 Task: Search one way flight ticket for 4 adults, 2 children, 2 infants in seat and 1 infant on lap in economy from Riverton: Central Wyoming Regional Airport (was Riverton Regional) to Springfield: Abraham Lincoln Capital Airport on 5-2-2023. Choice of flights is Alaska. Number of bags: 10 checked bags. Price is upto 100000. Outbound departure time preference is 20:15.
Action: Mouse moved to (383, 327)
Screenshot: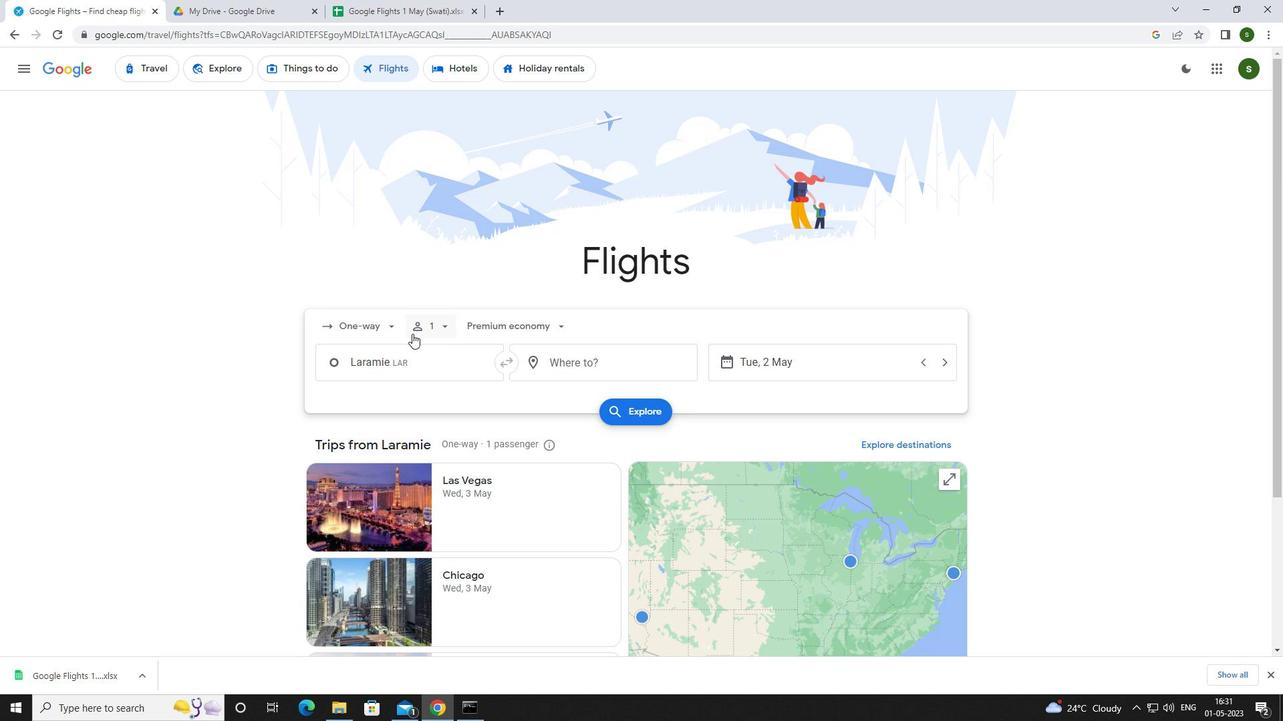 
Action: Mouse pressed left at (383, 327)
Screenshot: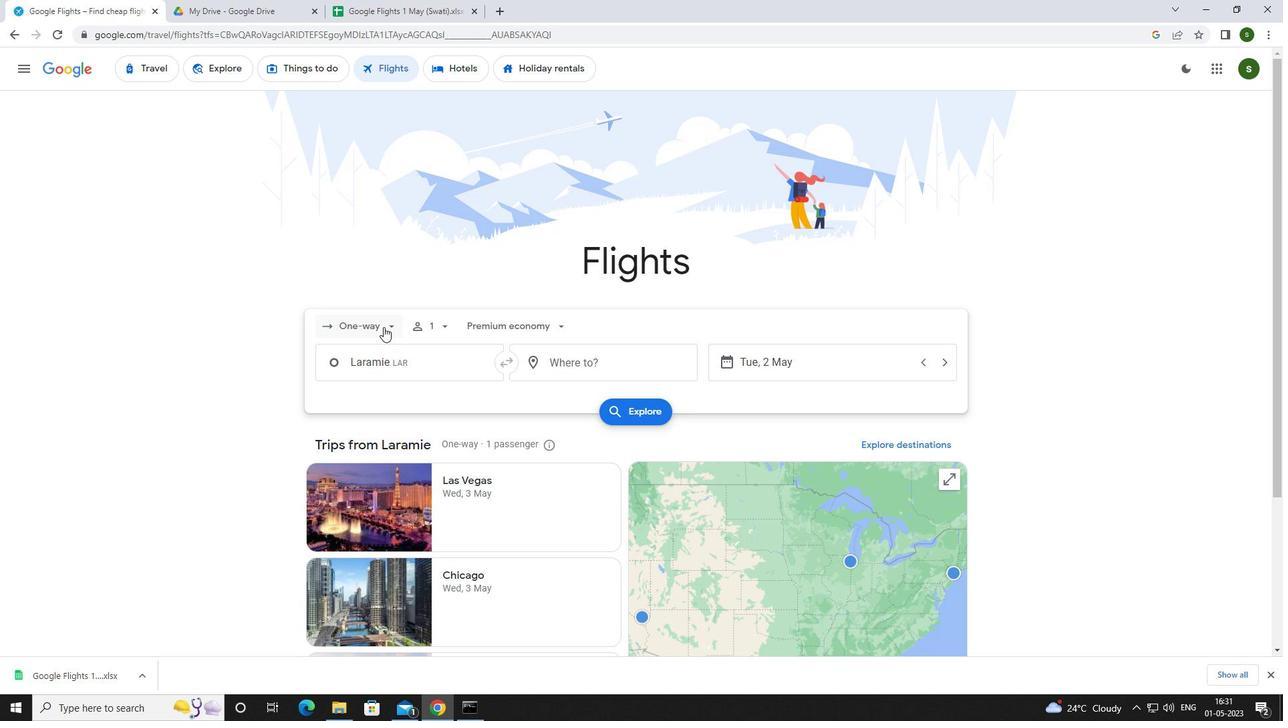 
Action: Mouse moved to (384, 390)
Screenshot: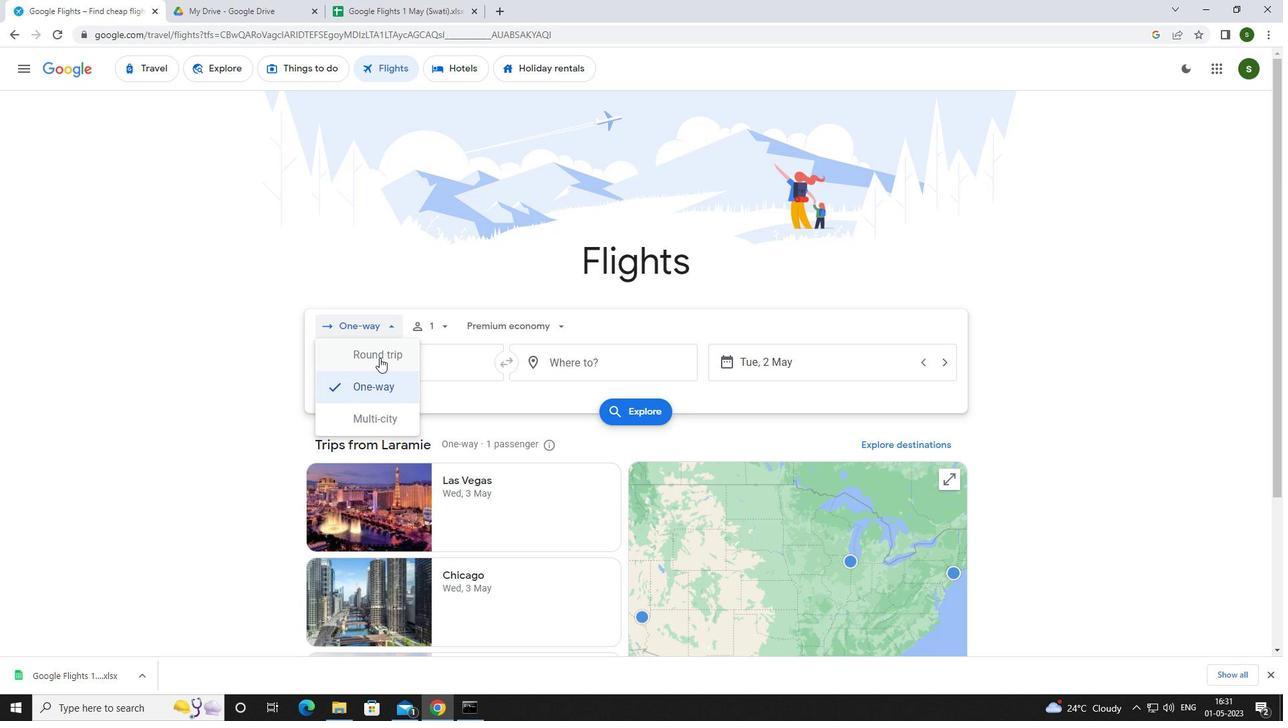 
Action: Mouse pressed left at (384, 390)
Screenshot: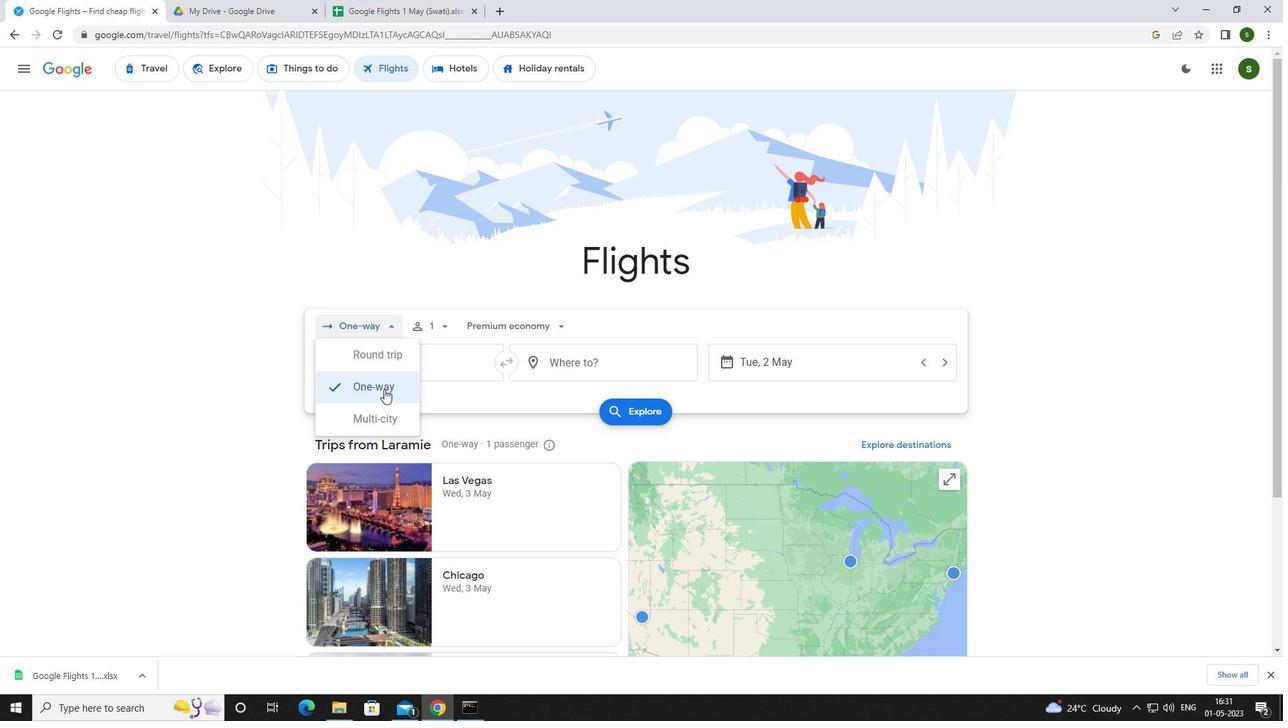 
Action: Mouse moved to (439, 320)
Screenshot: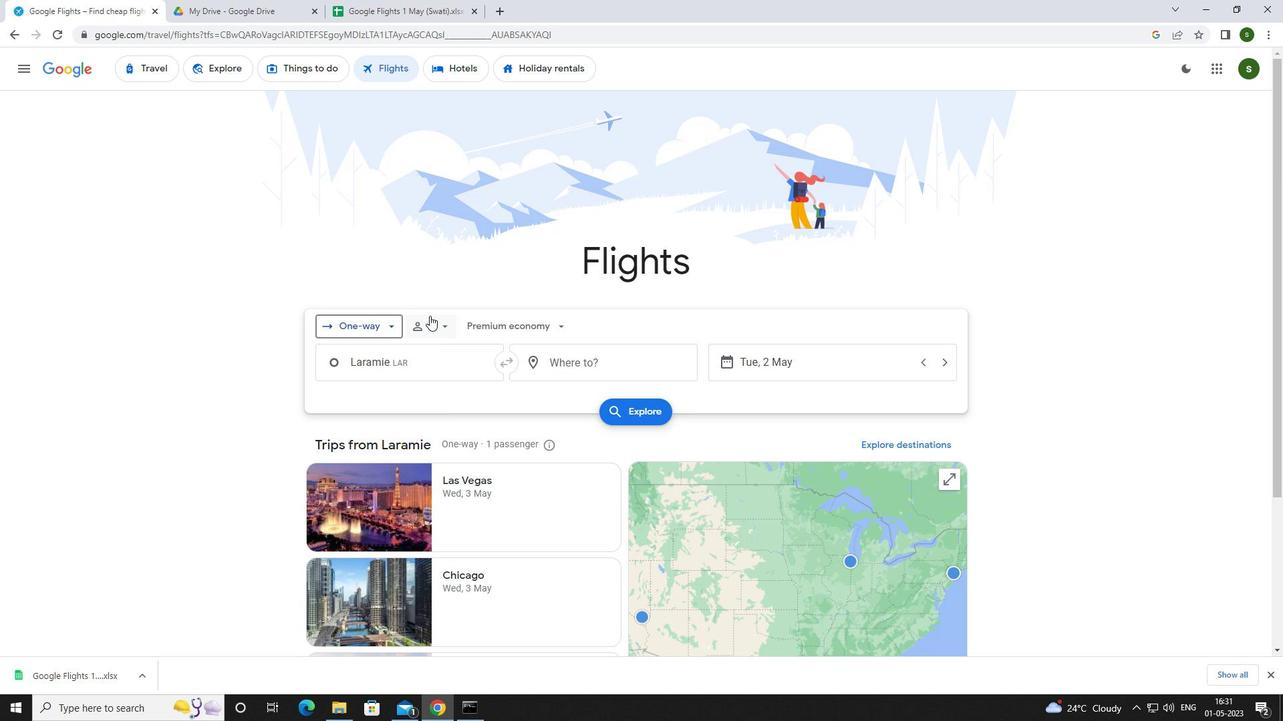 
Action: Mouse pressed left at (439, 320)
Screenshot: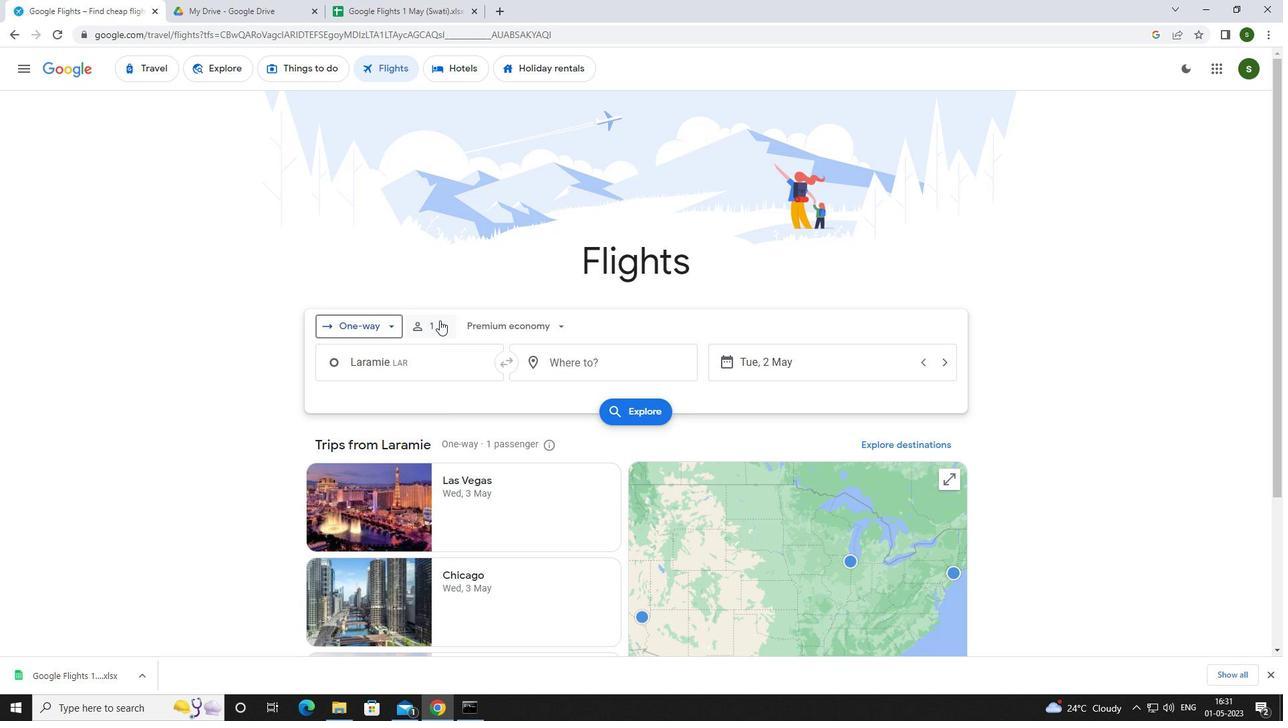 
Action: Mouse moved to (541, 355)
Screenshot: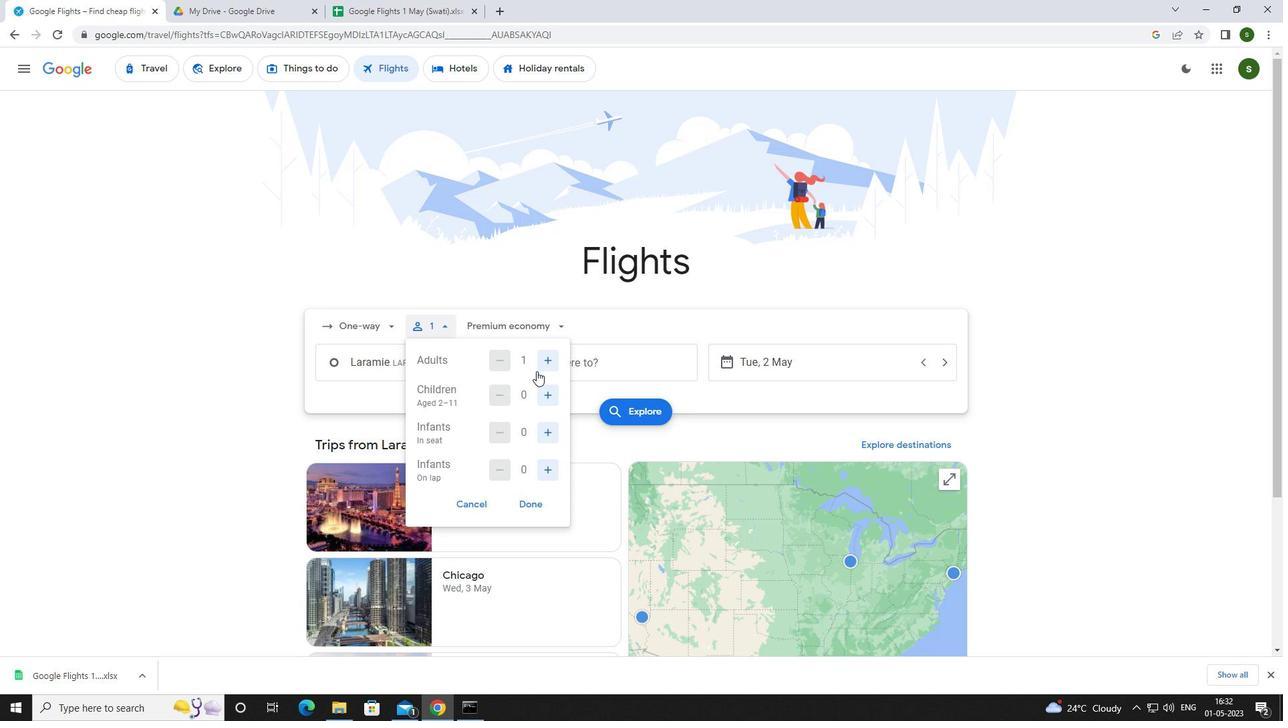 
Action: Mouse pressed left at (541, 355)
Screenshot: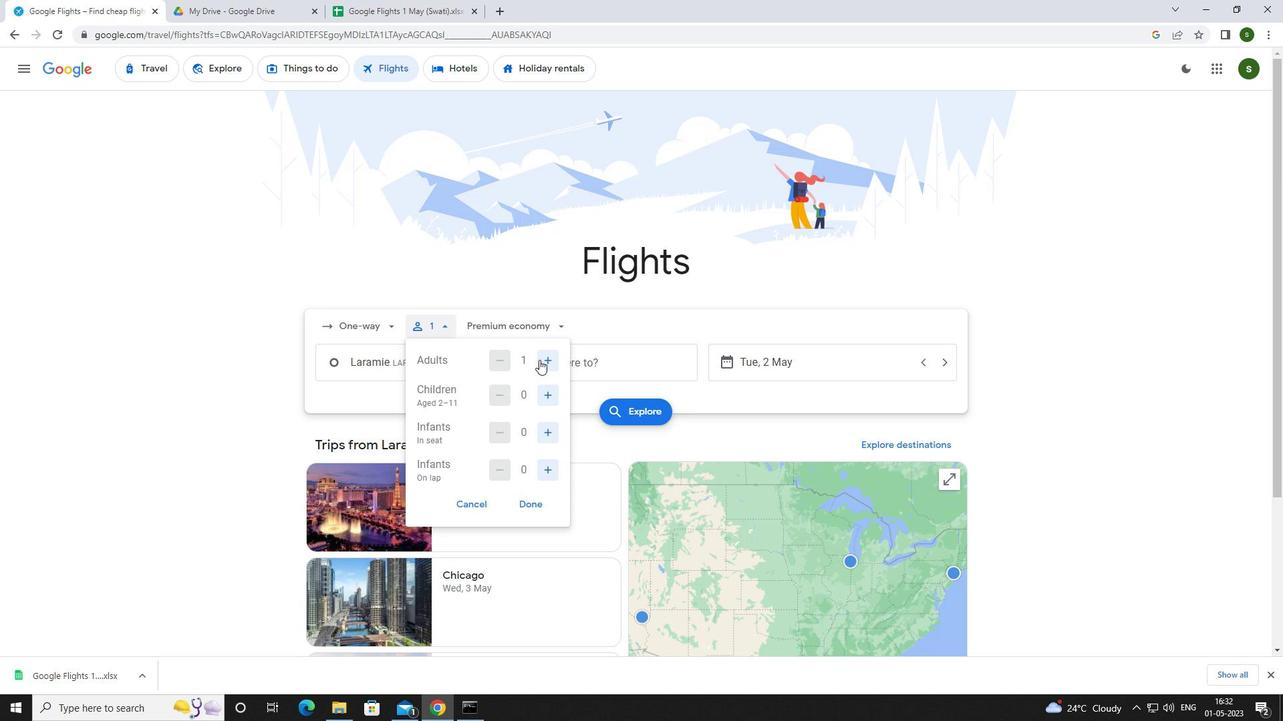 
Action: Mouse pressed left at (541, 355)
Screenshot: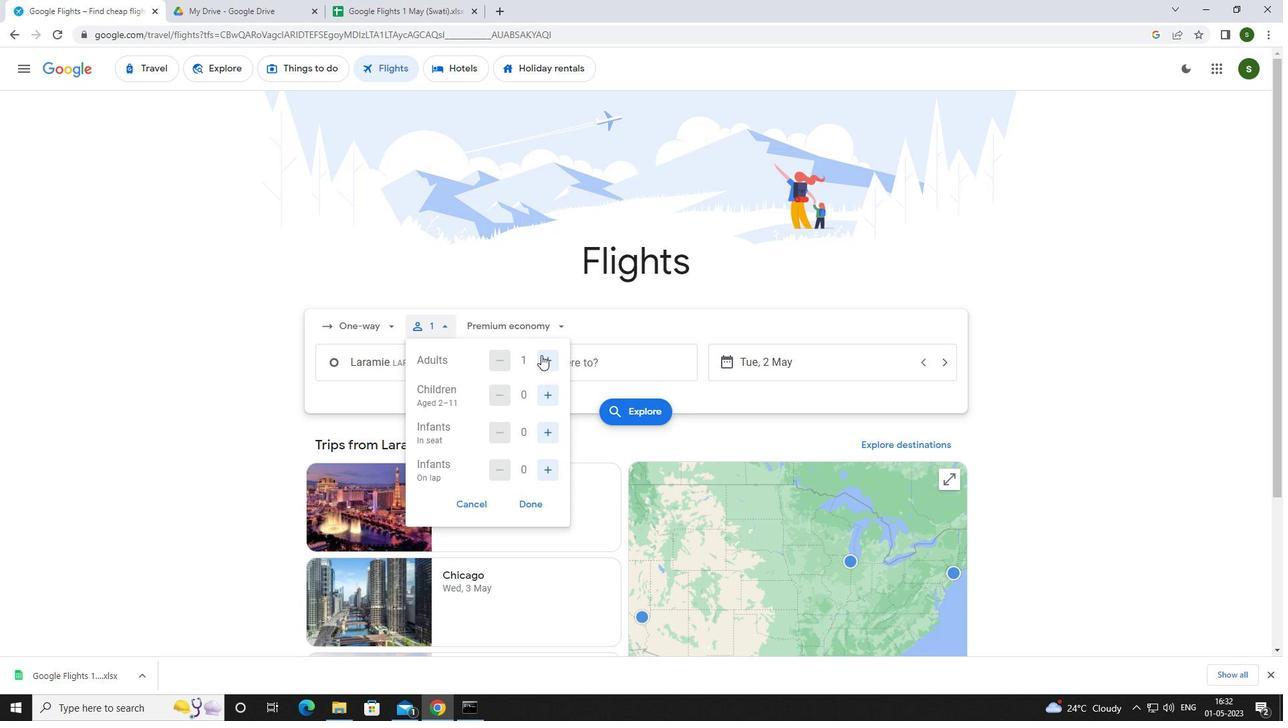
Action: Mouse moved to (543, 354)
Screenshot: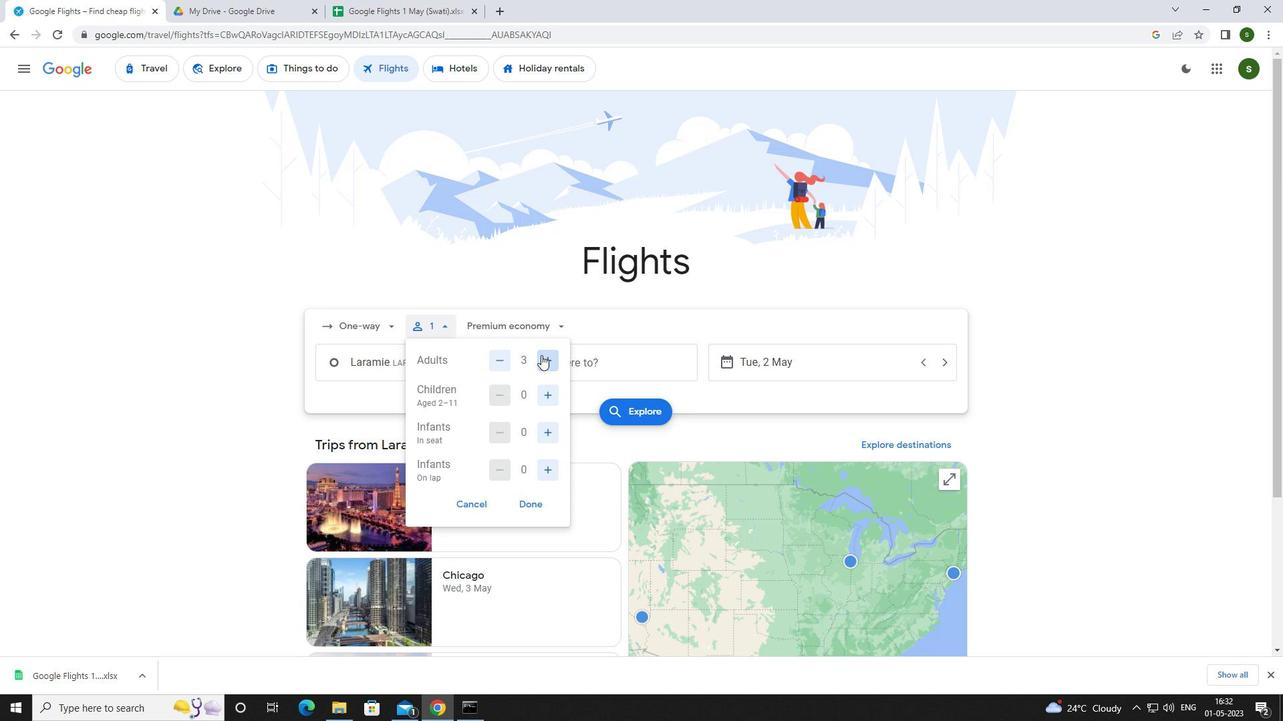 
Action: Mouse pressed left at (543, 354)
Screenshot: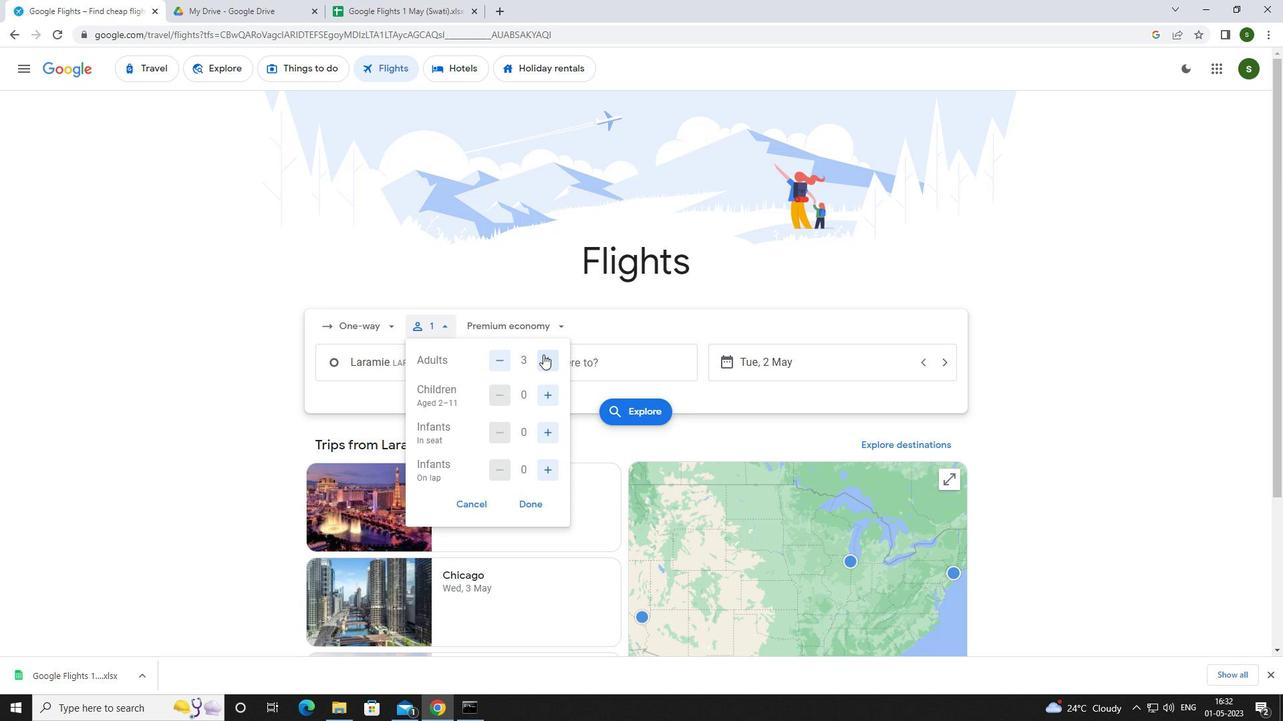 
Action: Mouse moved to (543, 402)
Screenshot: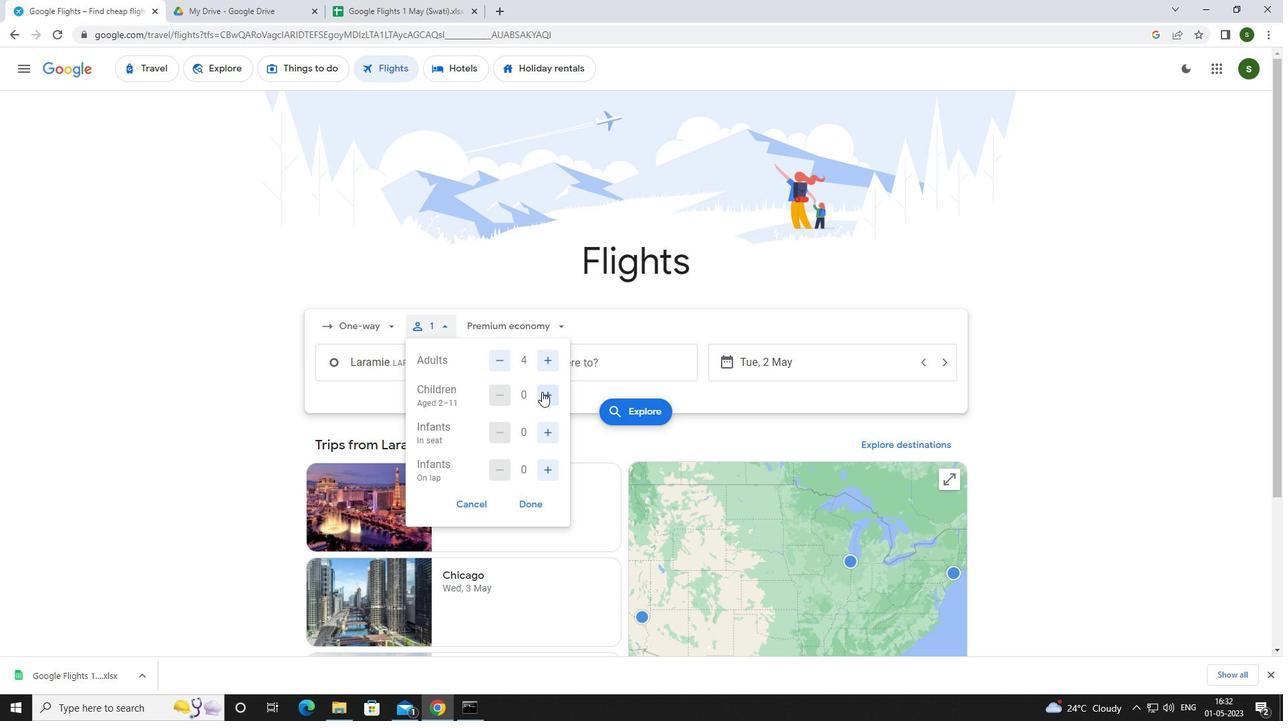 
Action: Mouse pressed left at (543, 402)
Screenshot: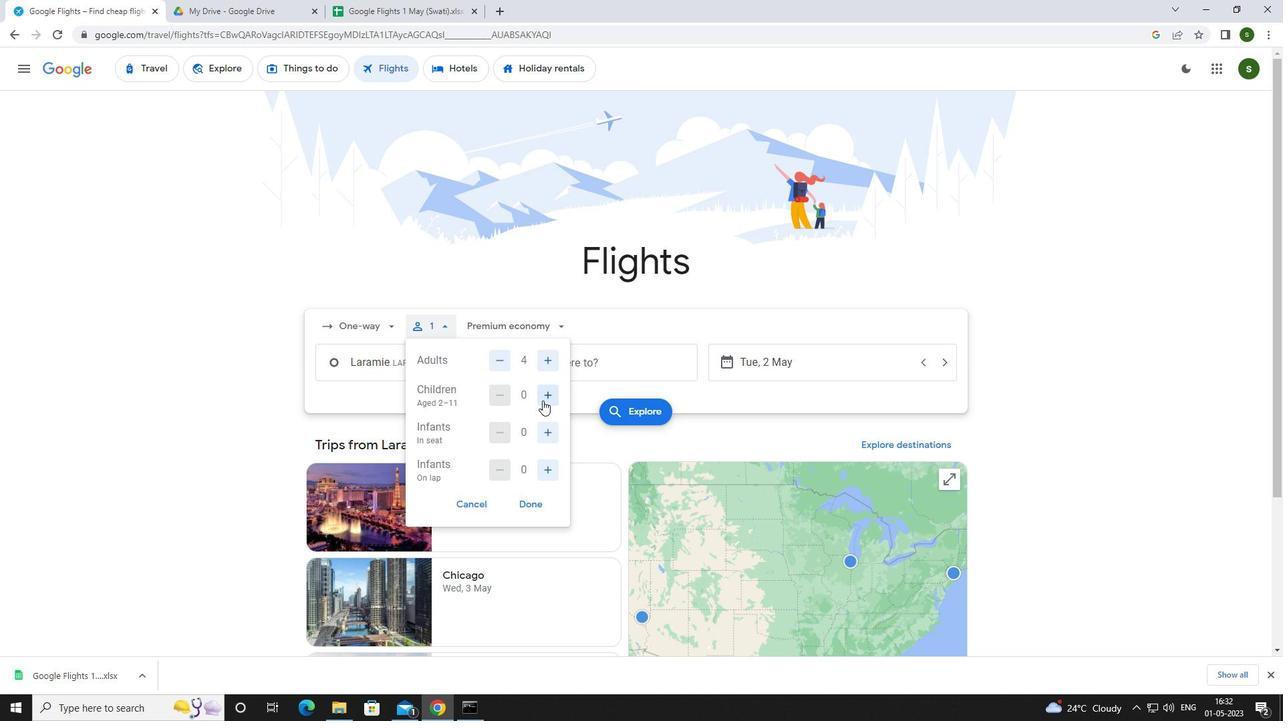 
Action: Mouse pressed left at (543, 402)
Screenshot: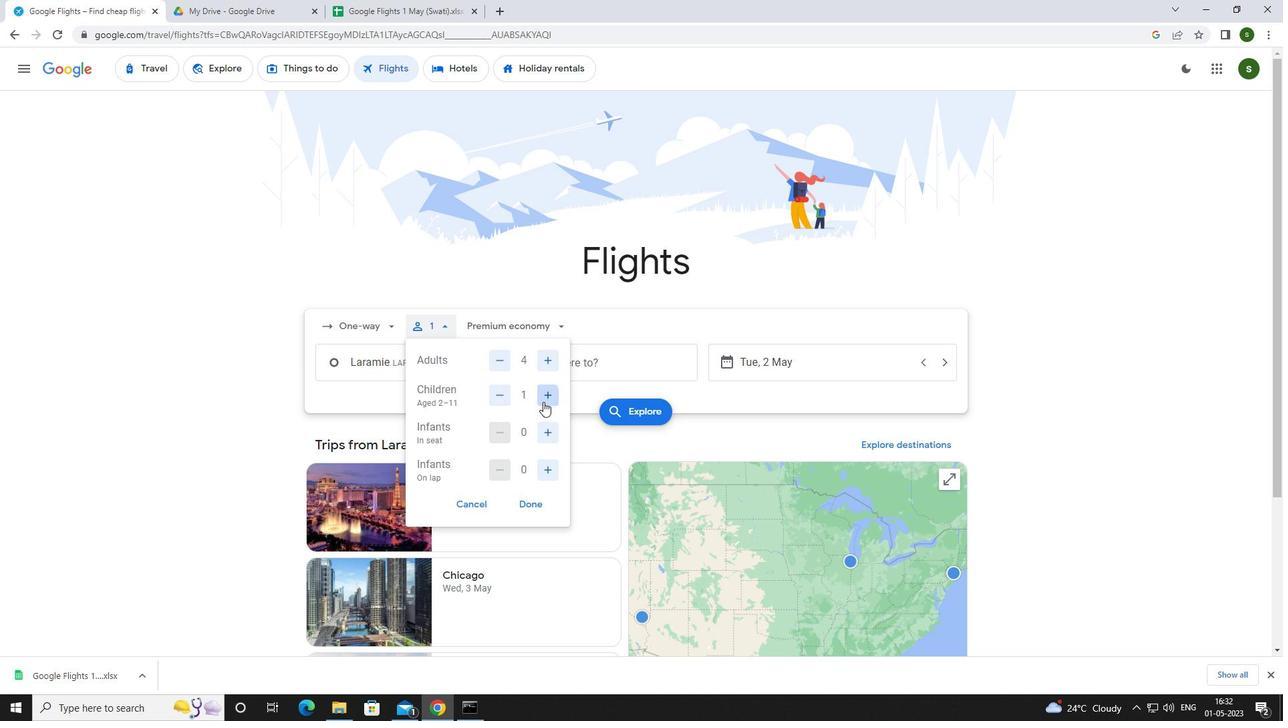 
Action: Mouse moved to (548, 424)
Screenshot: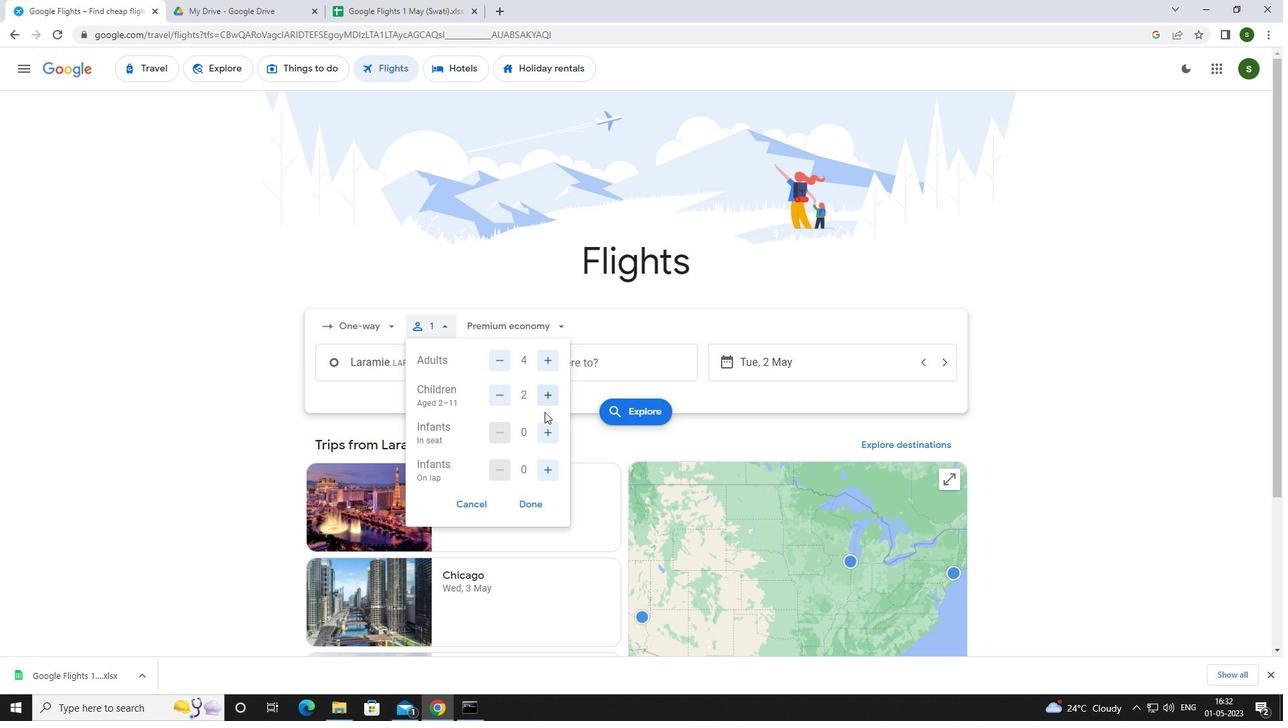 
Action: Mouse pressed left at (548, 424)
Screenshot: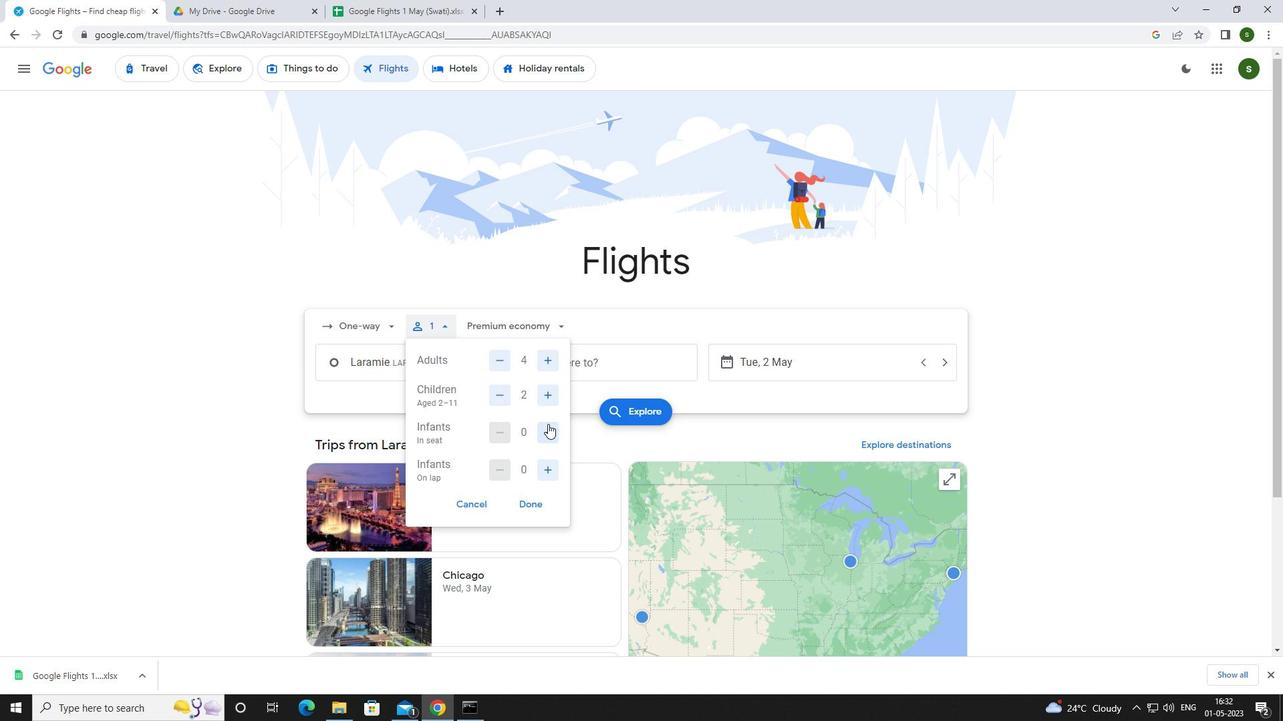 
Action: Mouse pressed left at (548, 424)
Screenshot: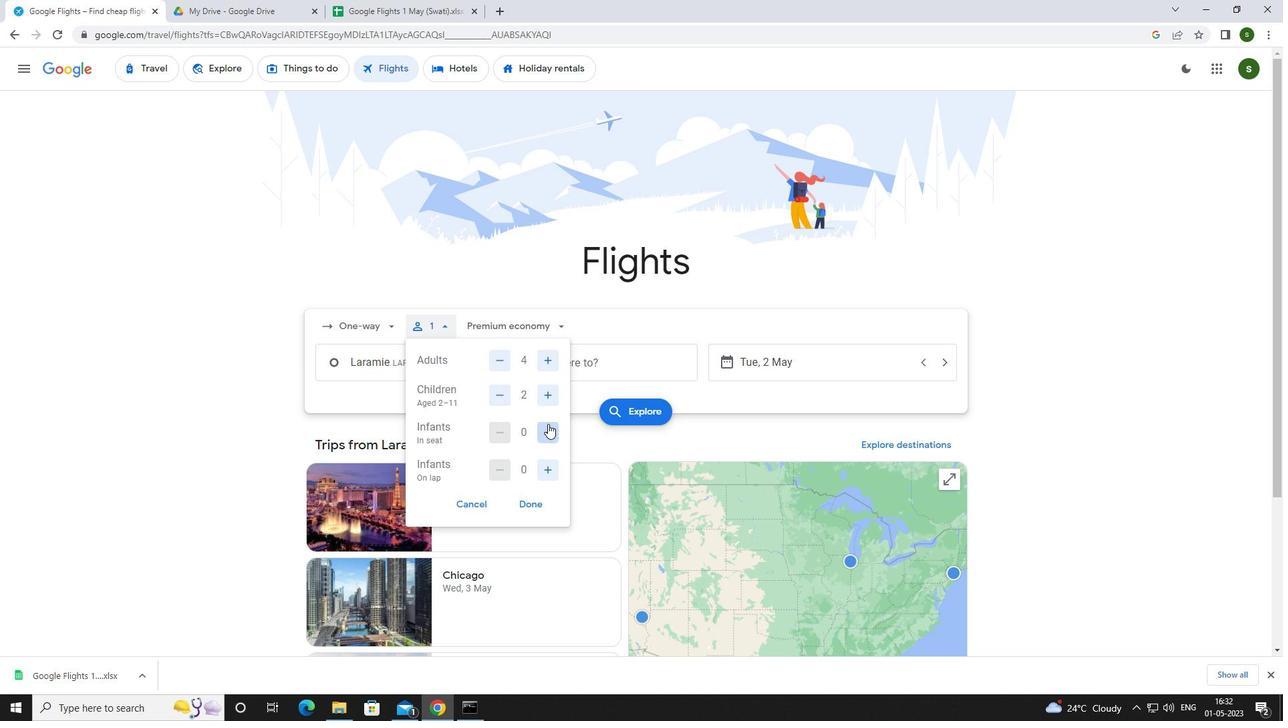 
Action: Mouse moved to (549, 469)
Screenshot: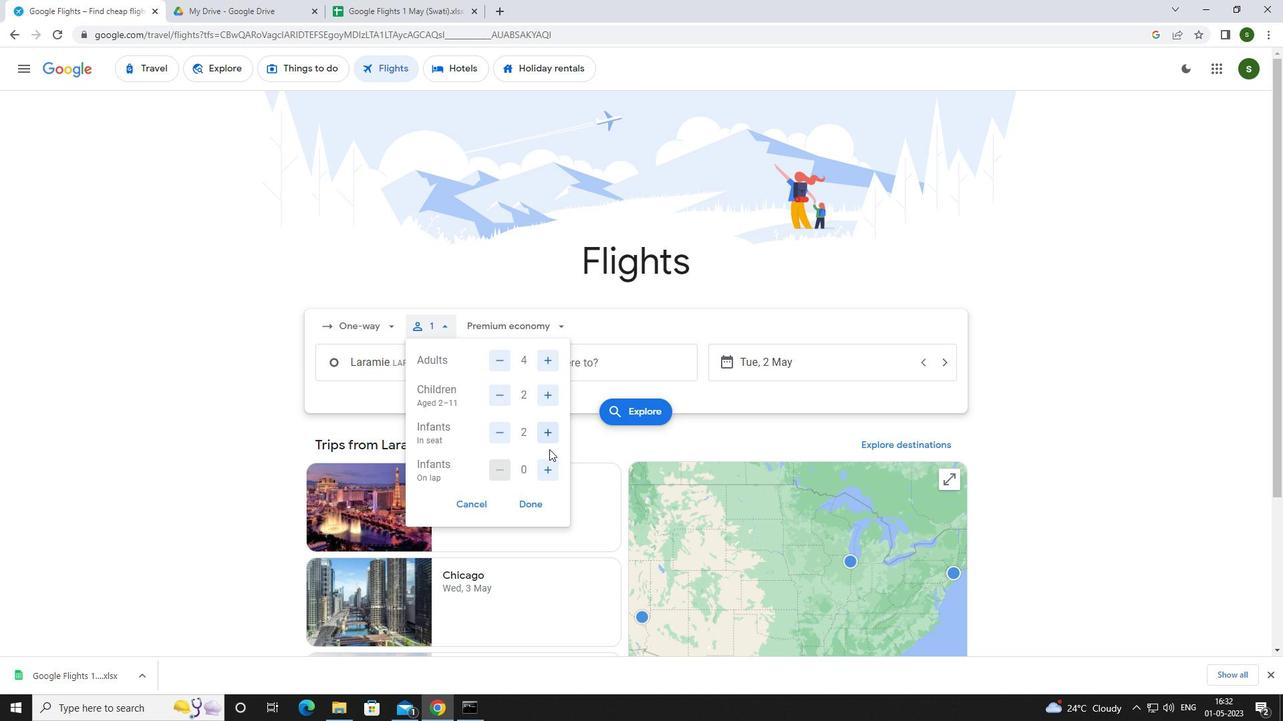 
Action: Mouse pressed left at (549, 469)
Screenshot: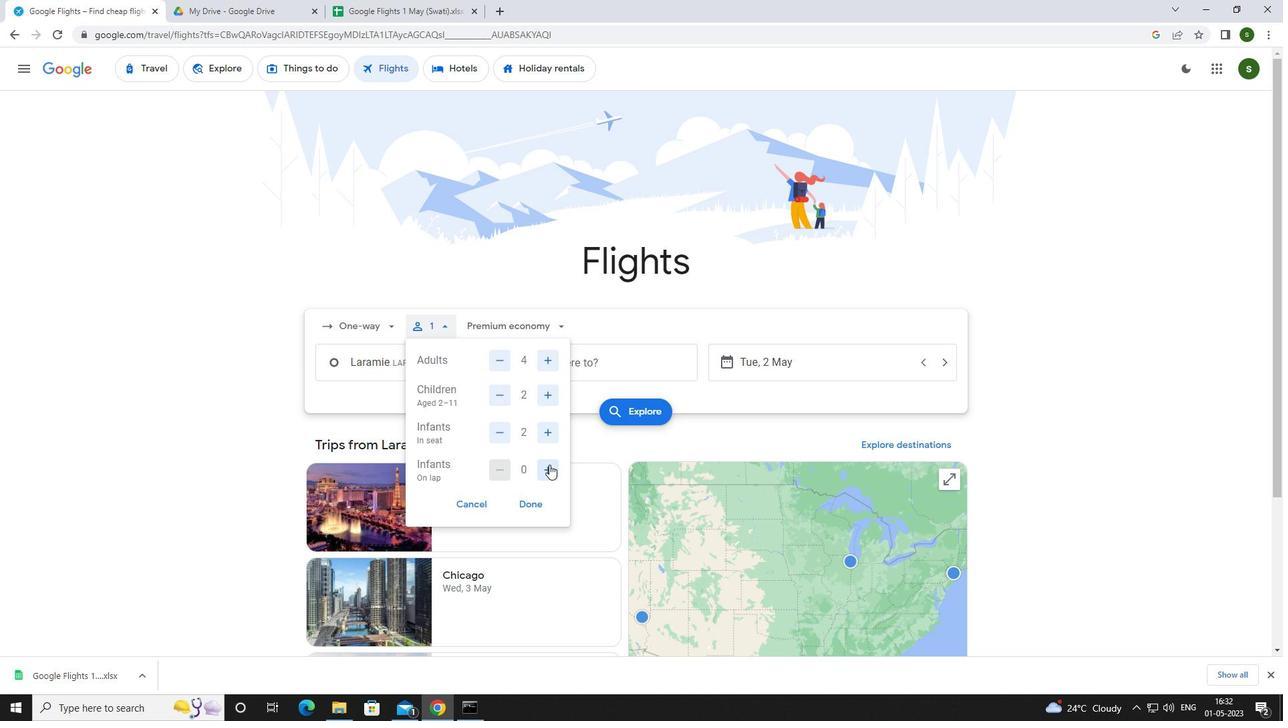 
Action: Mouse moved to (528, 327)
Screenshot: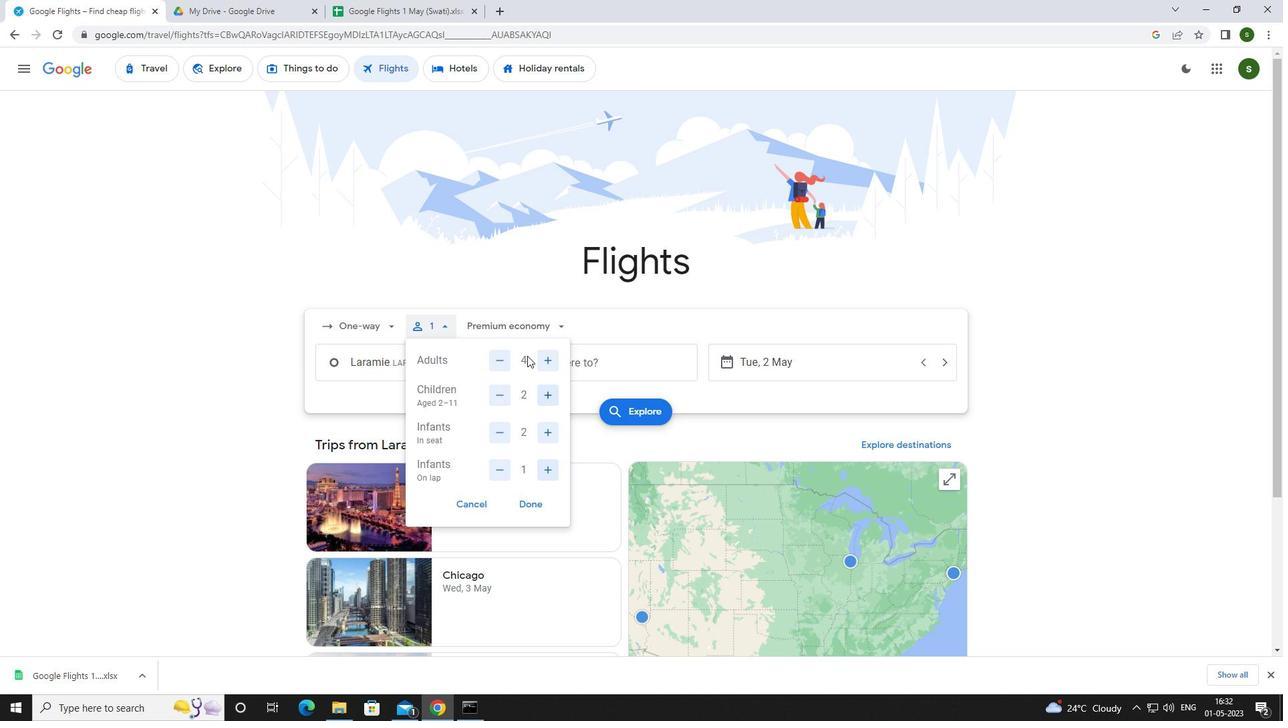 
Action: Mouse pressed left at (528, 327)
Screenshot: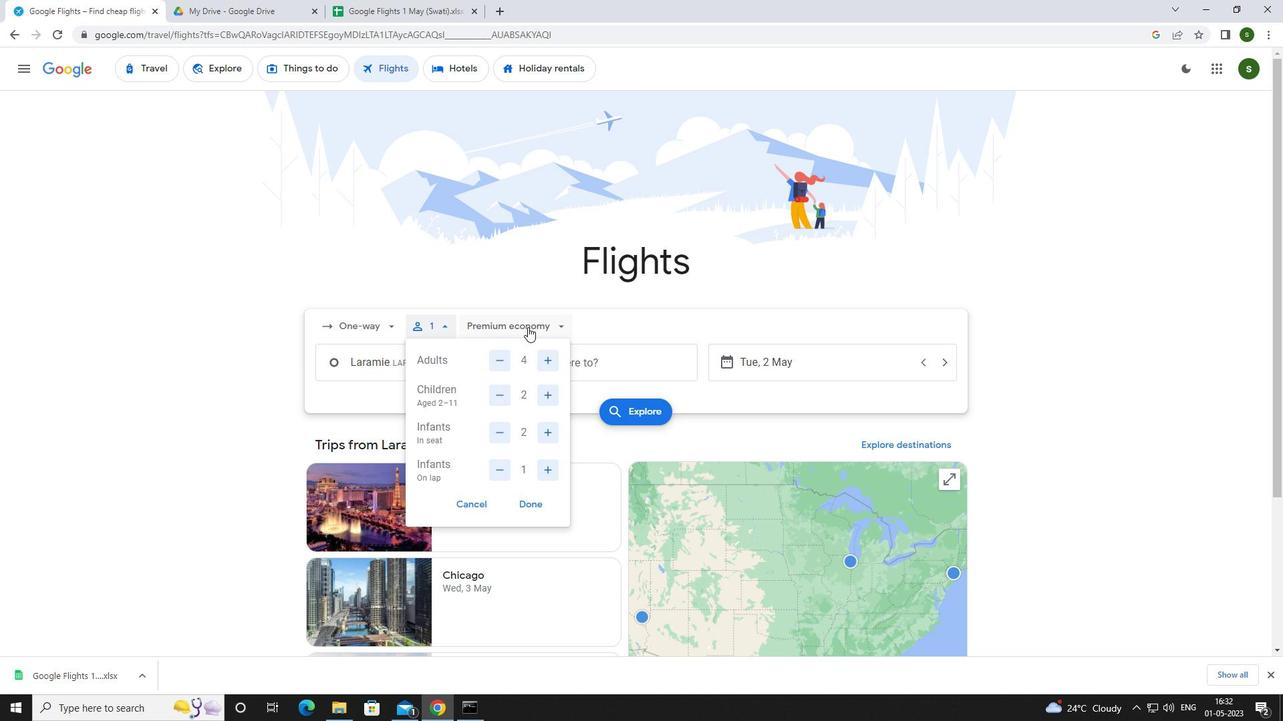 
Action: Mouse moved to (530, 352)
Screenshot: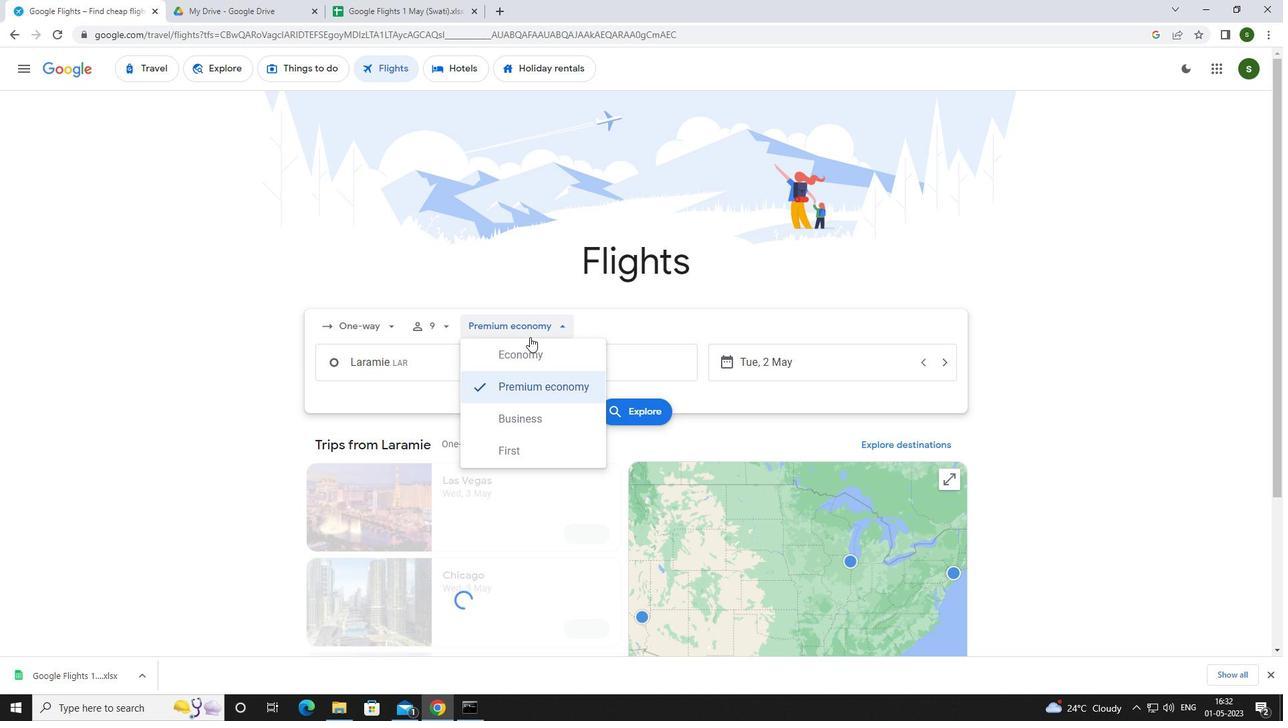 
Action: Mouse pressed left at (530, 352)
Screenshot: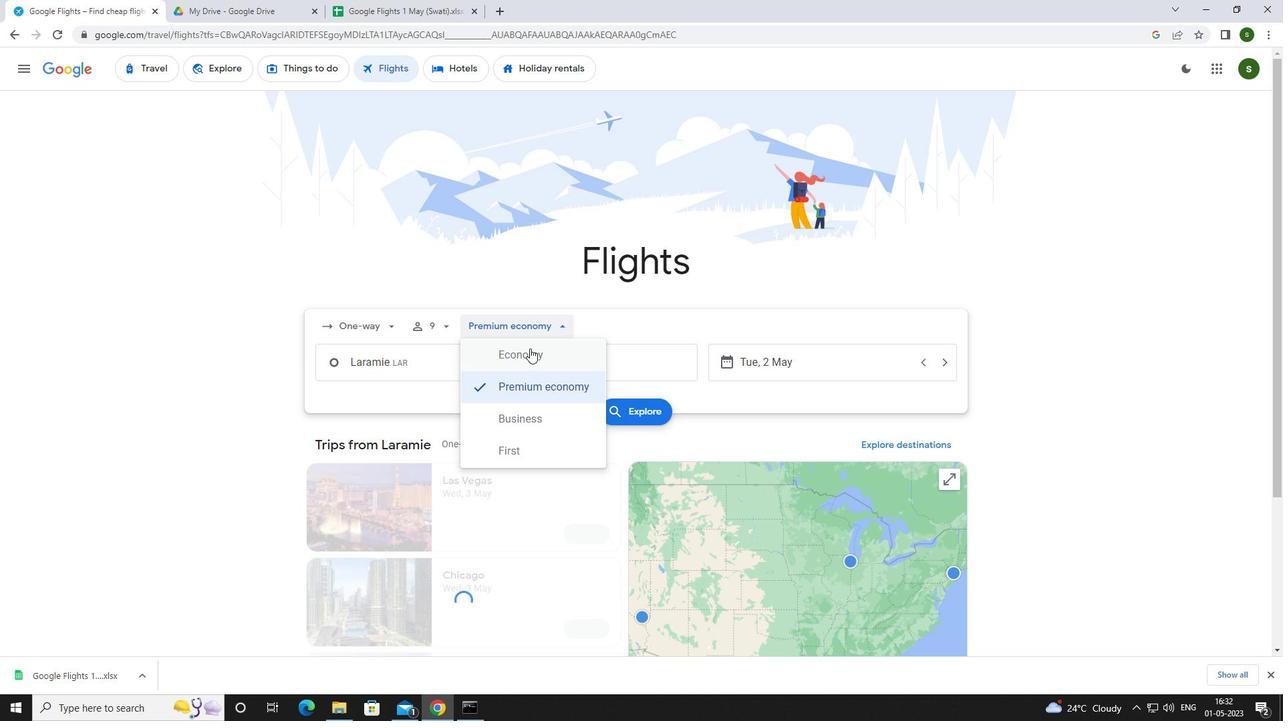 
Action: Mouse moved to (449, 368)
Screenshot: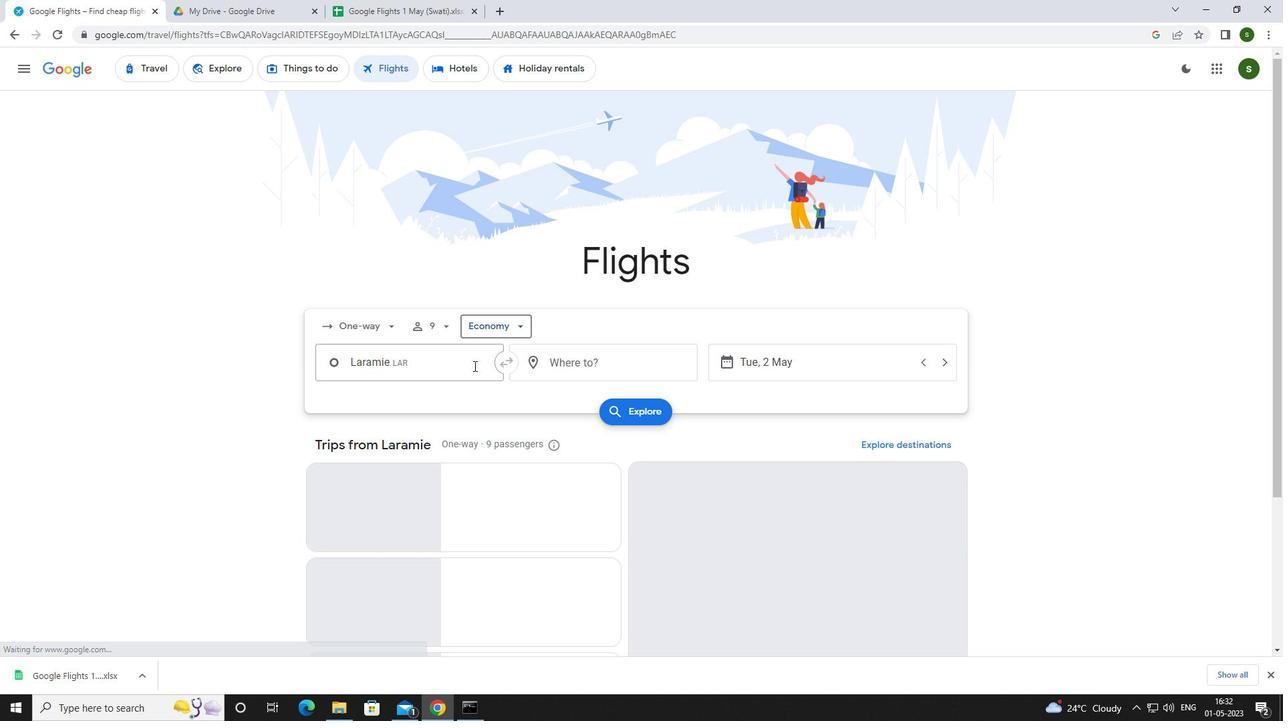 
Action: Mouse pressed left at (449, 368)
Screenshot: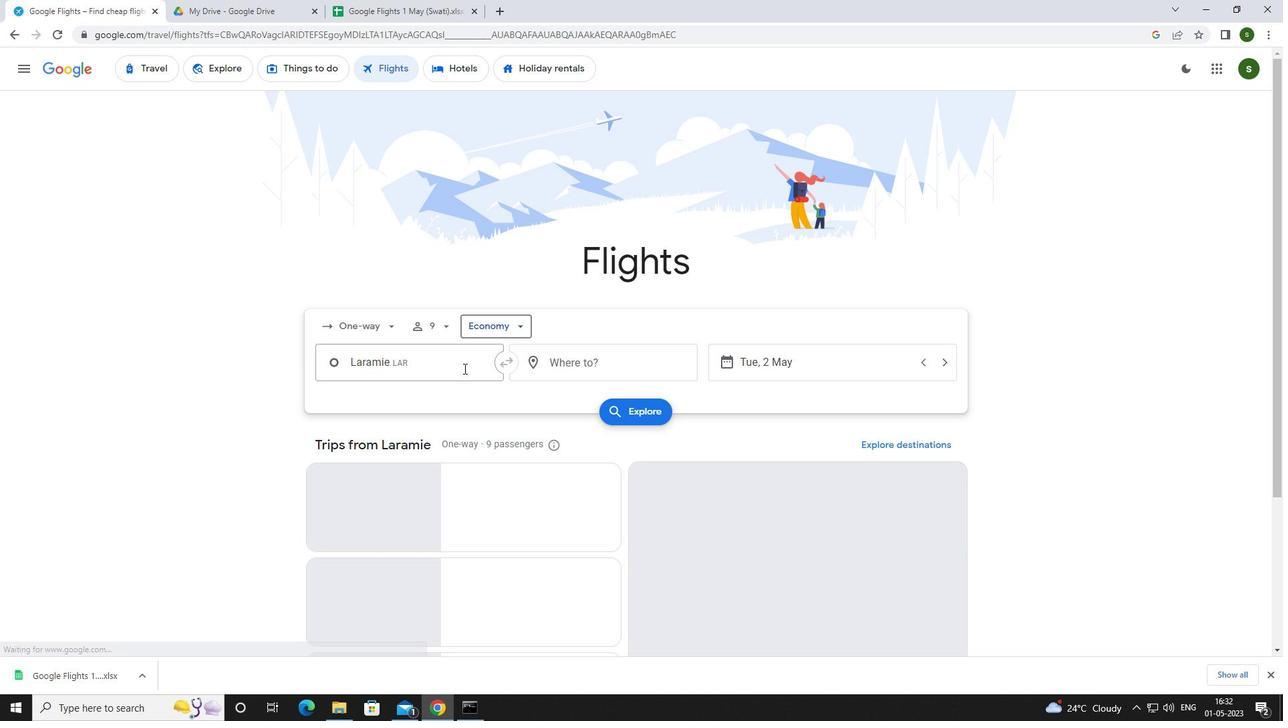 
Action: Mouse moved to (448, 368)
Screenshot: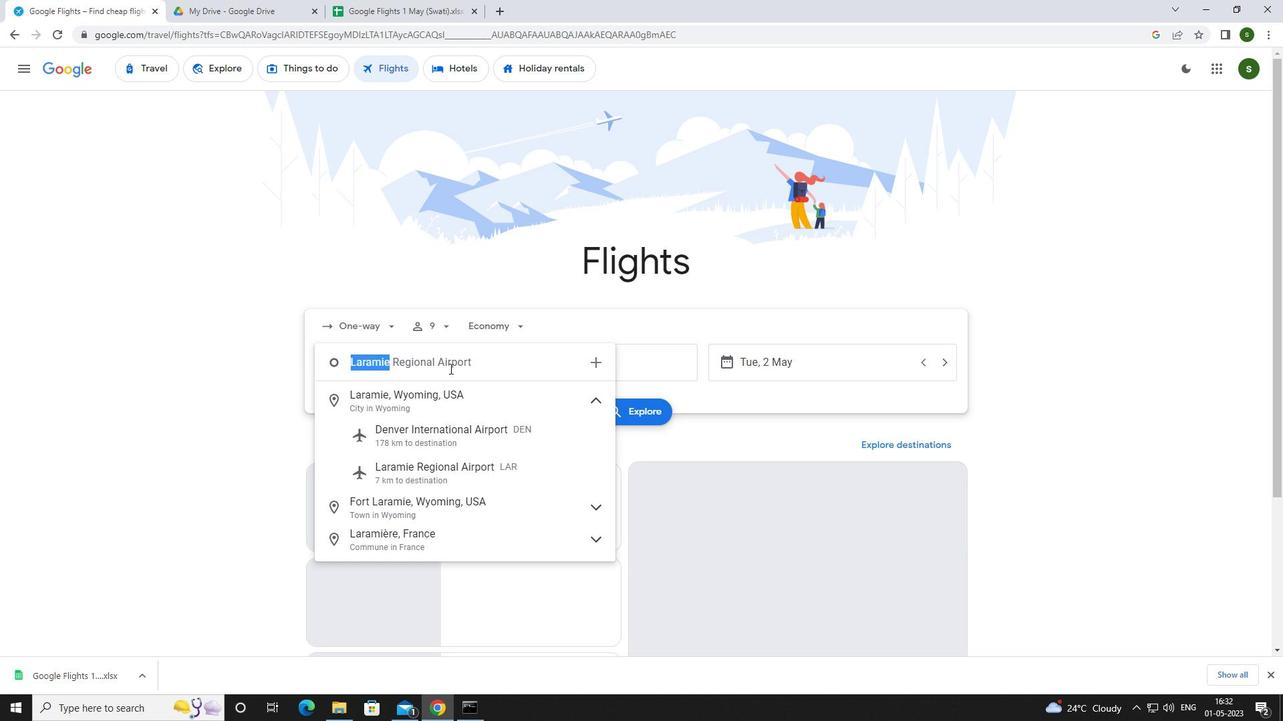 
Action: Key pressed <Key.caps_lock>r<Key.caps_lock>iverton
Screenshot: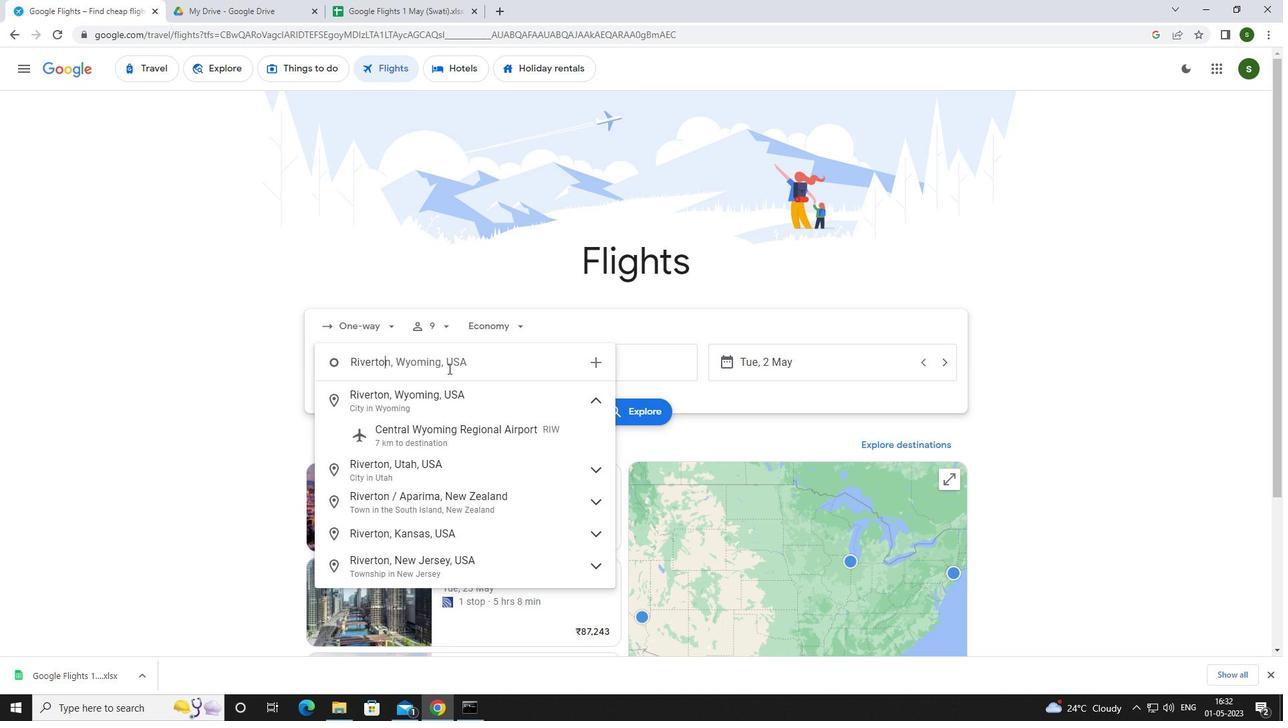 
Action: Mouse moved to (459, 441)
Screenshot: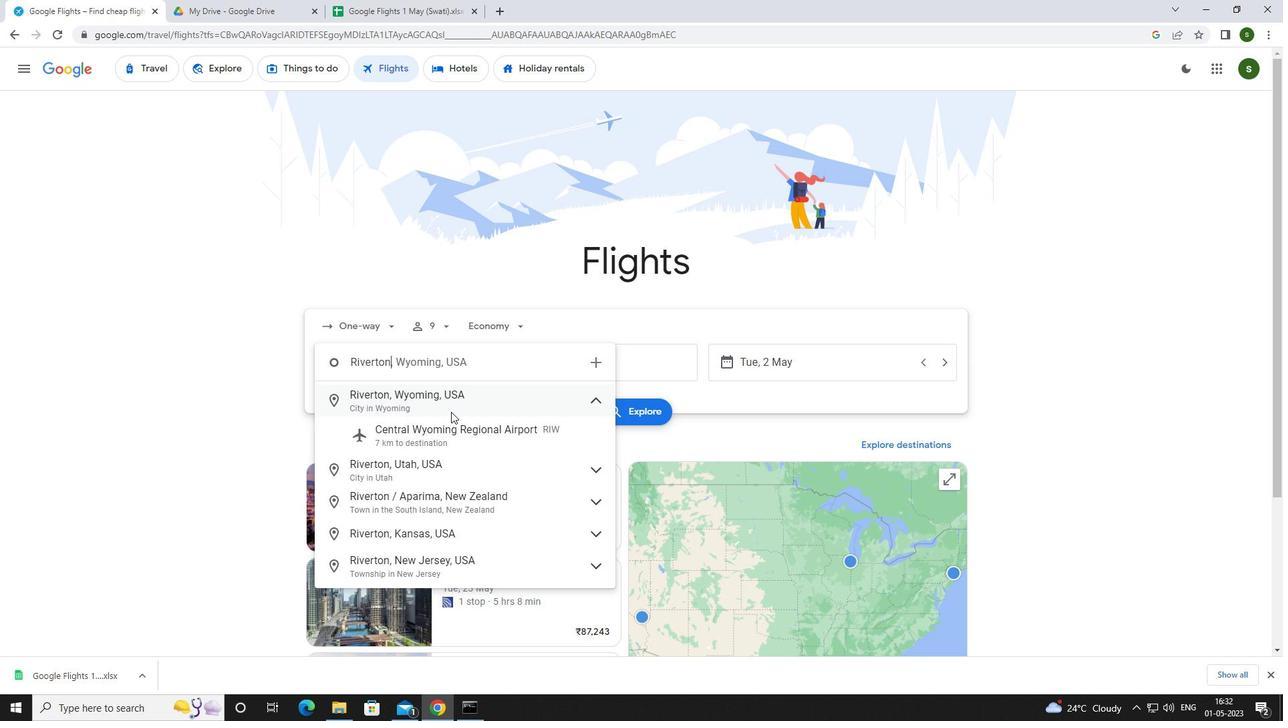 
Action: Mouse pressed left at (459, 441)
Screenshot: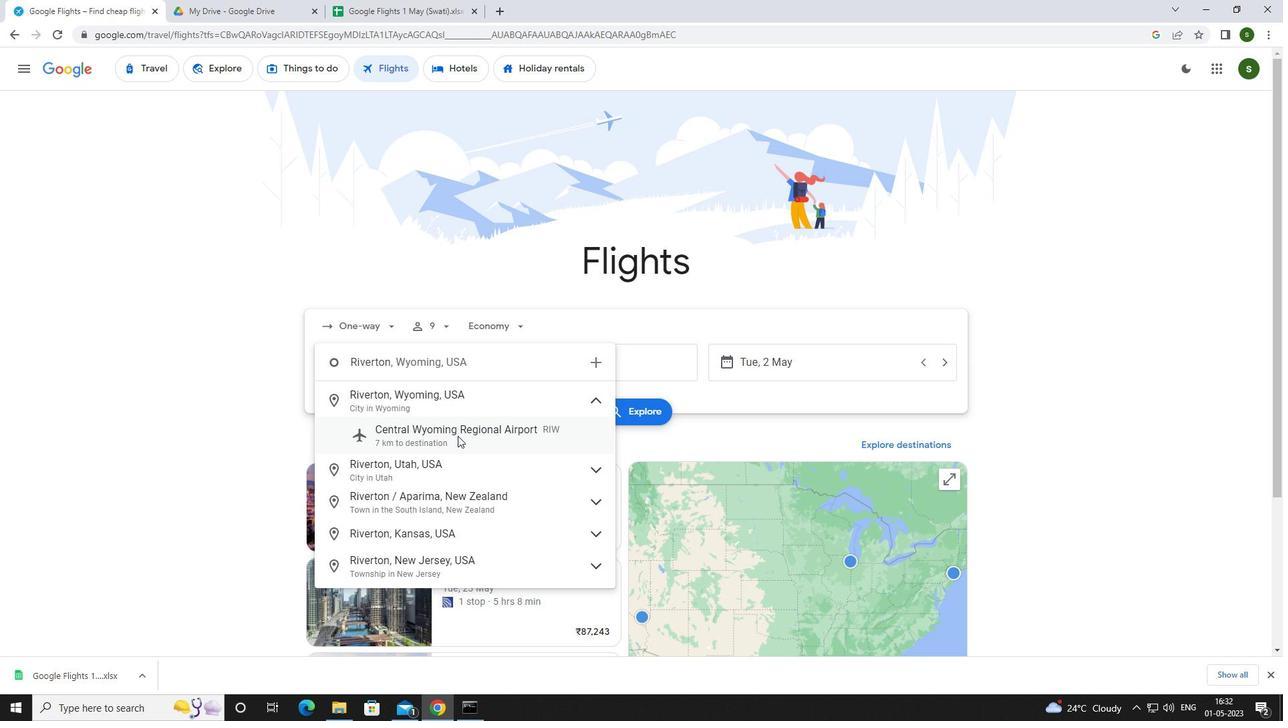 
Action: Mouse moved to (603, 366)
Screenshot: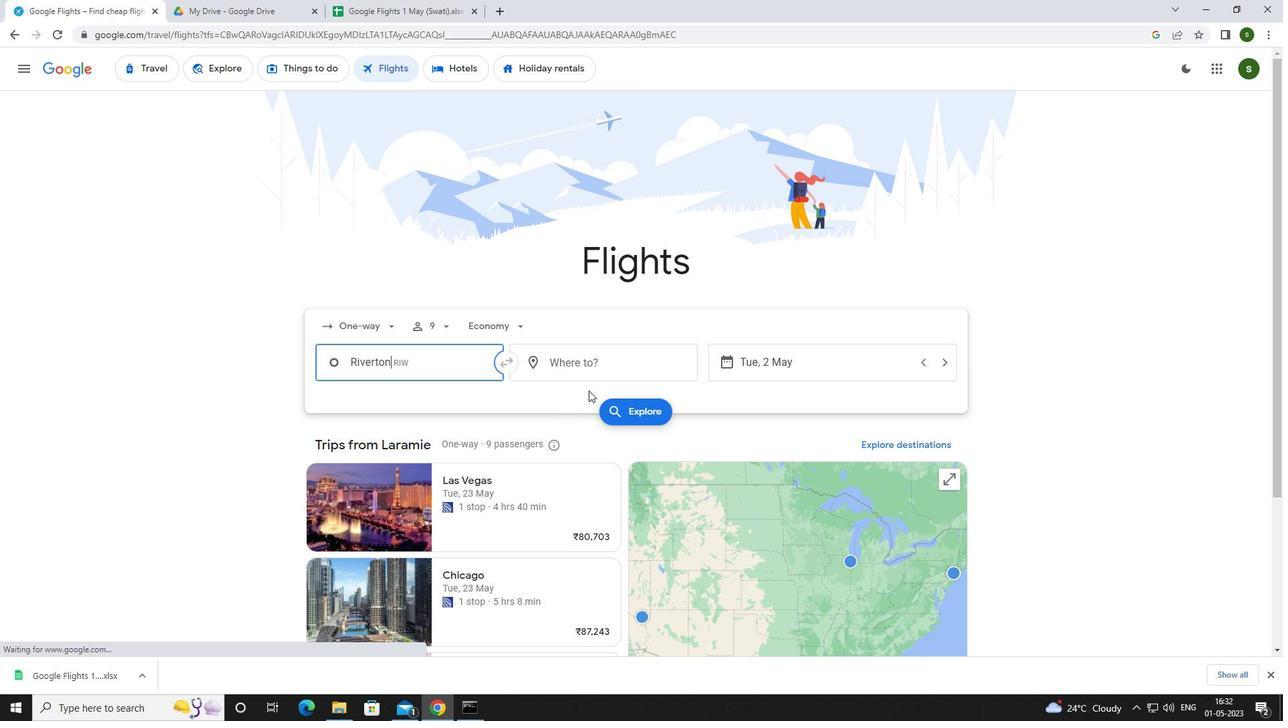 
Action: Mouse pressed left at (603, 366)
Screenshot: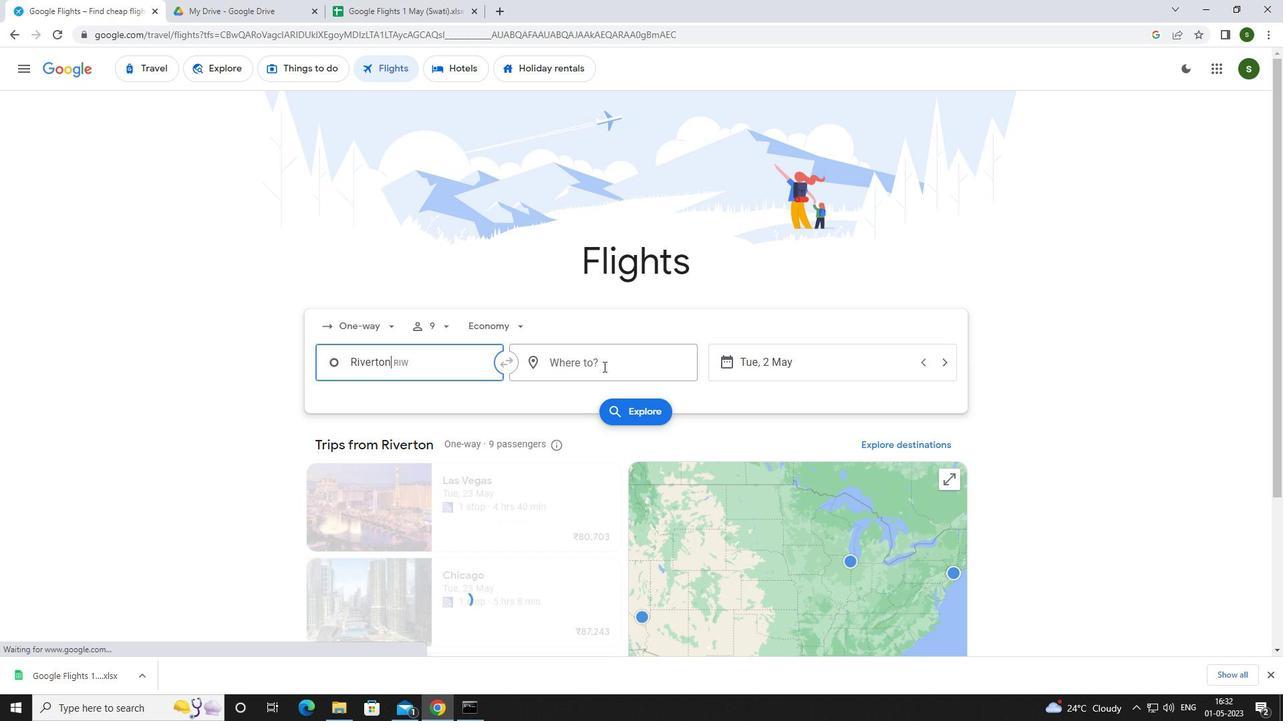 
Action: Mouse moved to (515, 384)
Screenshot: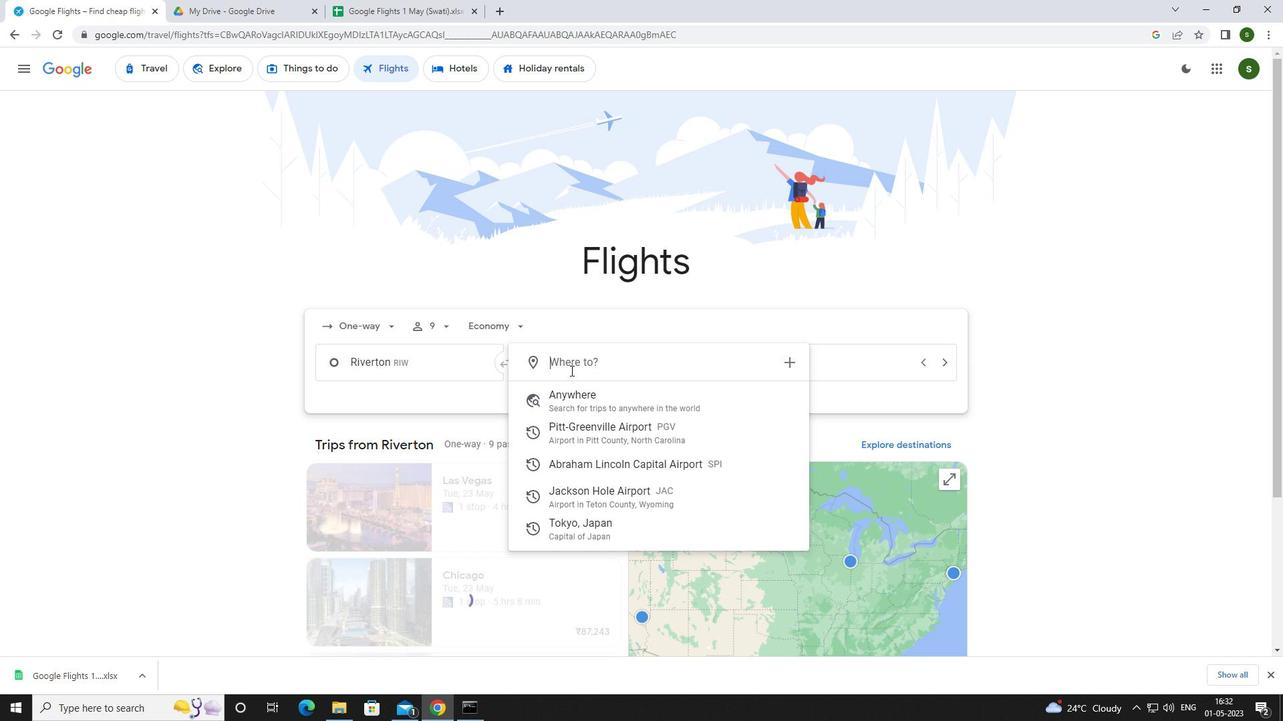 
Action: Key pressed <Key.caps_lock>s<Key.caps_lock>pringf
Screenshot: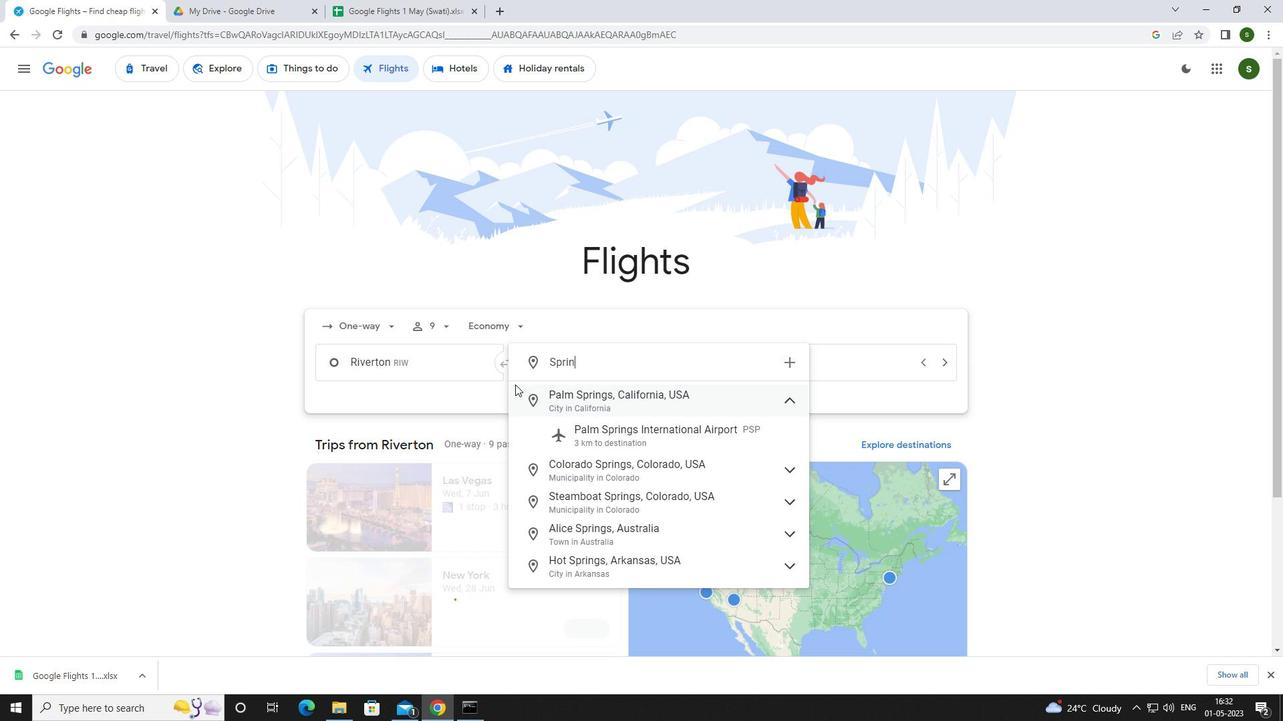 
Action: Mouse moved to (574, 471)
Screenshot: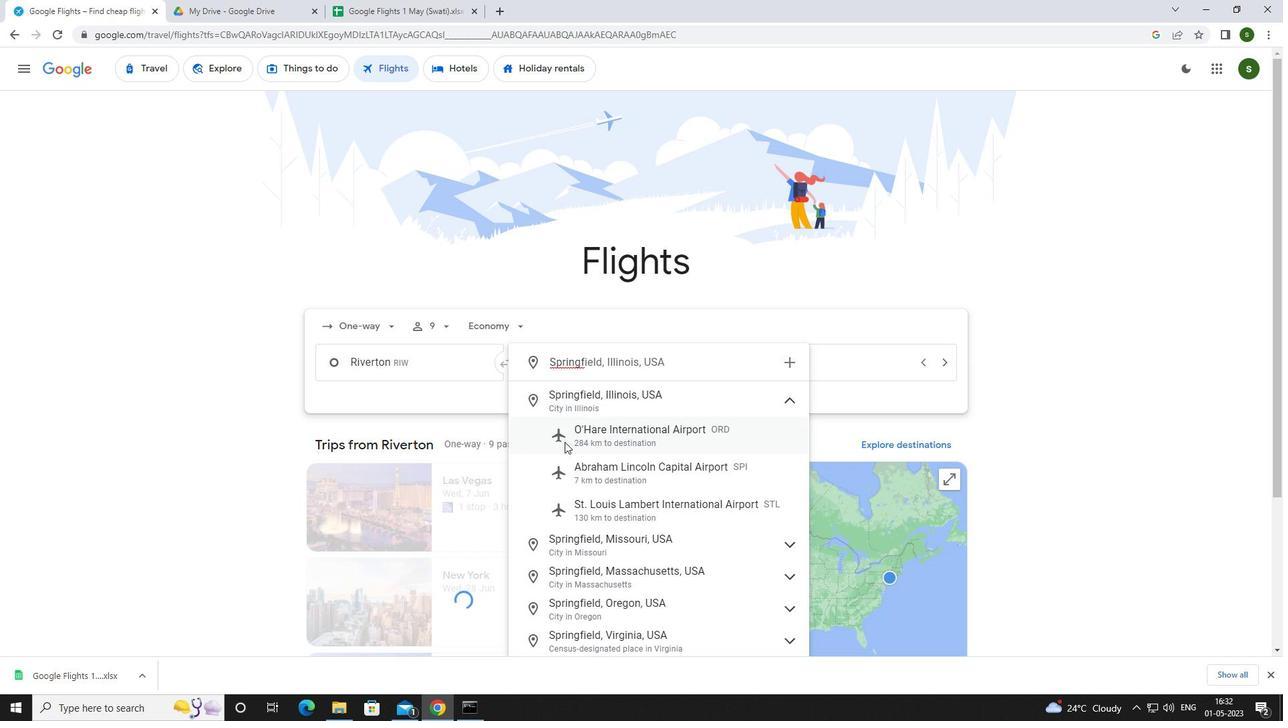 
Action: Mouse pressed left at (574, 471)
Screenshot: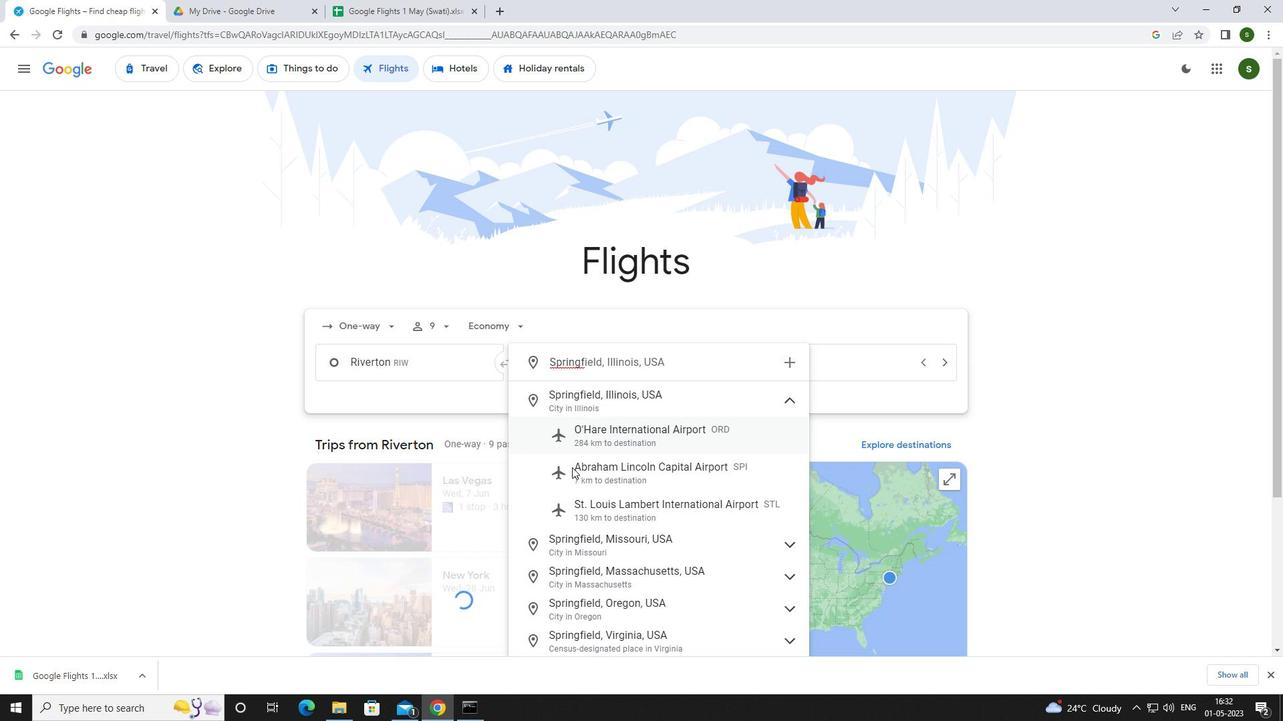 
Action: Mouse moved to (807, 370)
Screenshot: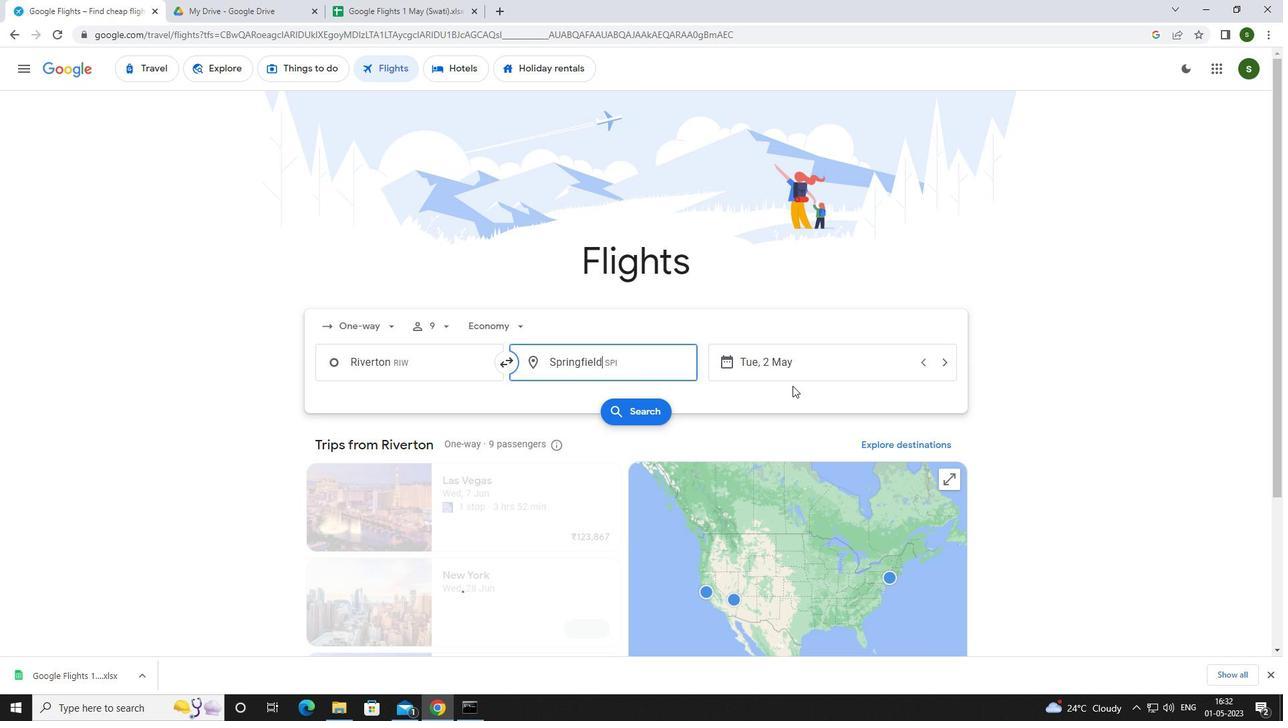 
Action: Mouse pressed left at (807, 370)
Screenshot: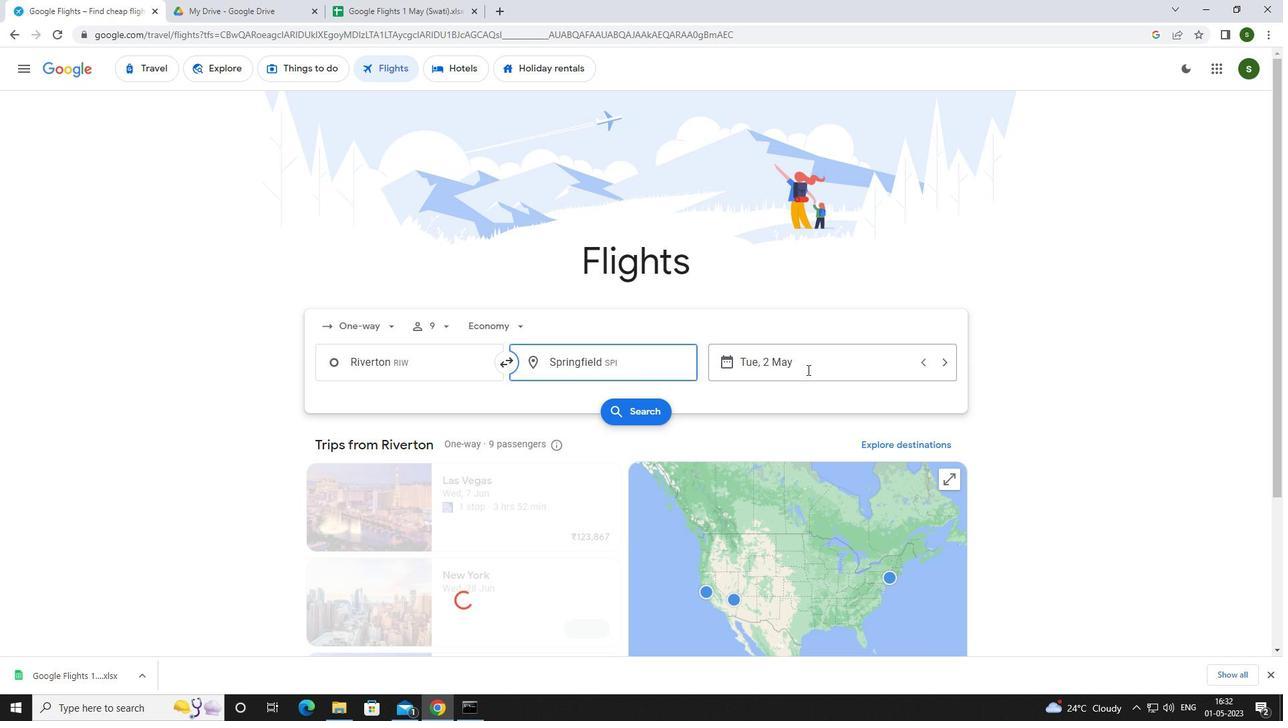 
Action: Mouse moved to (548, 415)
Screenshot: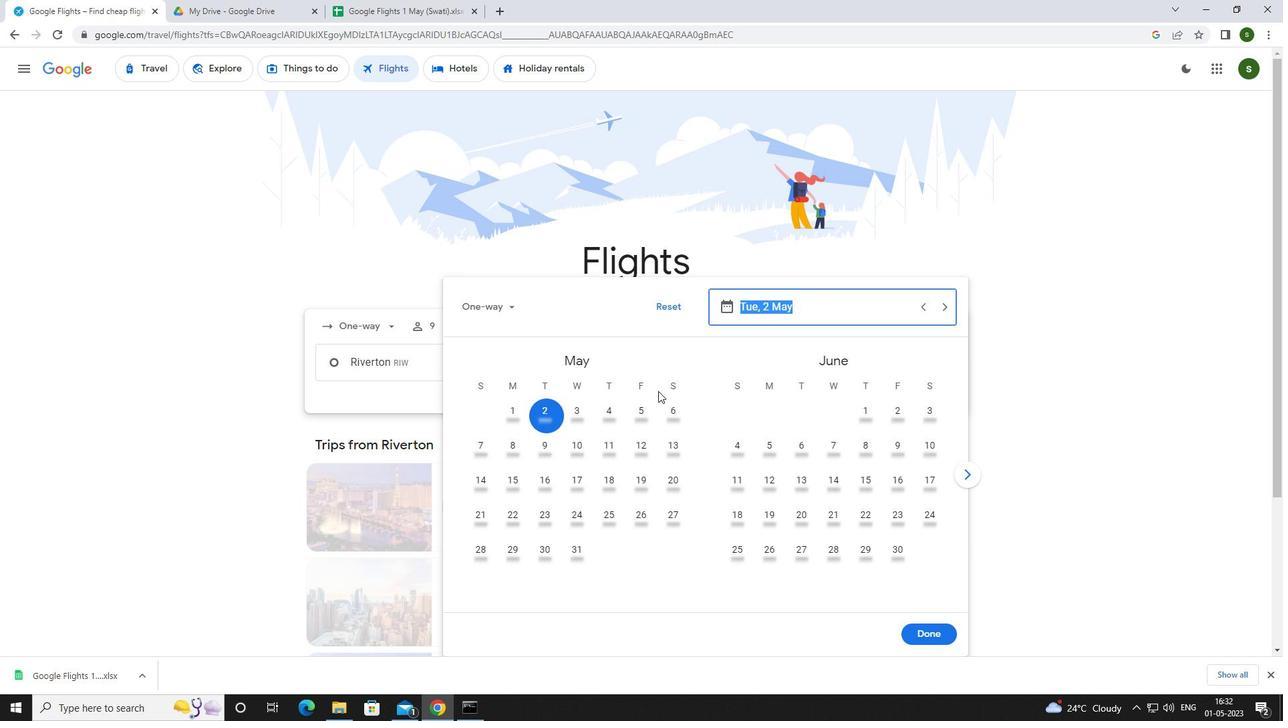 
Action: Mouse pressed left at (548, 415)
Screenshot: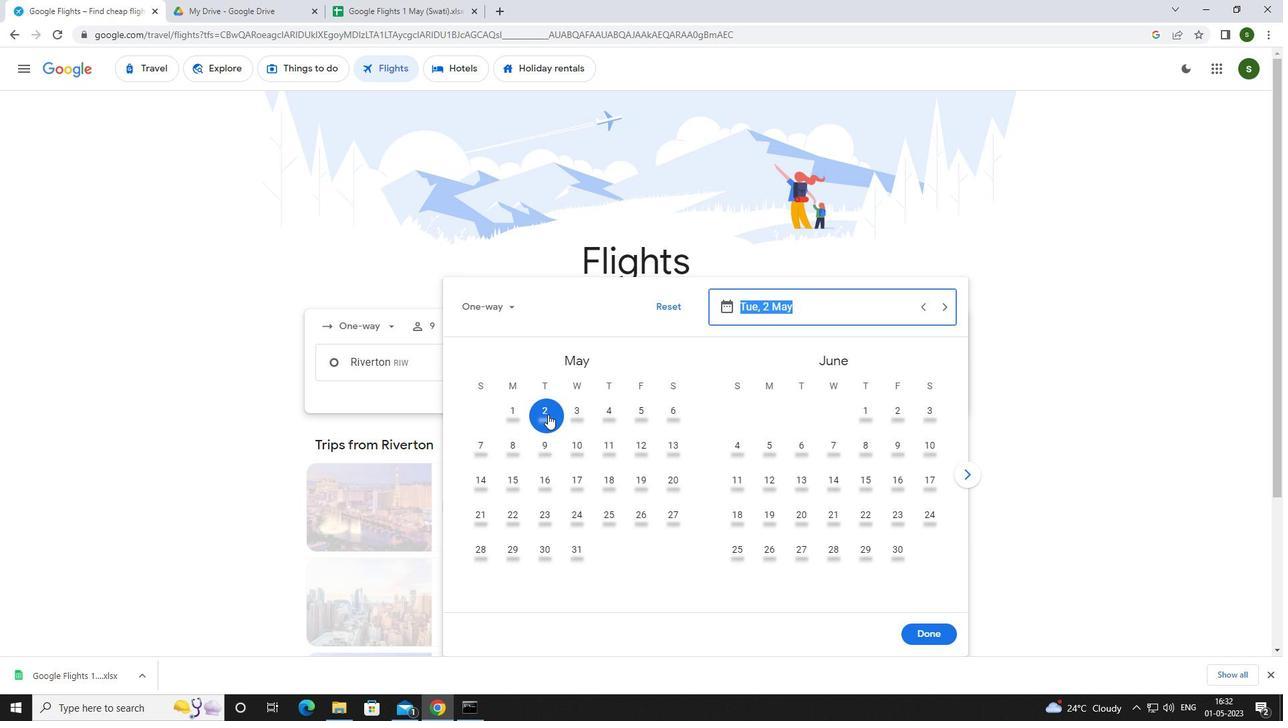 
Action: Mouse moved to (925, 630)
Screenshot: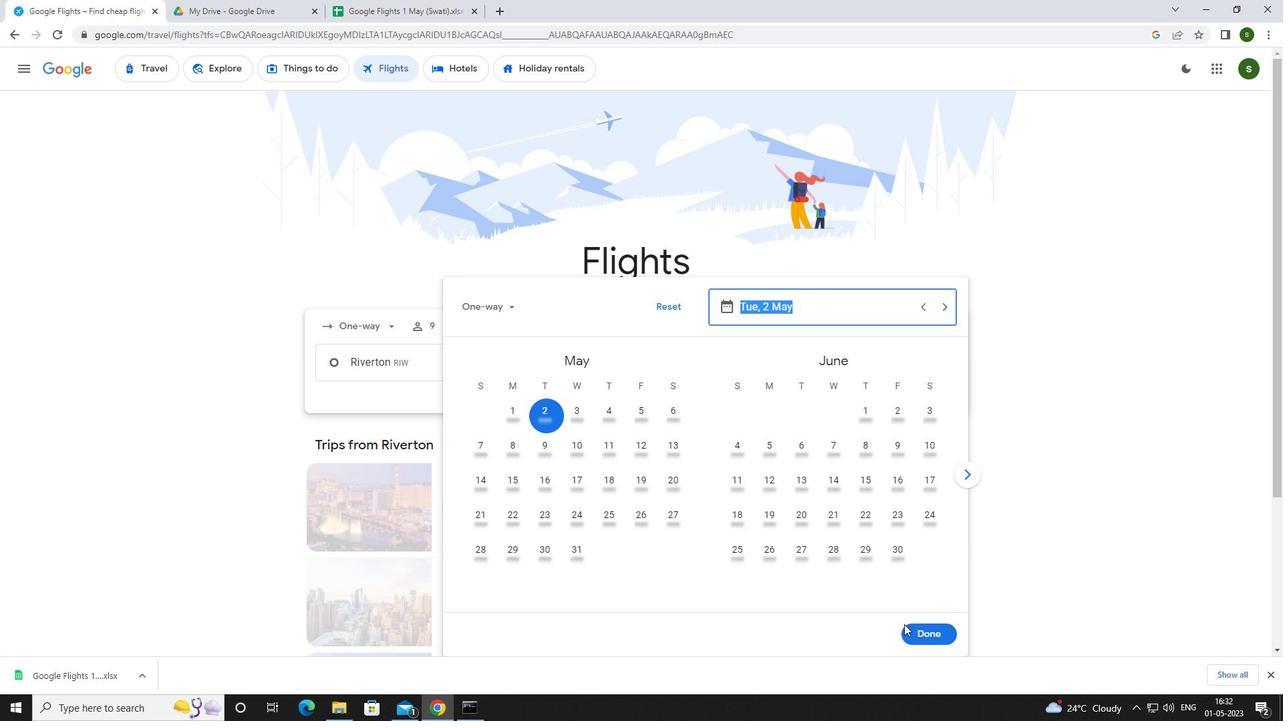 
Action: Mouse pressed left at (925, 630)
Screenshot: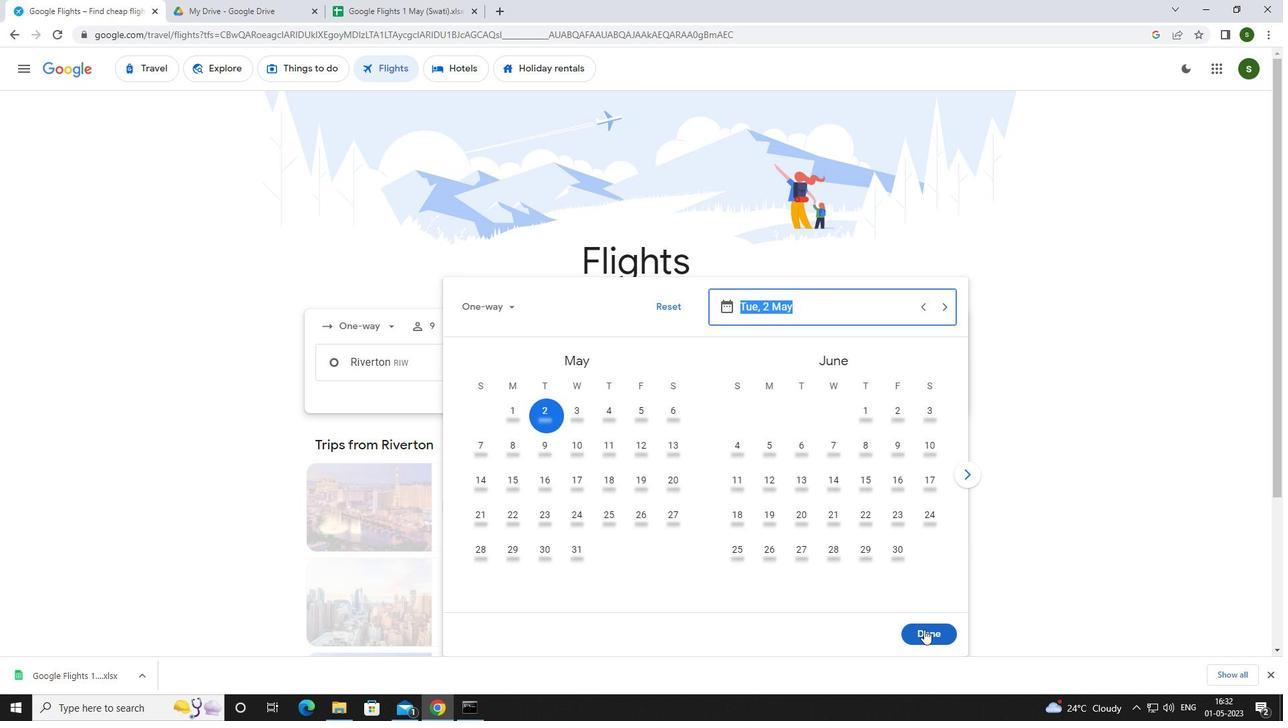 
Action: Mouse moved to (646, 401)
Screenshot: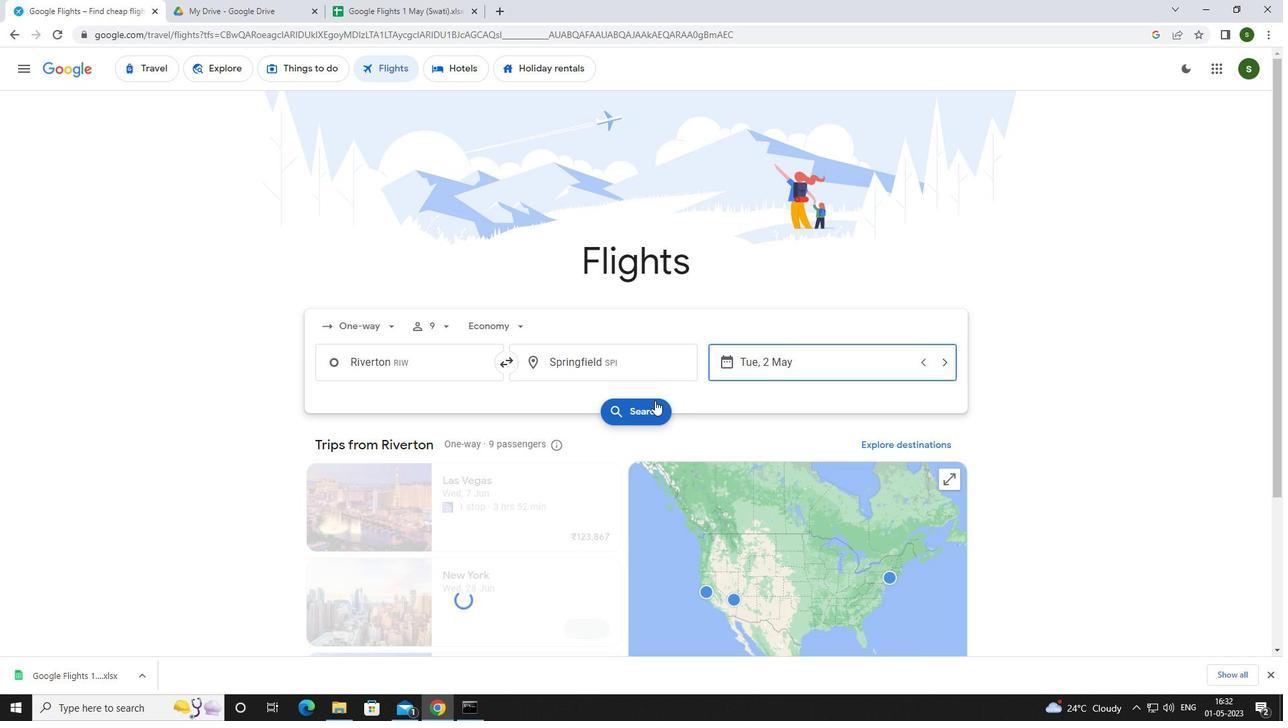 
Action: Mouse pressed left at (646, 401)
Screenshot: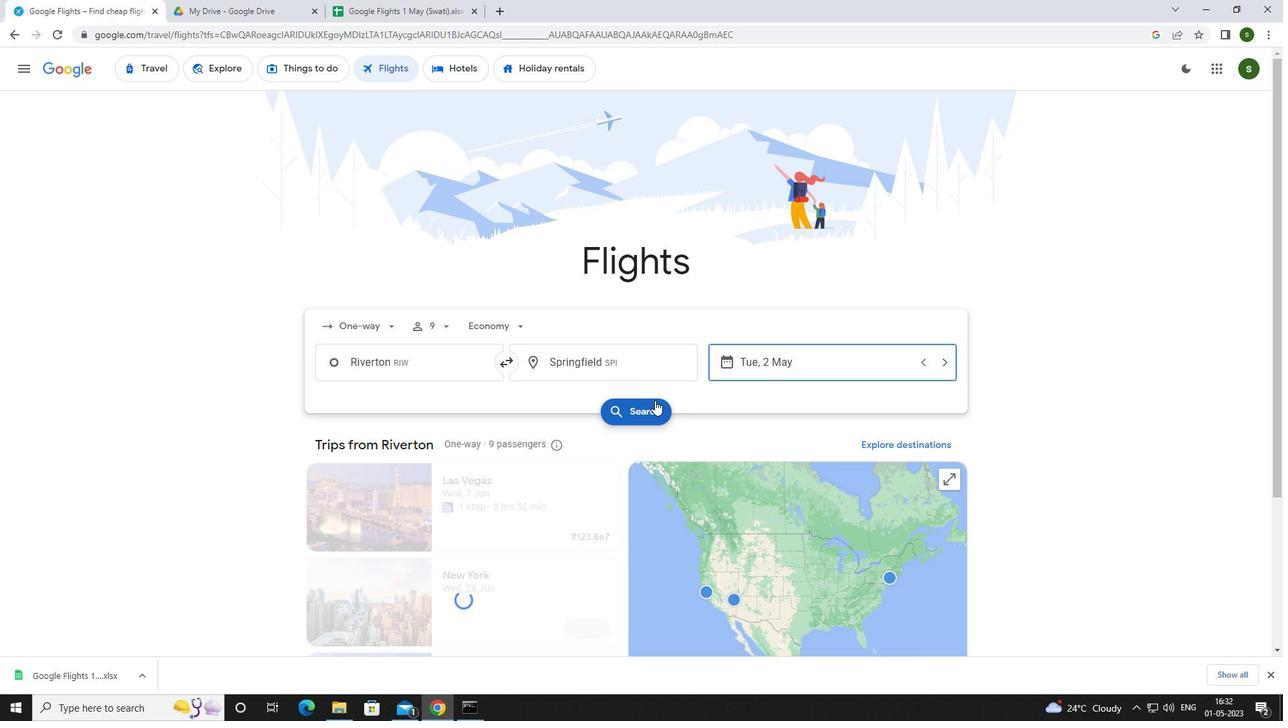 
Action: Mouse moved to (328, 195)
Screenshot: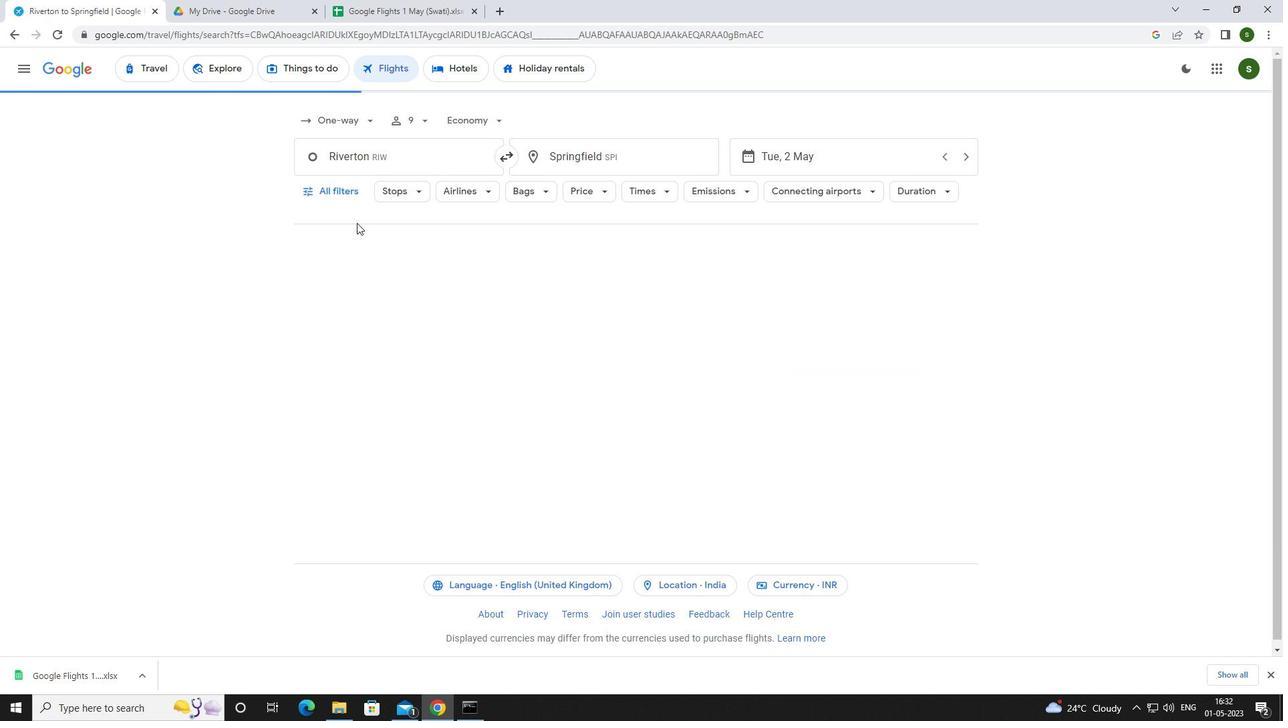 
Action: Mouse pressed left at (328, 195)
Screenshot: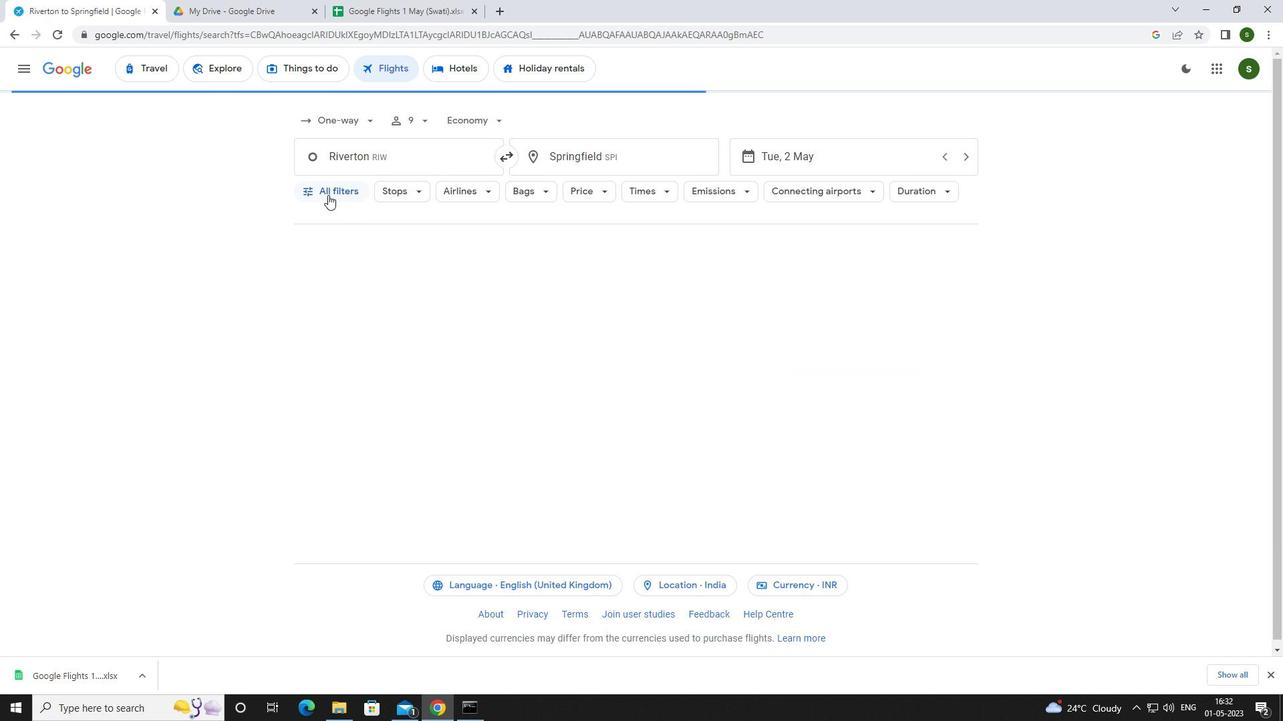 
Action: Mouse moved to (500, 477)
Screenshot: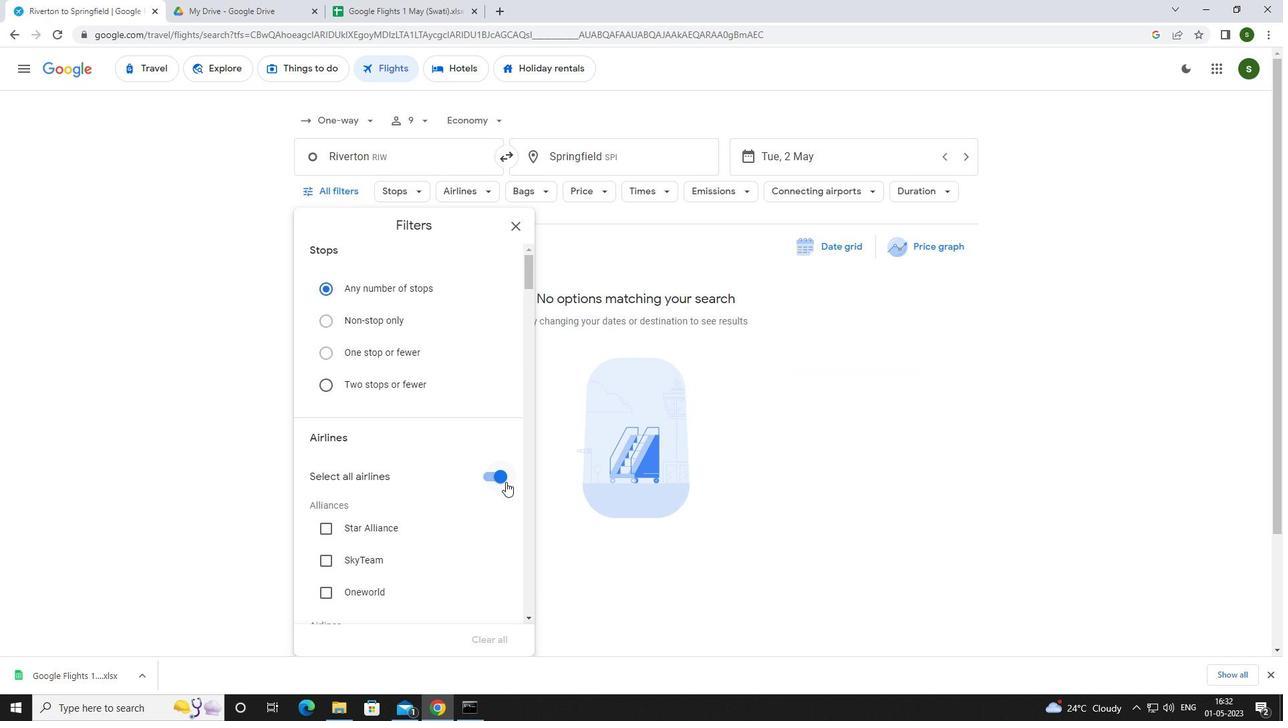 
Action: Mouse pressed left at (500, 477)
Screenshot: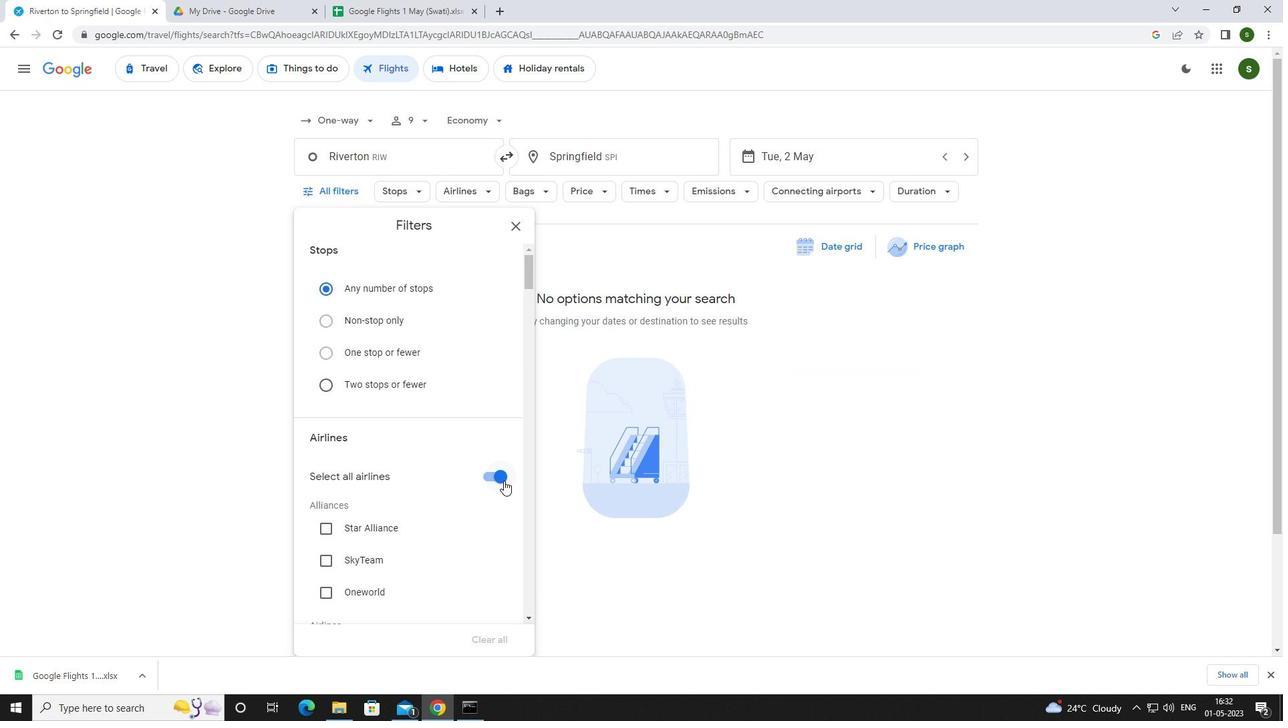 
Action: Mouse moved to (474, 430)
Screenshot: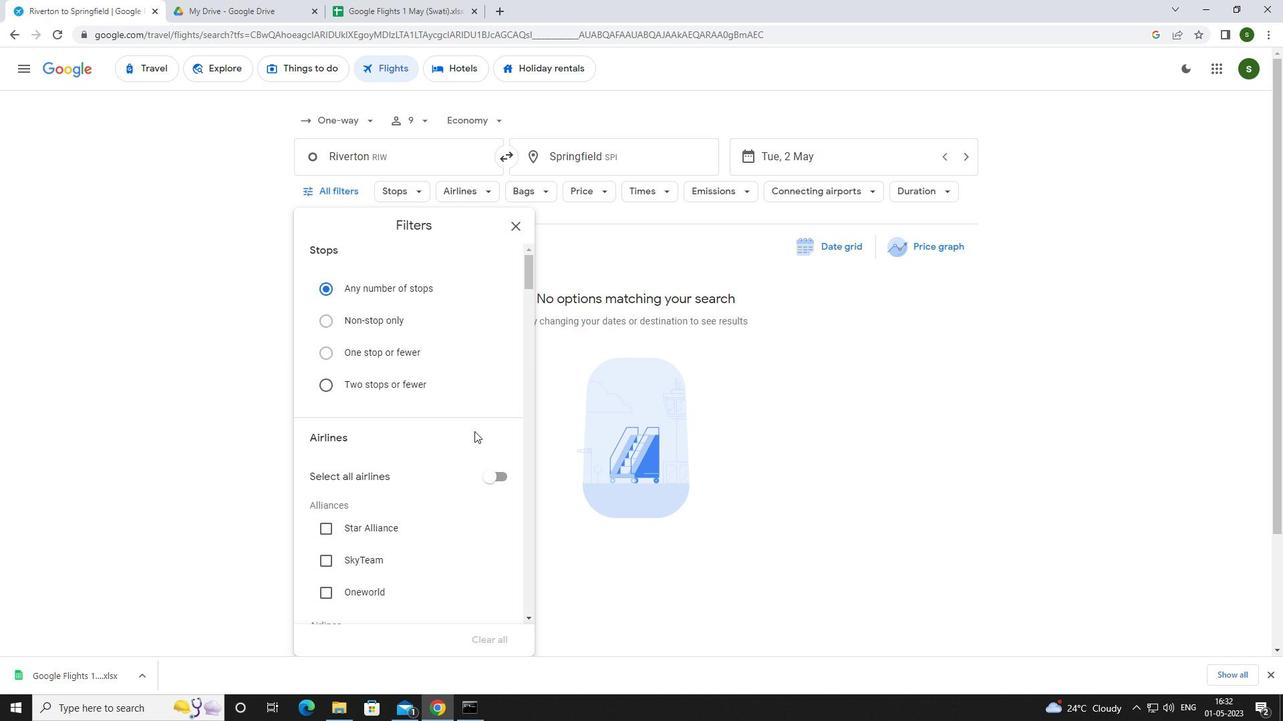 
Action: Mouse scrolled (474, 429) with delta (0, 0)
Screenshot: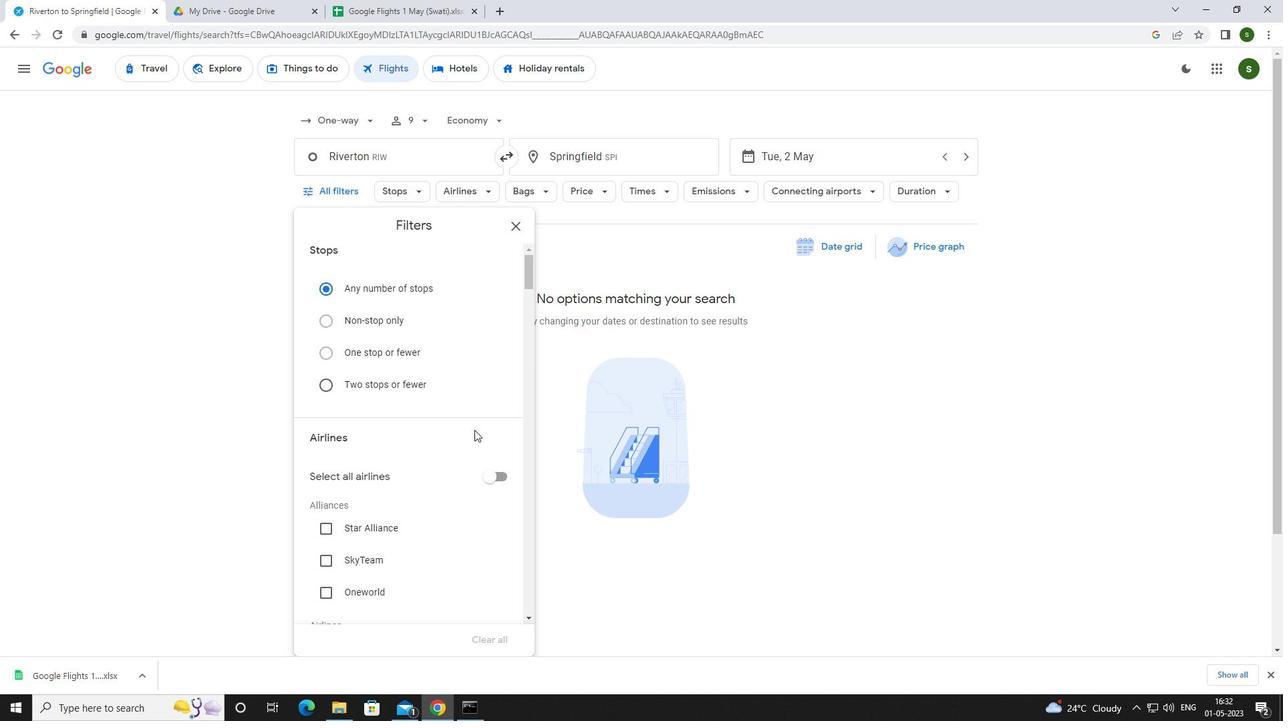 
Action: Mouse scrolled (474, 429) with delta (0, 0)
Screenshot: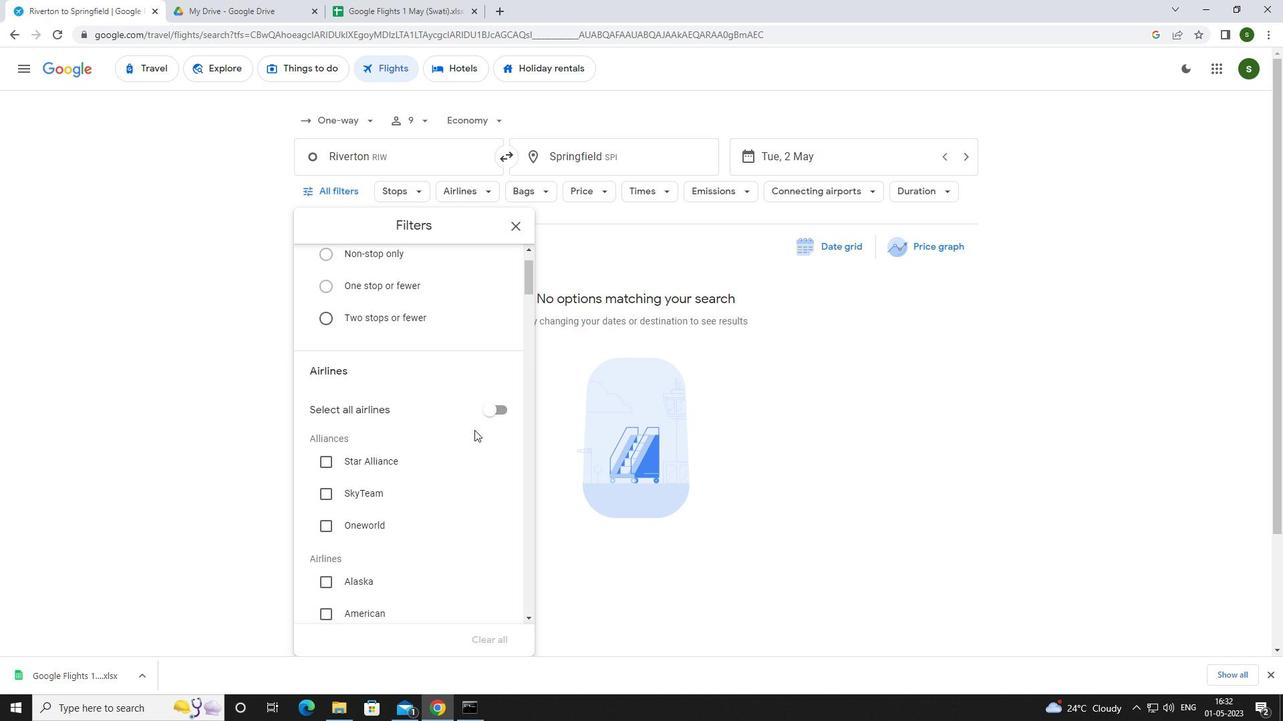 
Action: Mouse scrolled (474, 429) with delta (0, 0)
Screenshot: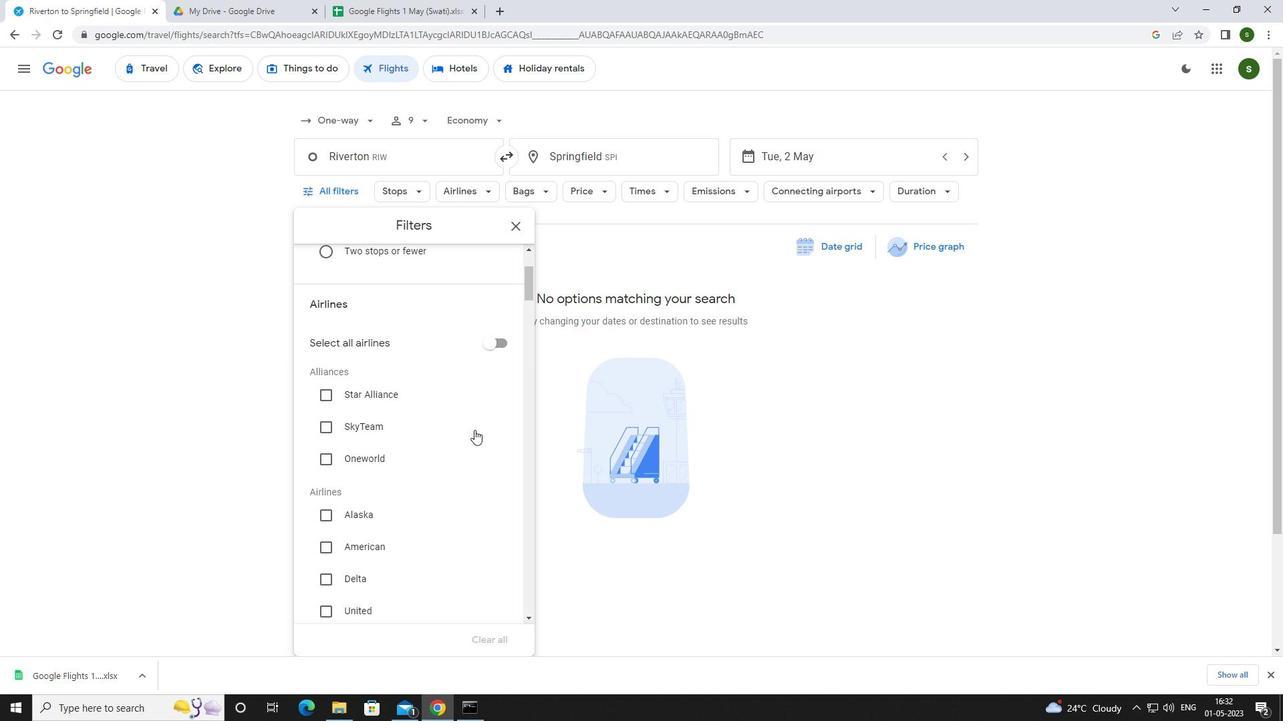 
Action: Mouse scrolled (474, 429) with delta (0, 0)
Screenshot: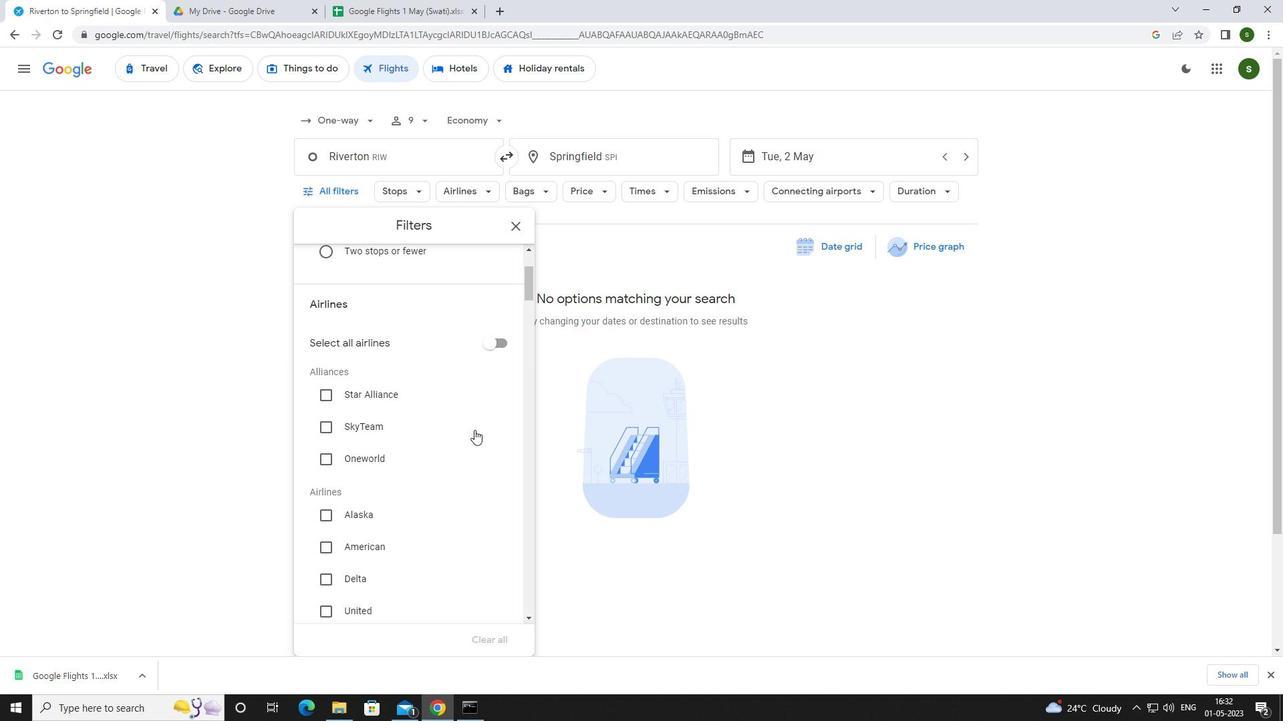 
Action: Mouse moved to (368, 382)
Screenshot: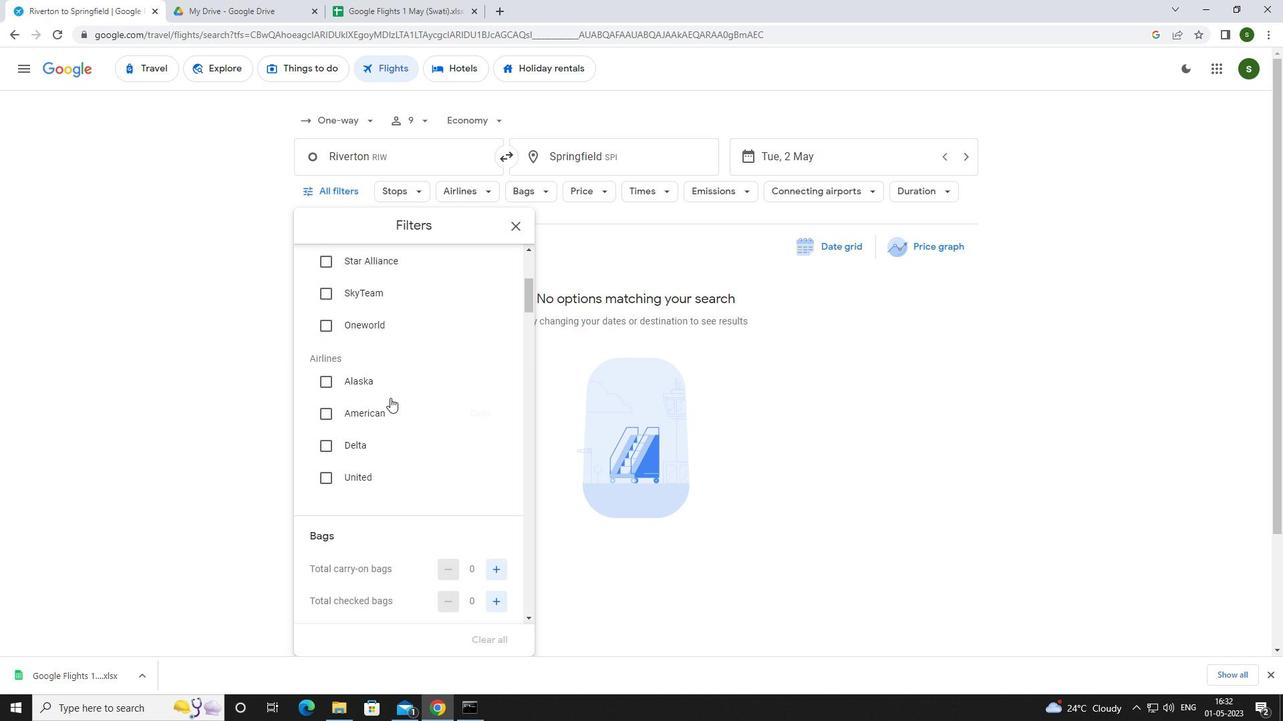 
Action: Mouse pressed left at (368, 382)
Screenshot: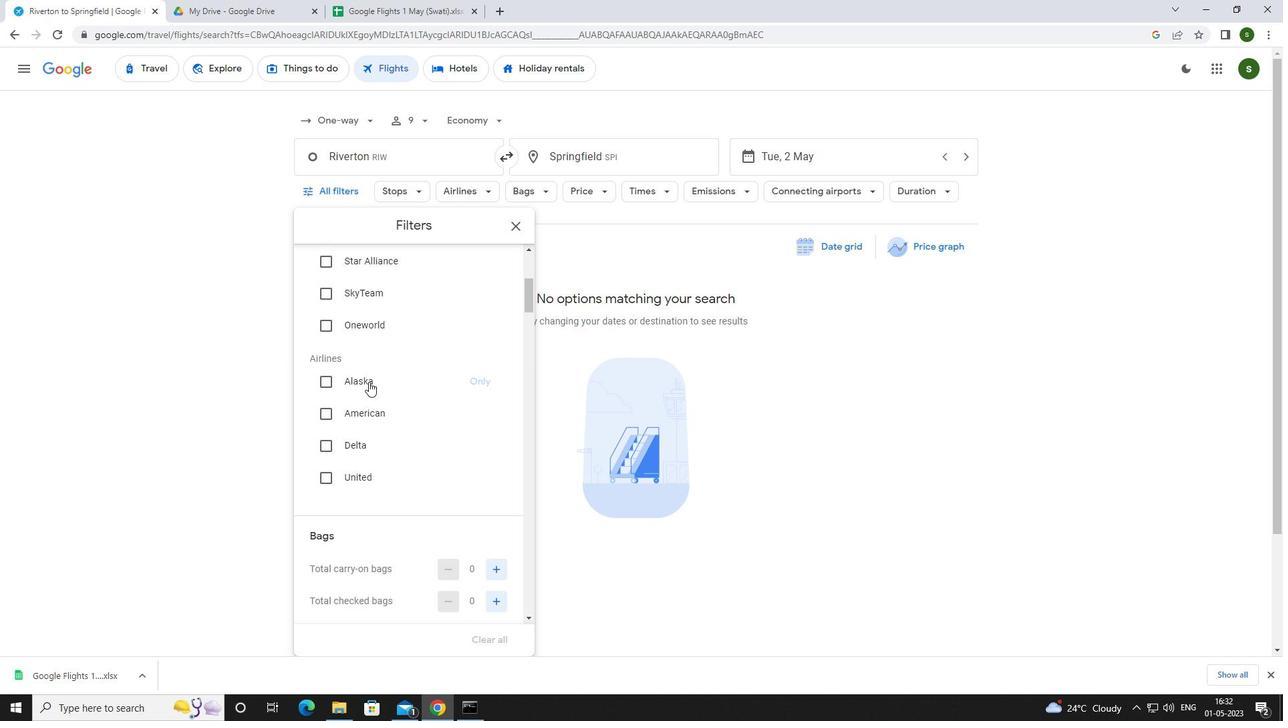 
Action: Mouse moved to (423, 412)
Screenshot: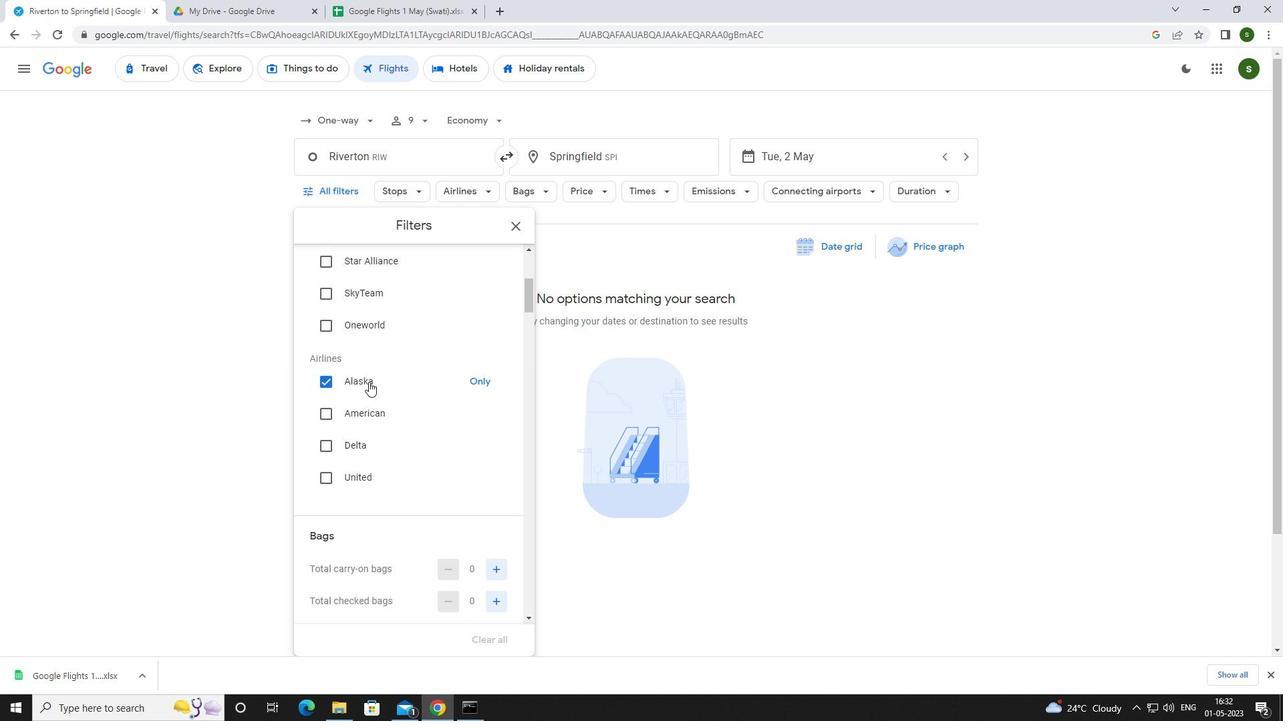 
Action: Mouse scrolled (423, 411) with delta (0, 0)
Screenshot: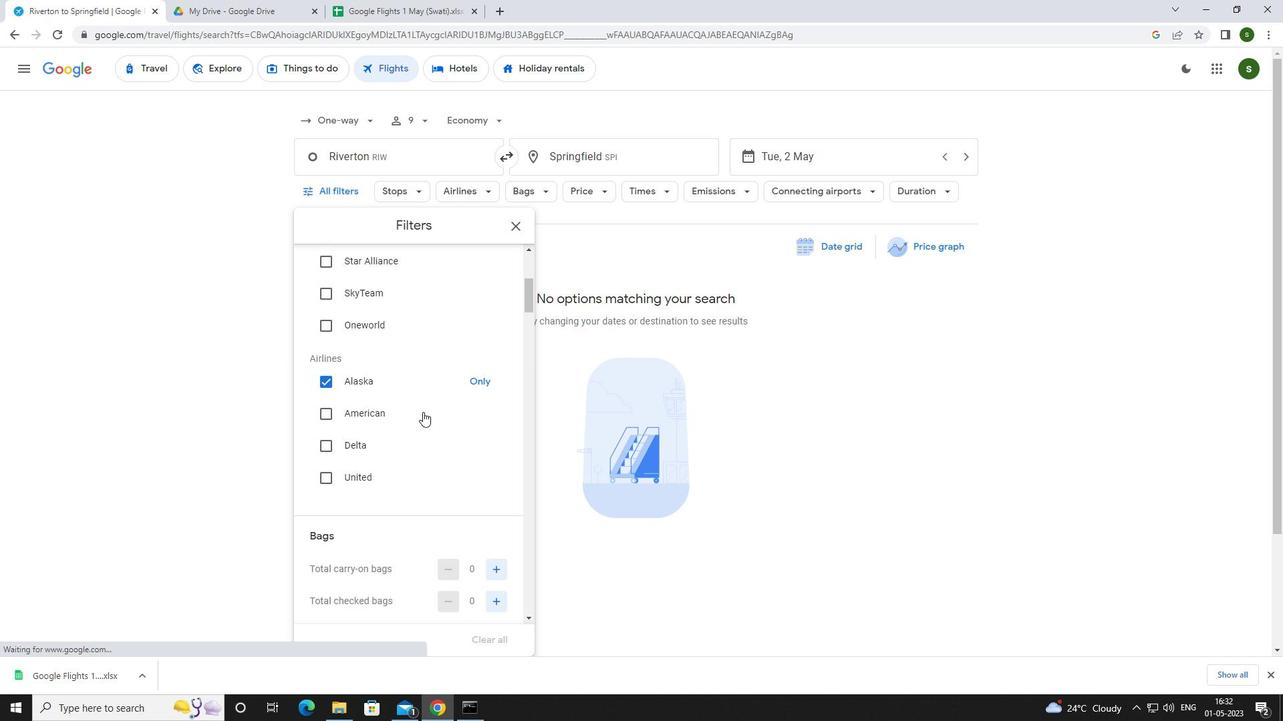 
Action: Mouse scrolled (423, 411) with delta (0, 0)
Screenshot: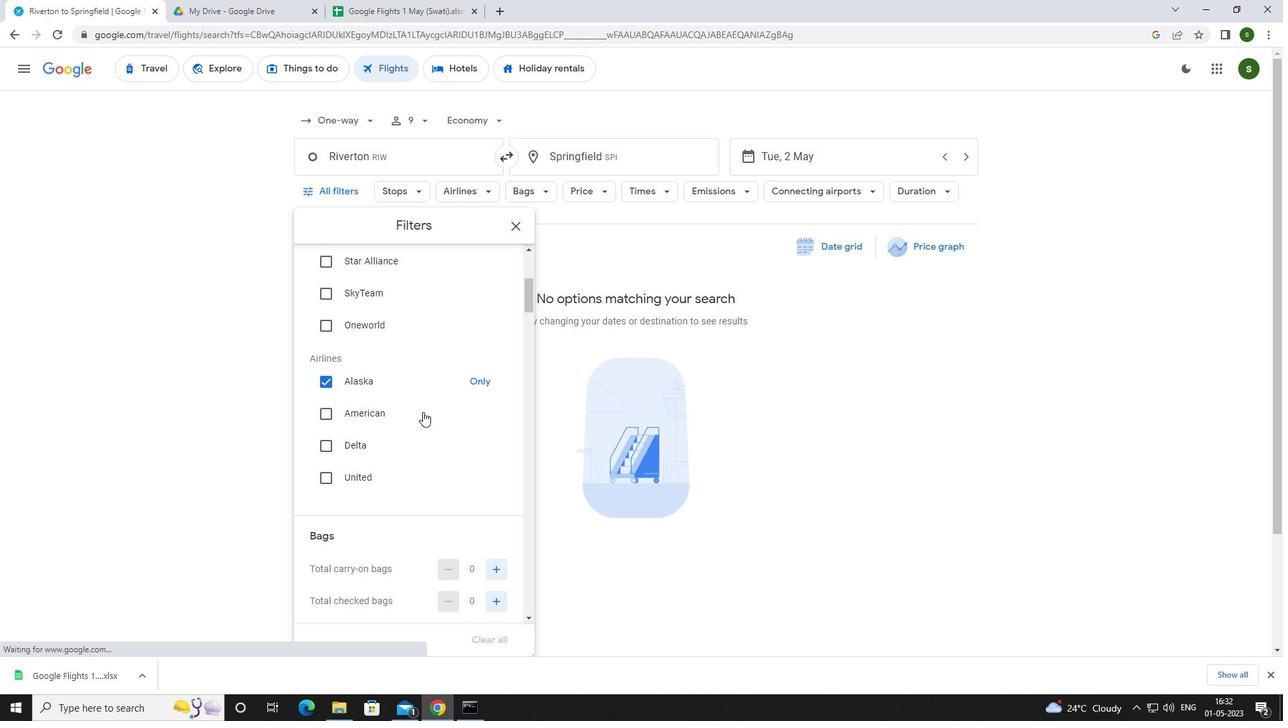 
Action: Mouse moved to (494, 464)
Screenshot: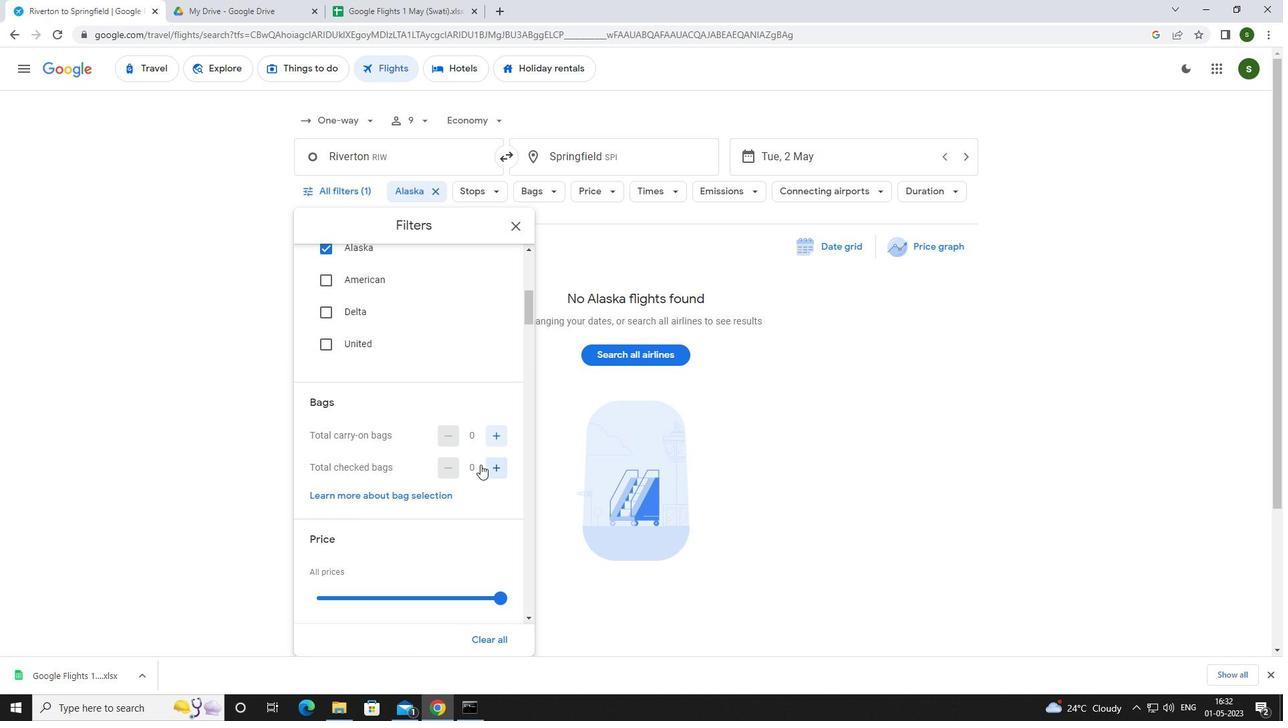 
Action: Mouse pressed left at (494, 464)
Screenshot: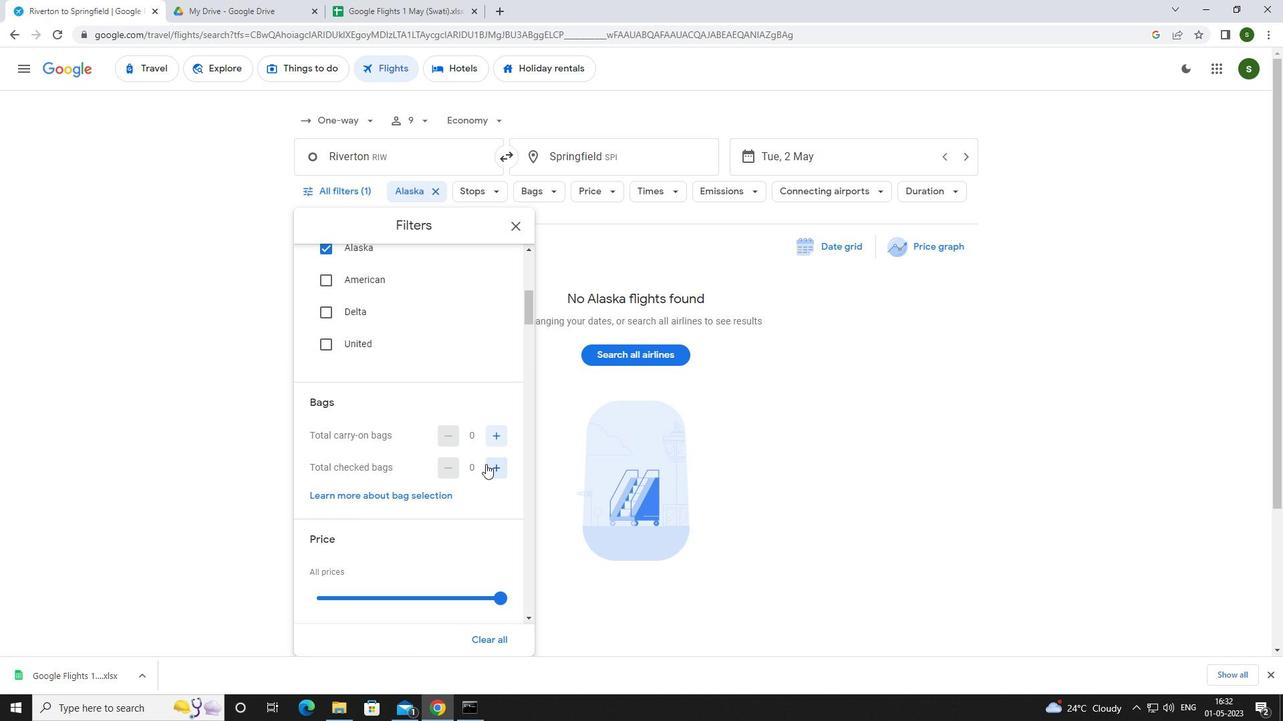 
Action: Mouse pressed left at (494, 464)
Screenshot: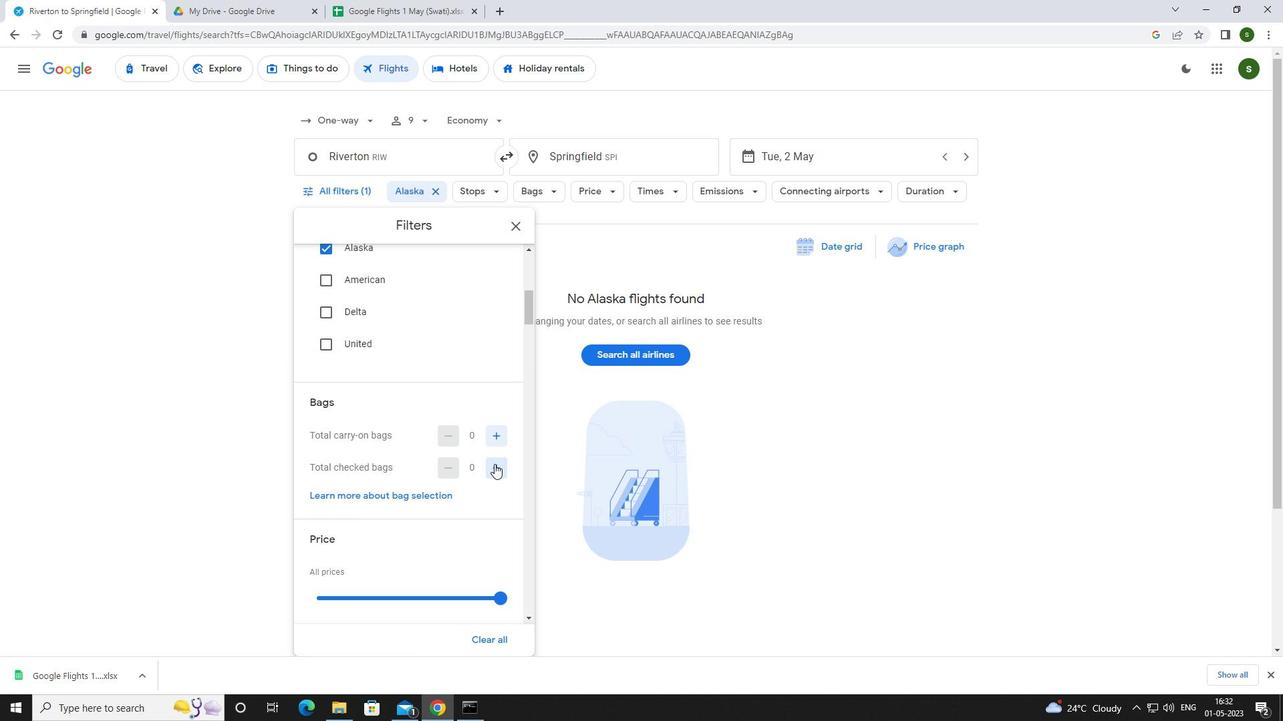 
Action: Mouse pressed left at (494, 464)
Screenshot: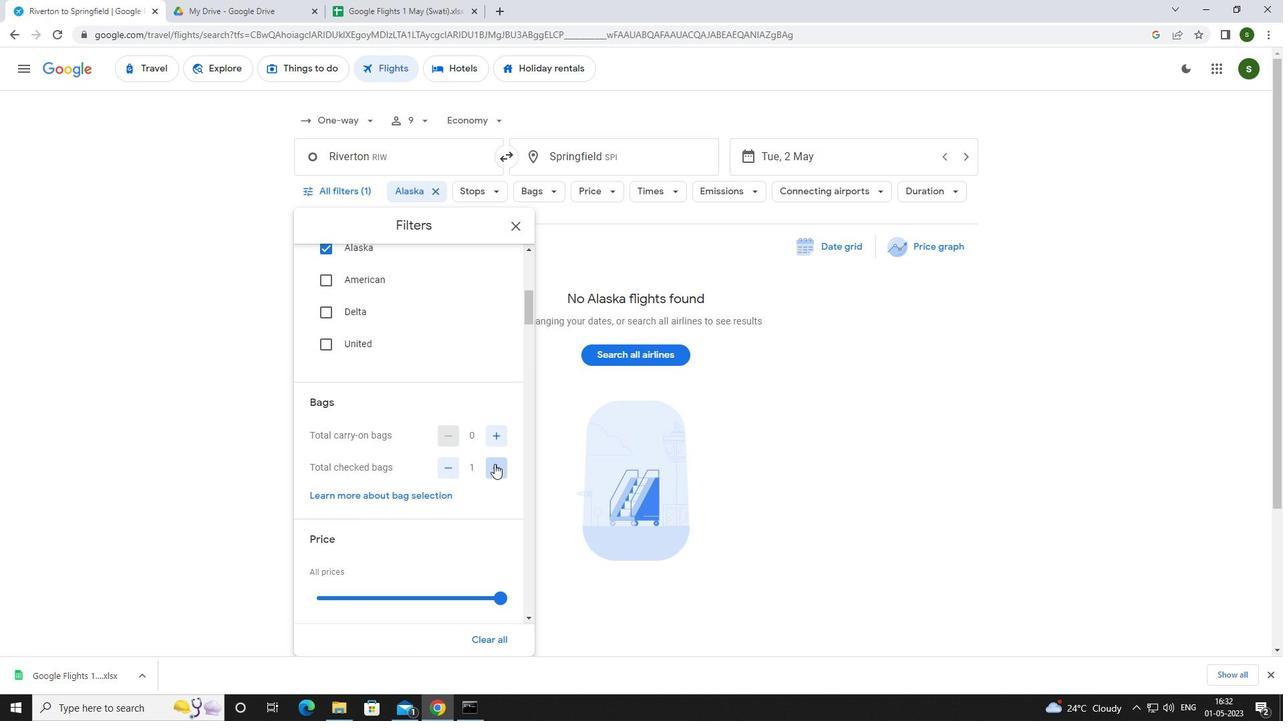 
Action: Mouse pressed left at (494, 464)
Screenshot: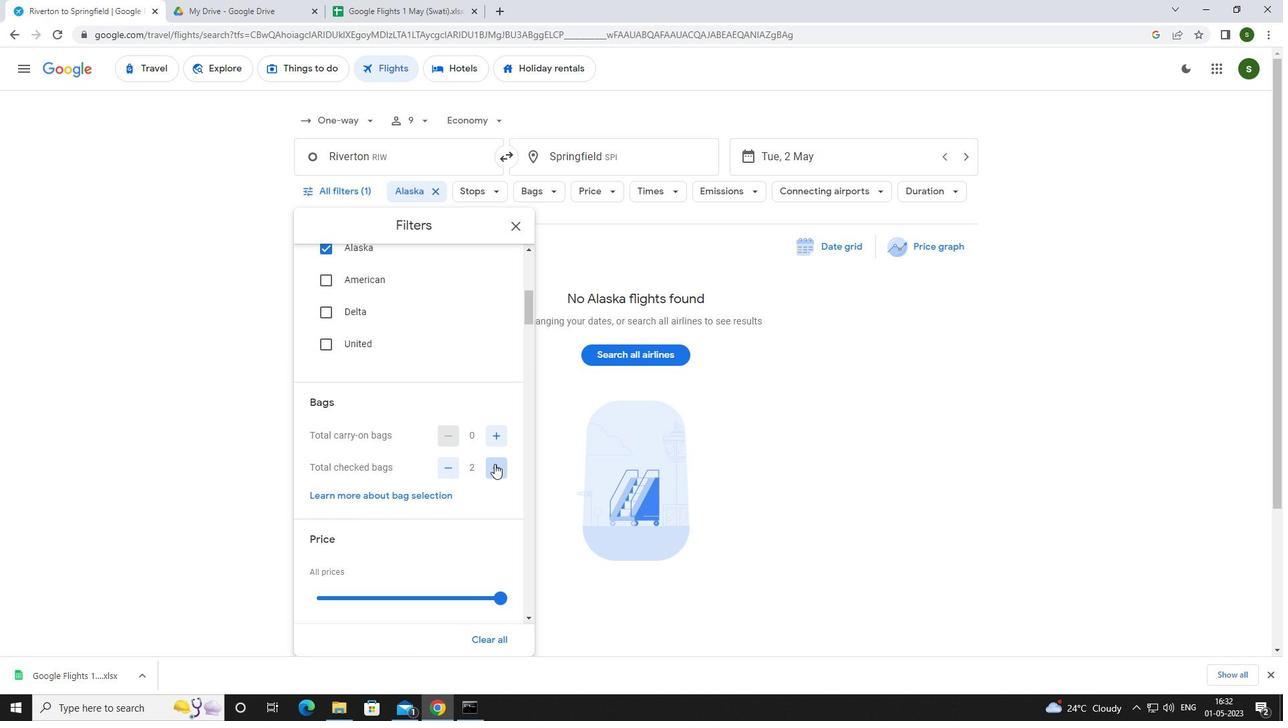 
Action: Mouse pressed left at (494, 464)
Screenshot: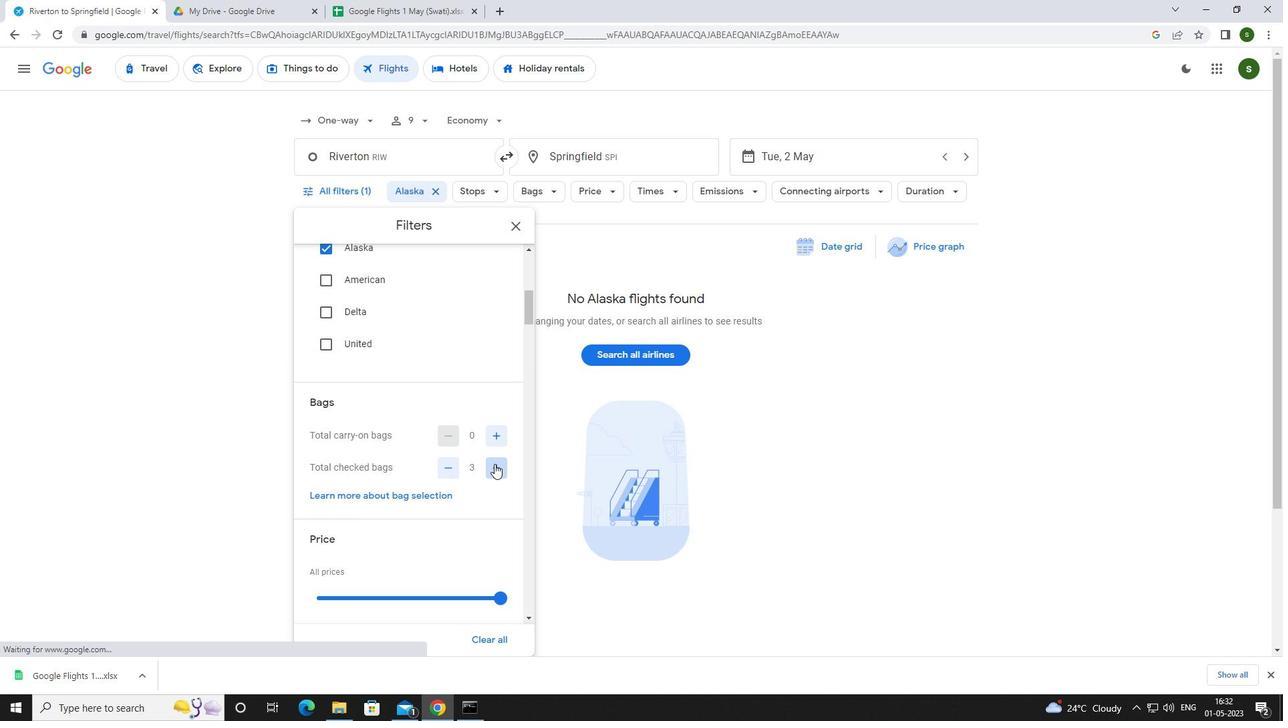 
Action: Mouse pressed left at (494, 464)
Screenshot: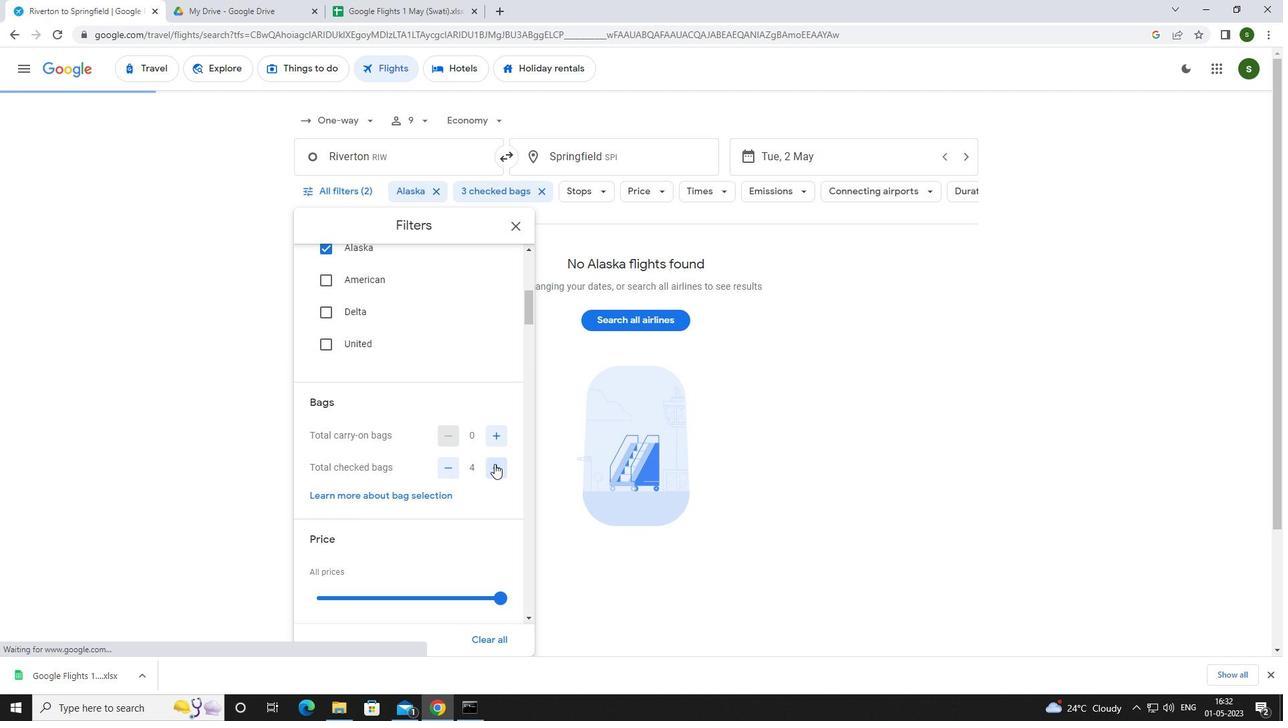 
Action: Mouse pressed left at (494, 464)
Screenshot: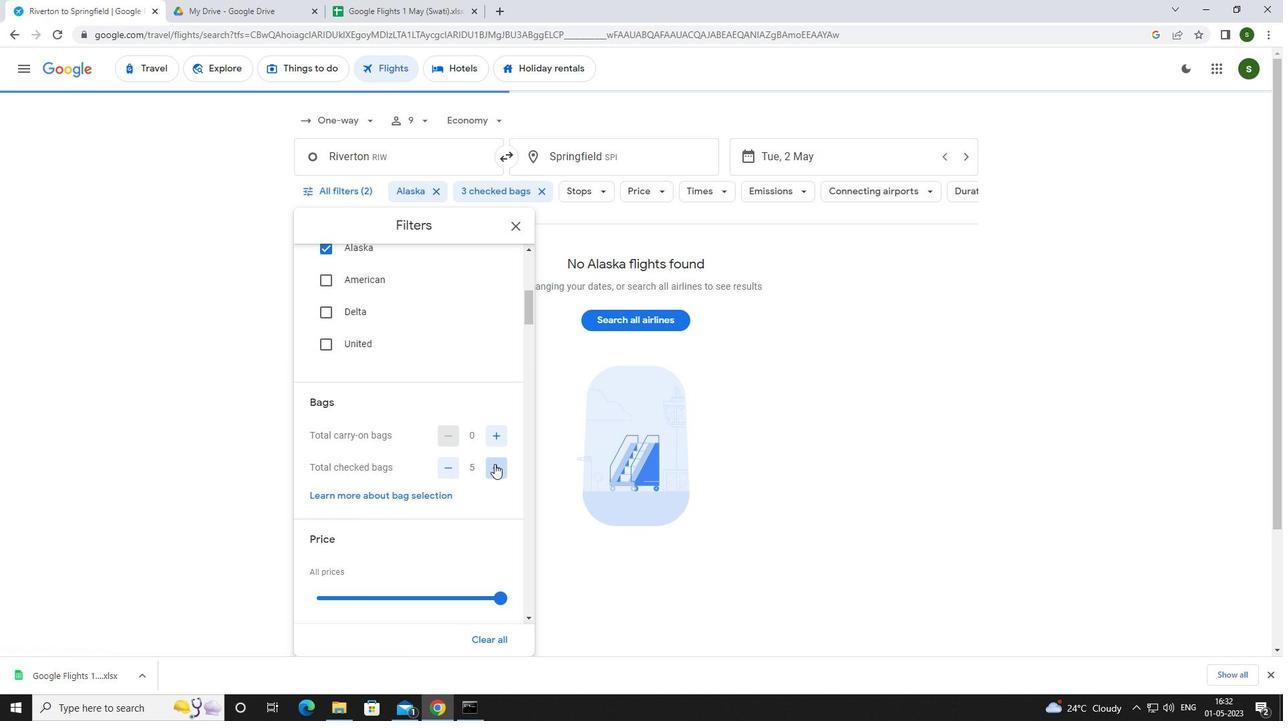 
Action: Mouse pressed left at (494, 464)
Screenshot: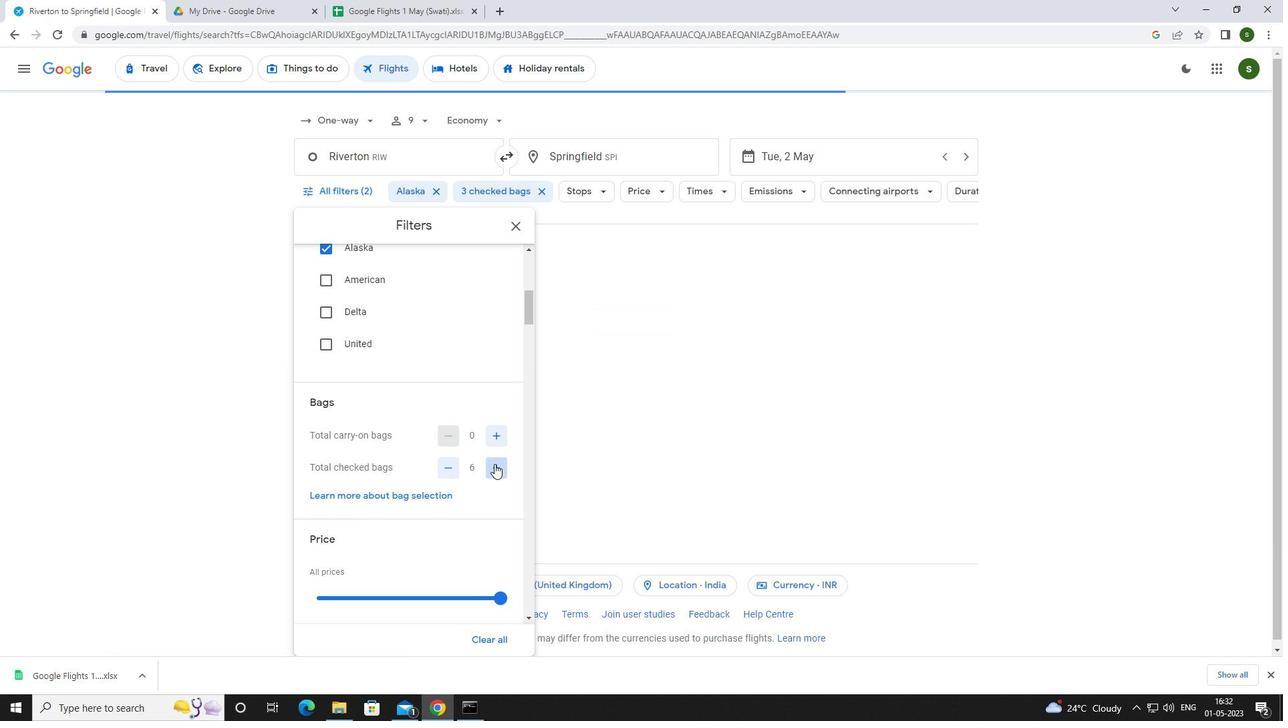 
Action: Mouse pressed left at (494, 464)
Screenshot: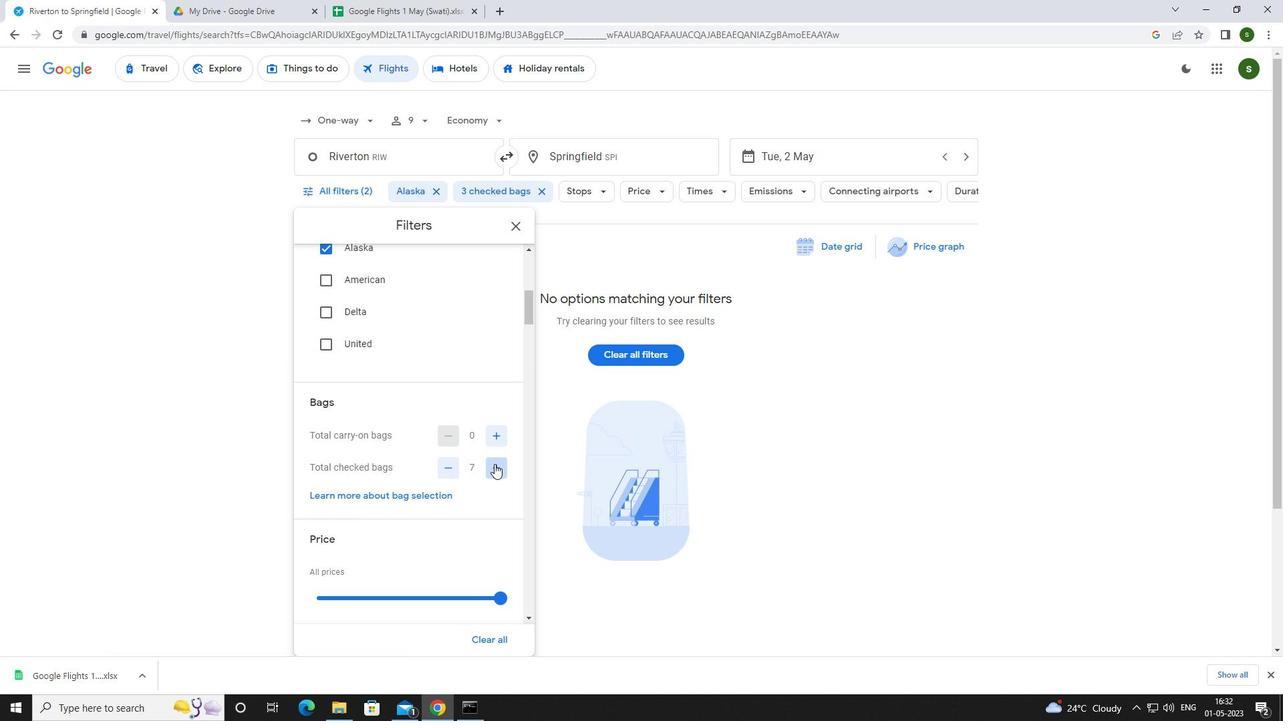 
Action: Mouse scrolled (494, 463) with delta (0, 0)
Screenshot: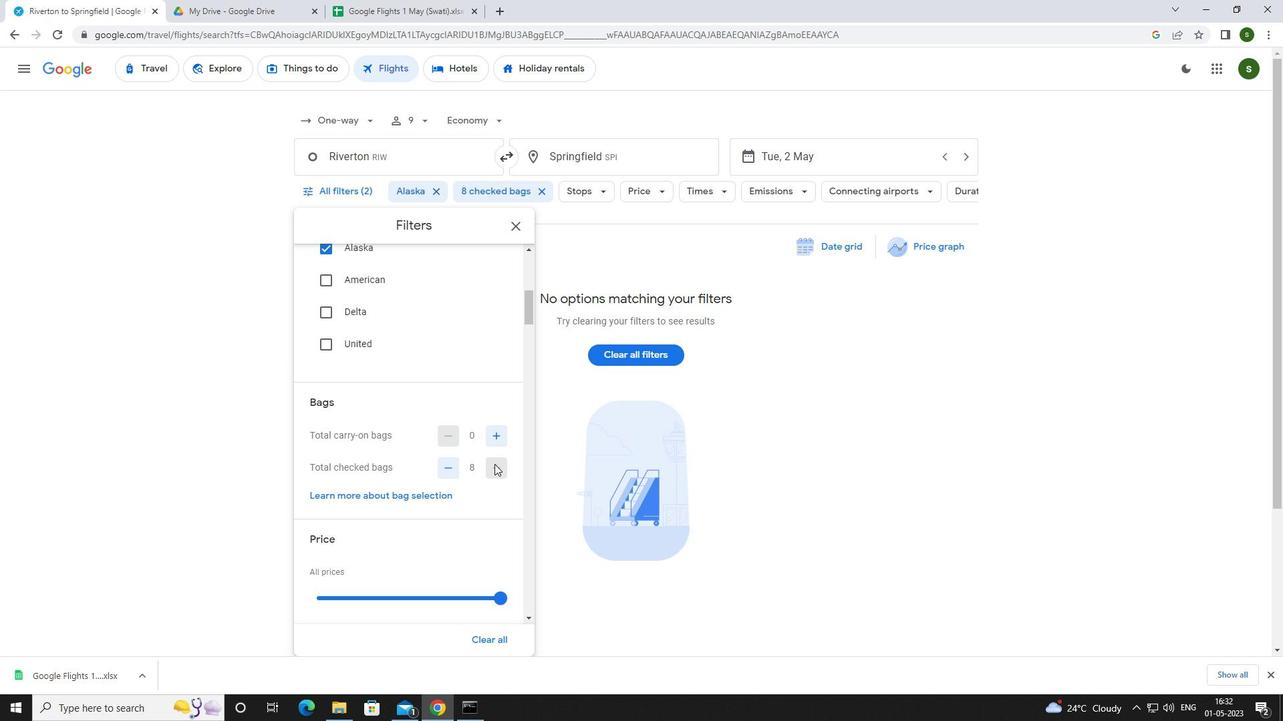 
Action: Mouse scrolled (494, 463) with delta (0, 0)
Screenshot: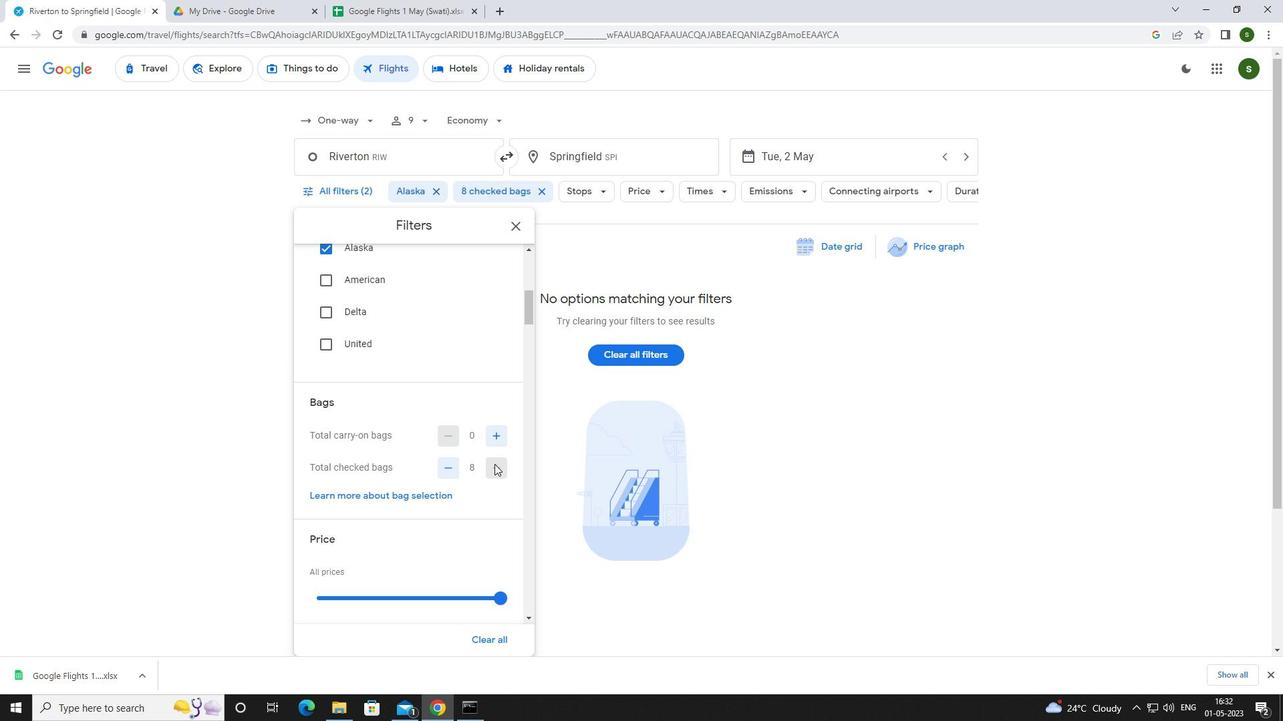 
Action: Mouse moved to (495, 461)
Screenshot: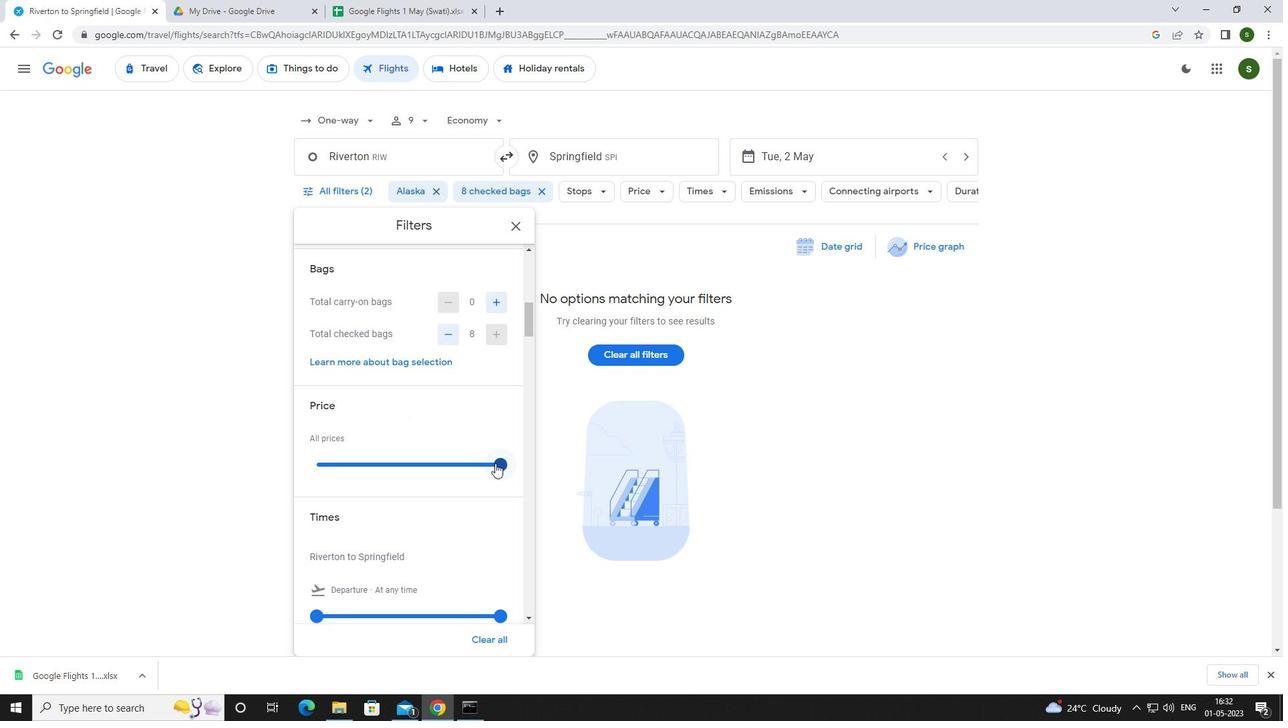 
Action: Mouse pressed left at (495, 461)
Screenshot: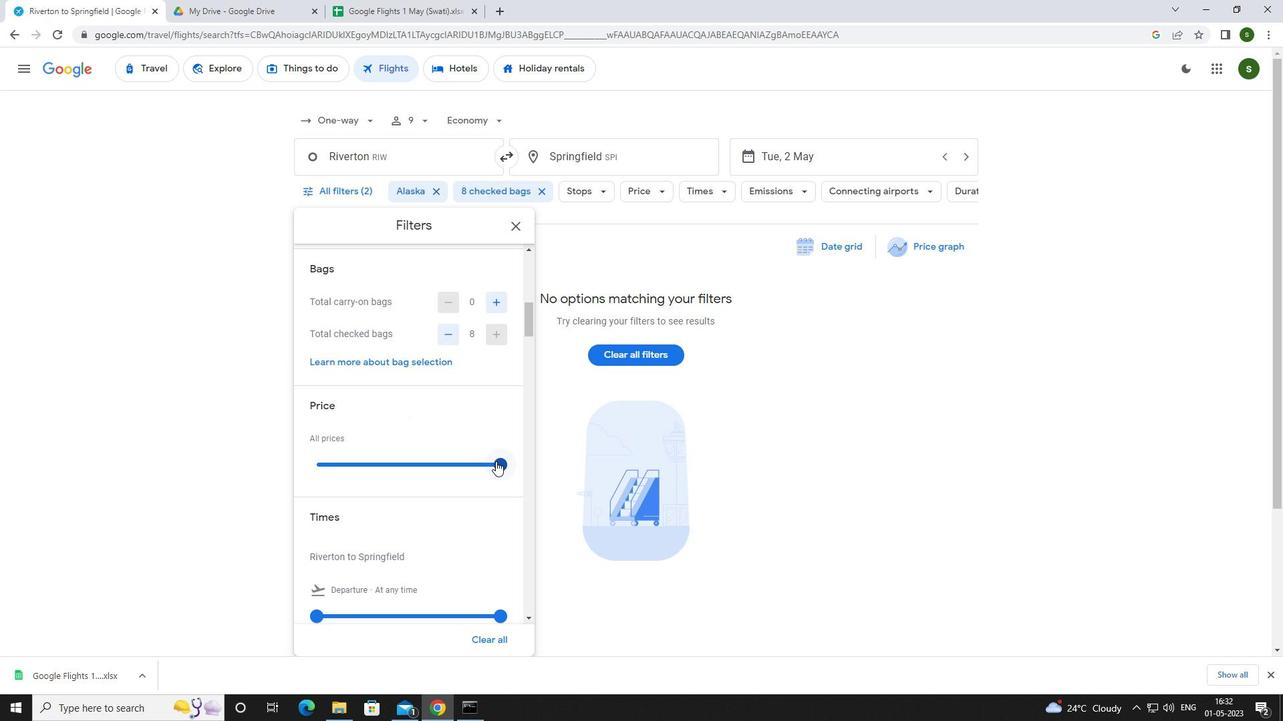 
Action: Mouse moved to (388, 495)
Screenshot: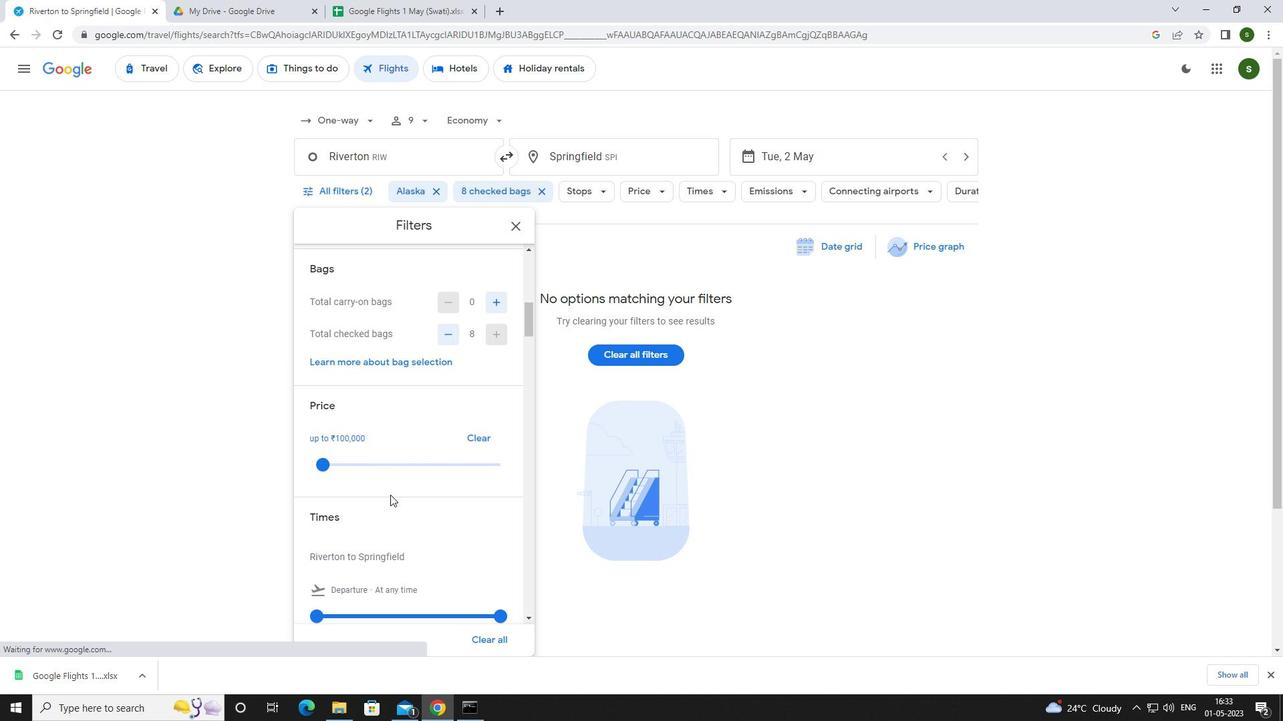 
Action: Mouse scrolled (388, 495) with delta (0, 0)
Screenshot: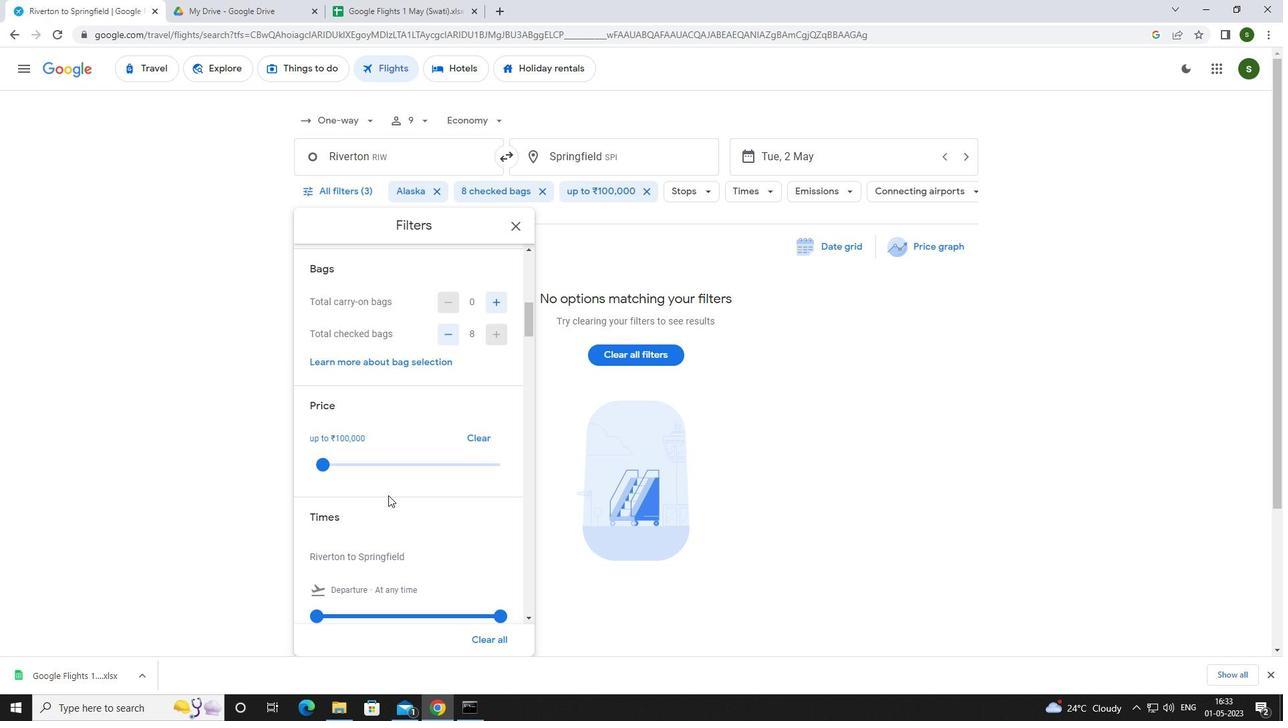 
Action: Mouse moved to (387, 495)
Screenshot: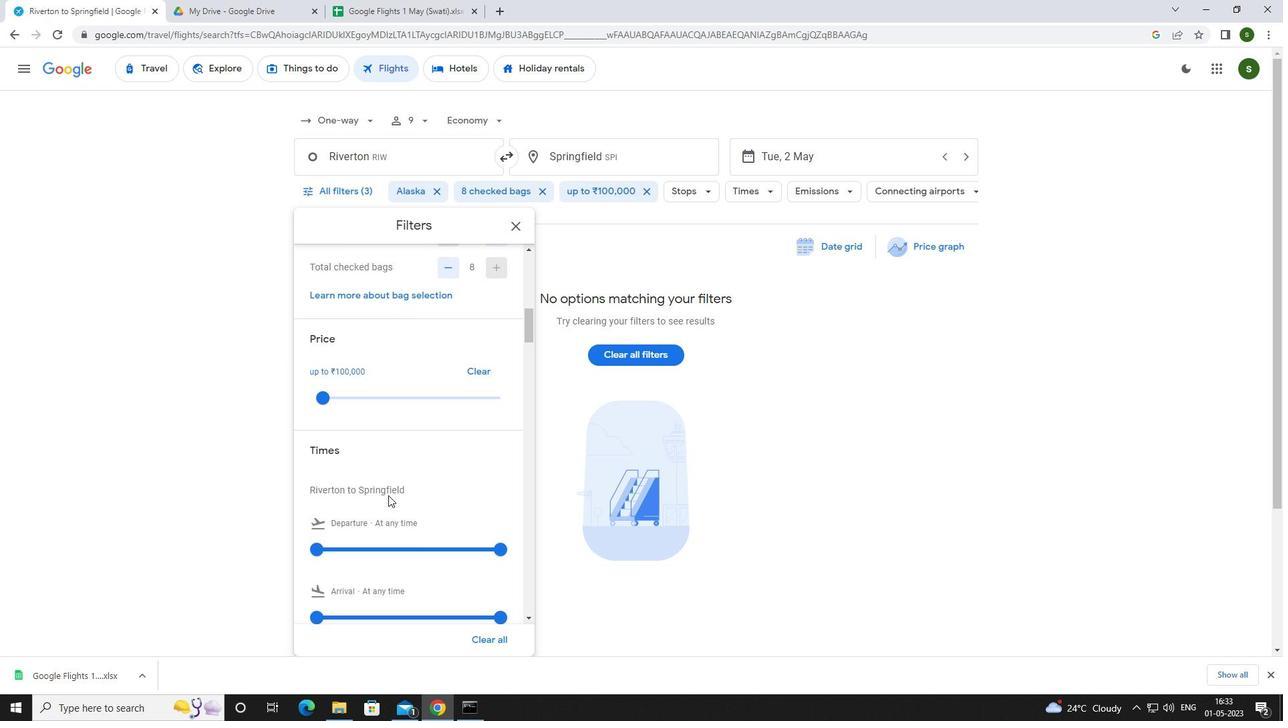 
Action: Mouse scrolled (387, 494) with delta (0, 0)
Screenshot: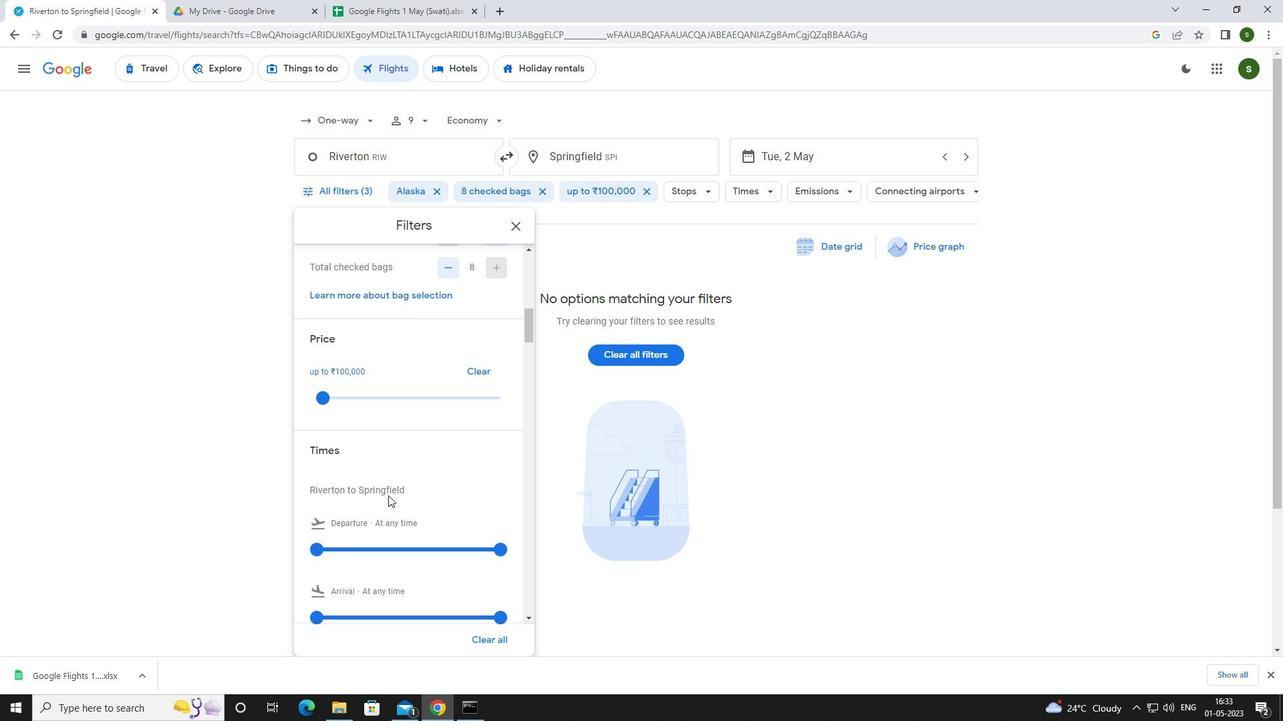 
Action: Mouse moved to (316, 477)
Screenshot: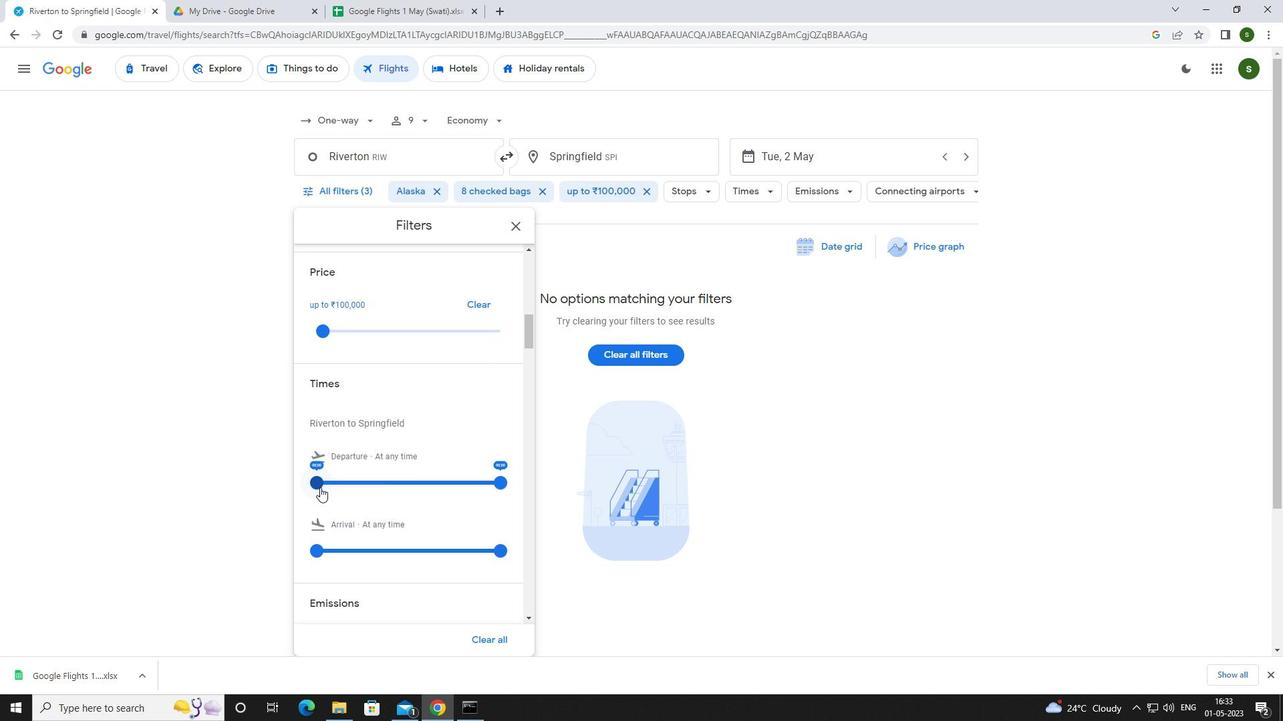 
Action: Mouse pressed left at (316, 477)
Screenshot: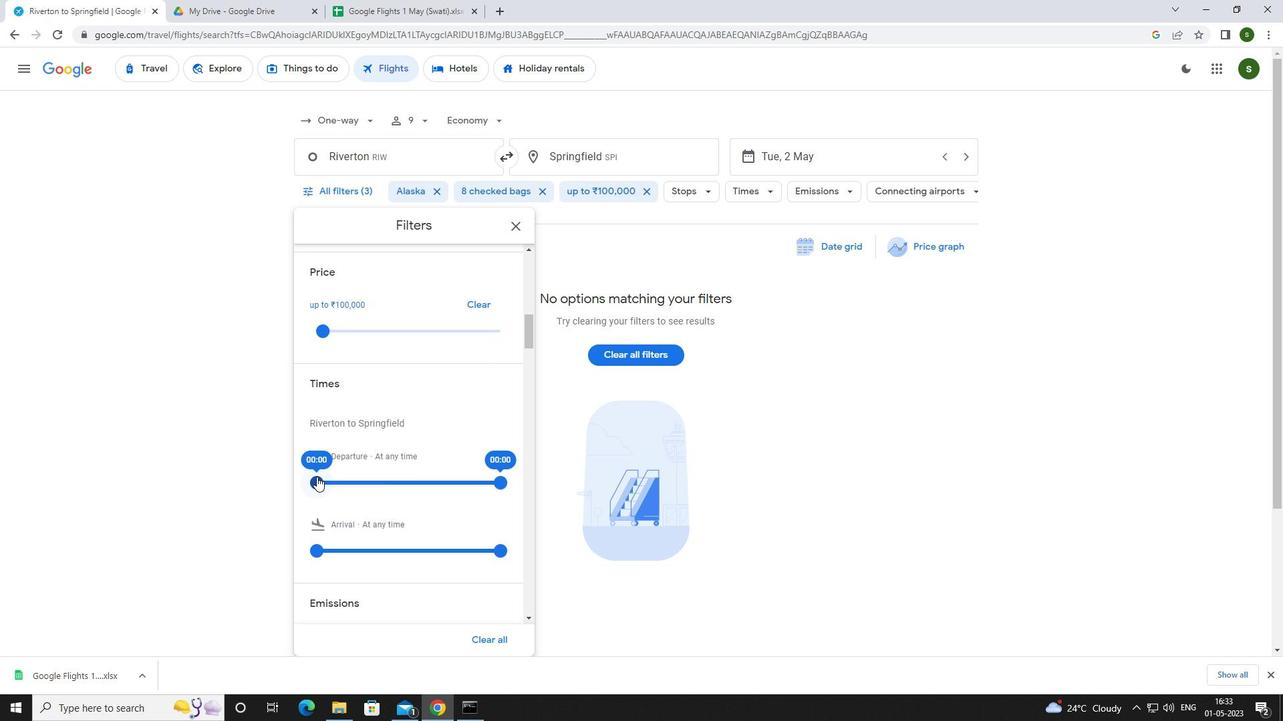 
Action: Mouse moved to (814, 412)
Screenshot: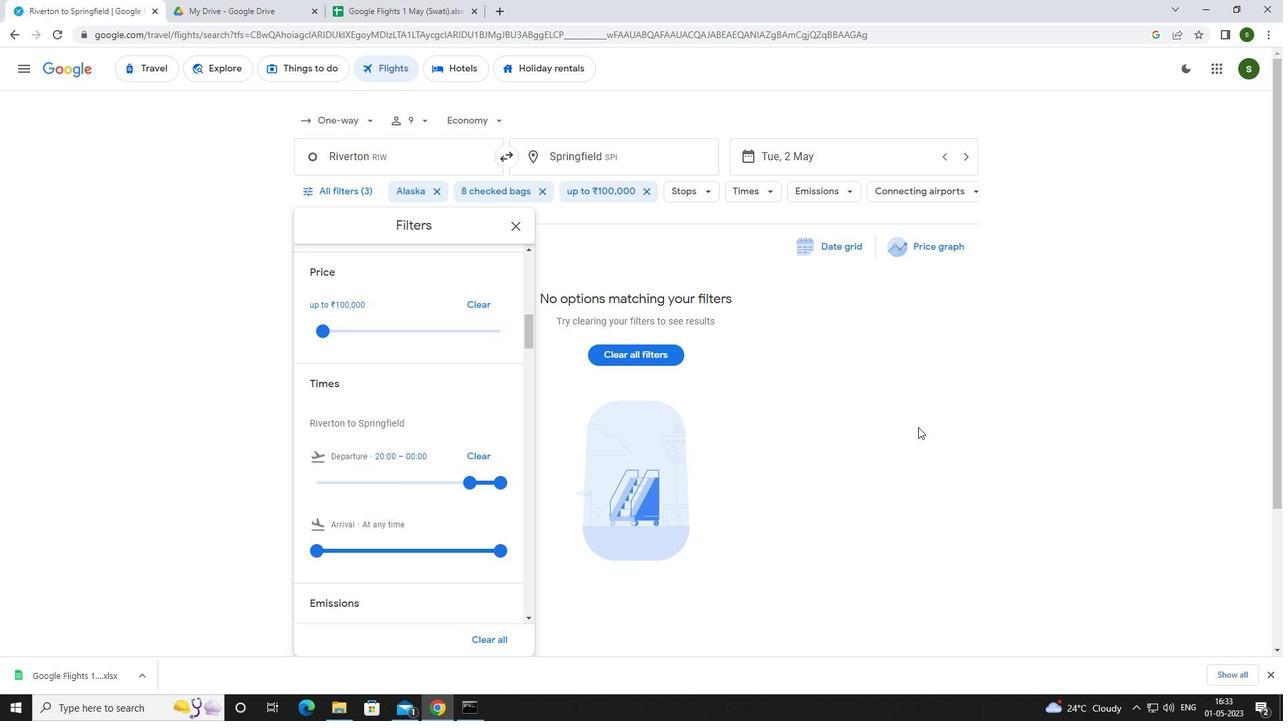 
Action: Mouse pressed left at (814, 412)
Screenshot: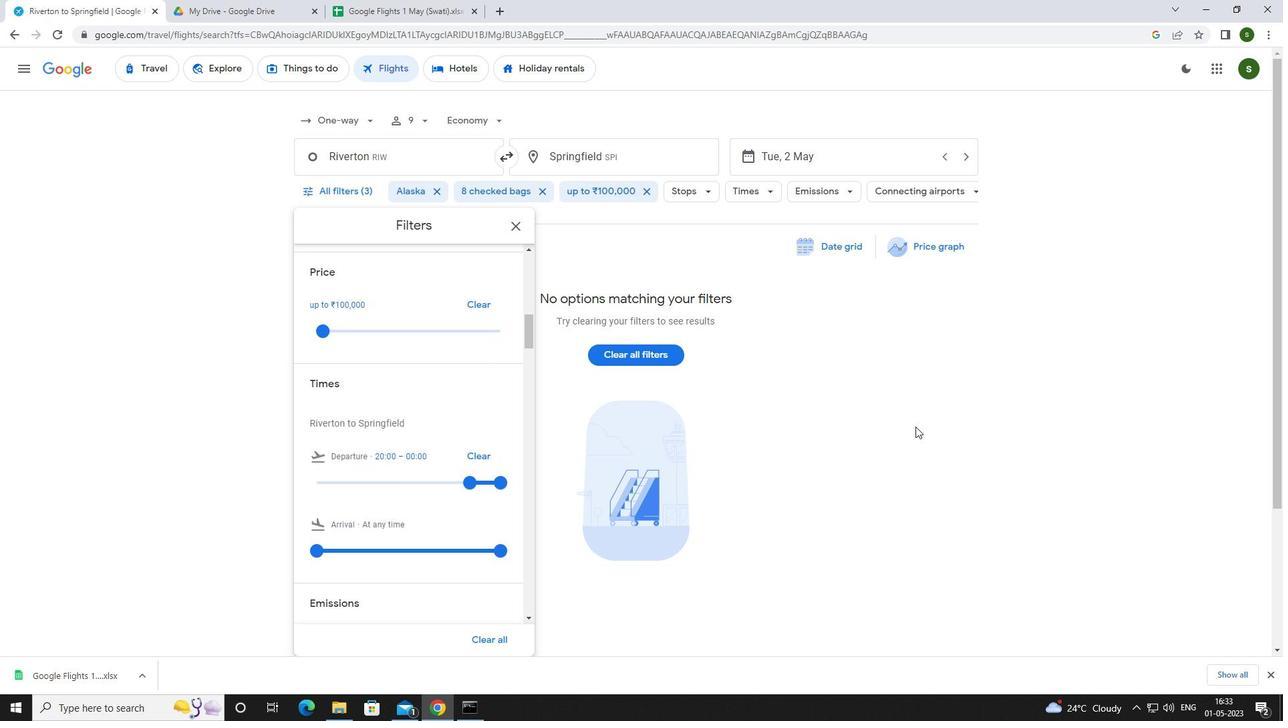 
